 Task: Research Airbnb properties in JardÃ­n AmÃ©rica, Argentina from 12th January 2024 to 16th January 2024 for 8 adults. Place can be private room with 8 bedrooms having 8 beds and 8 bathrooms. Property type can be hotel. Amenities needed are: wifi, TV, free parkinig on premises, hot tub, gym, smoking allowed.
Action: Mouse moved to (463, 125)
Screenshot: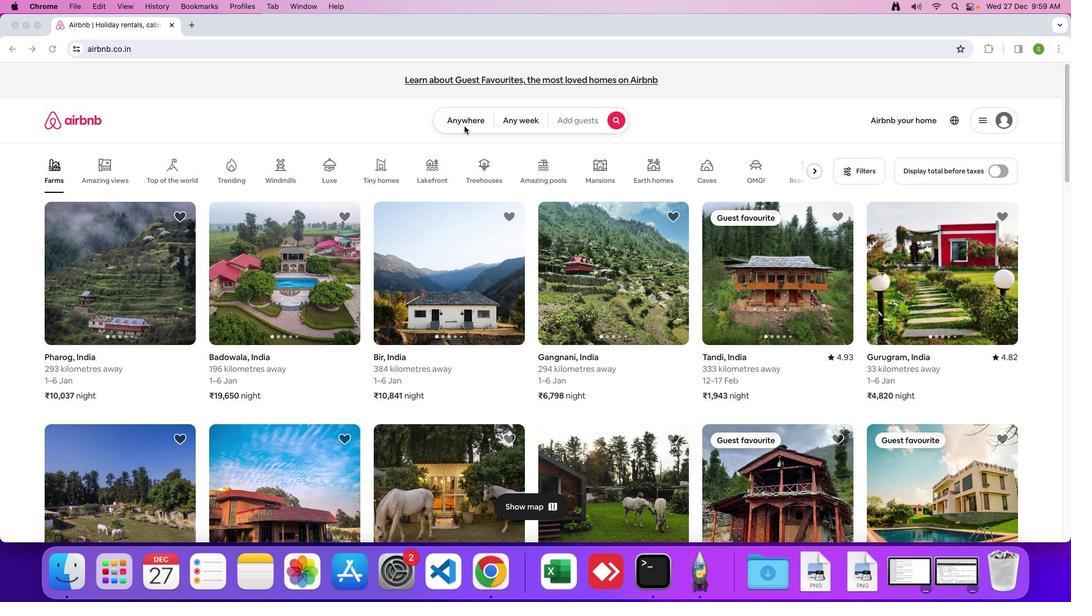 
Action: Mouse pressed left at (463, 125)
Screenshot: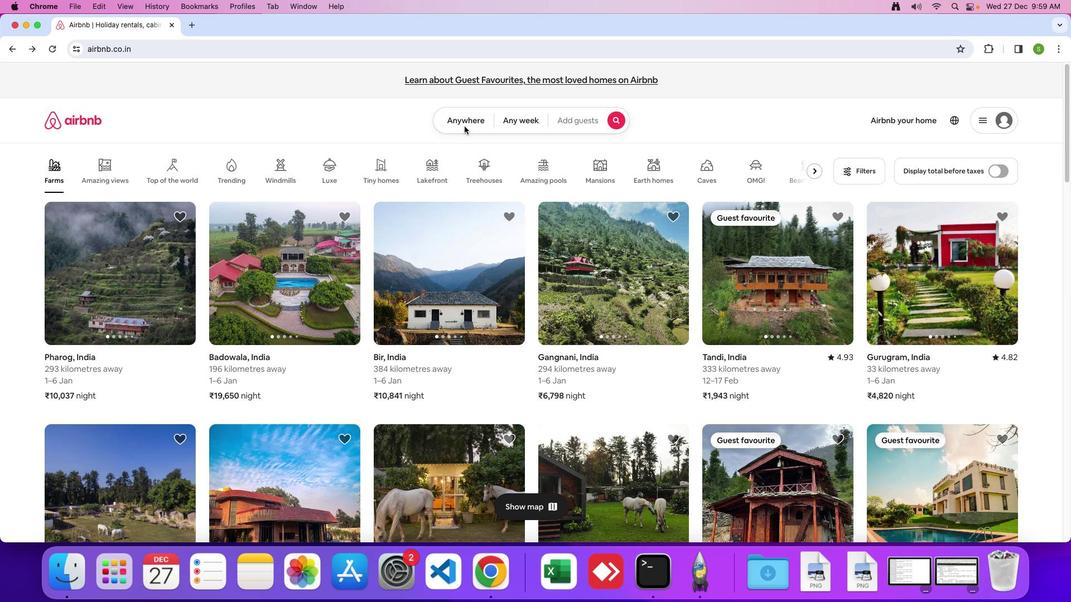 
Action: Mouse moved to (453, 123)
Screenshot: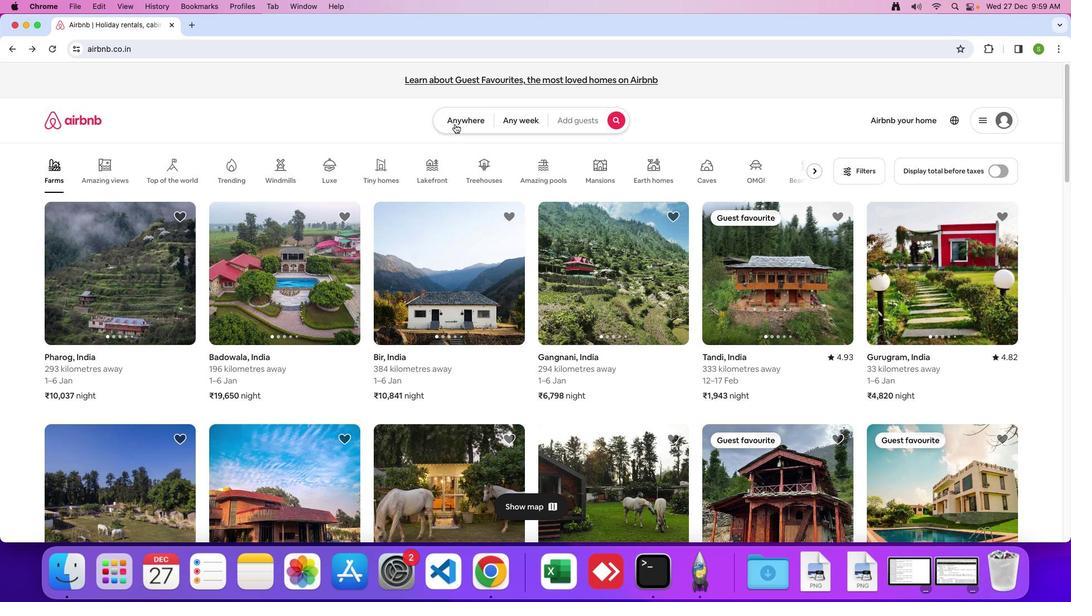 
Action: Mouse pressed left at (453, 123)
Screenshot: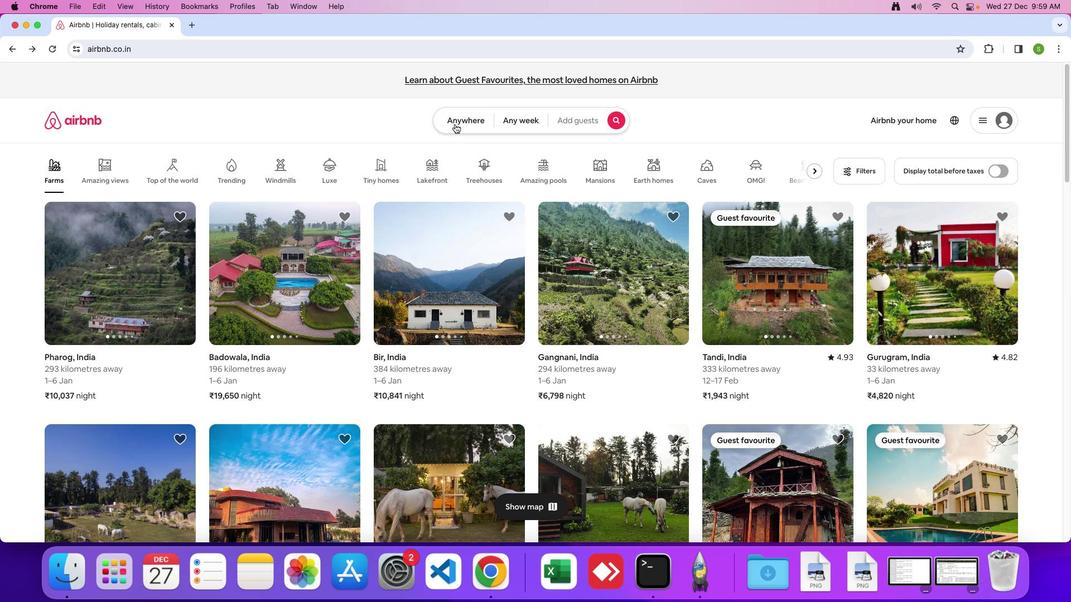 
Action: Mouse moved to (407, 159)
Screenshot: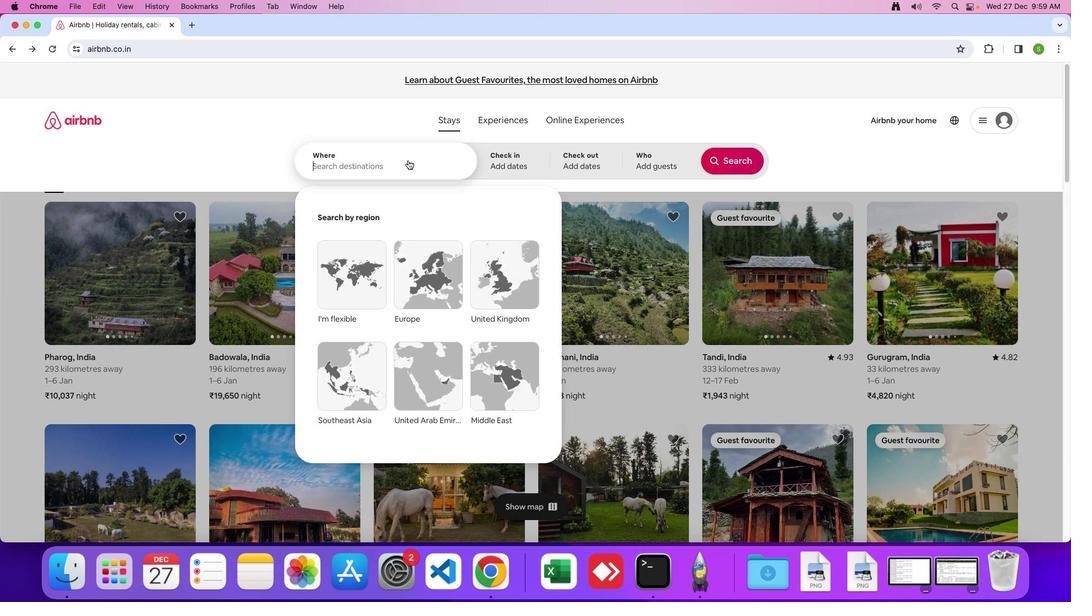 
Action: Mouse pressed left at (407, 159)
Screenshot: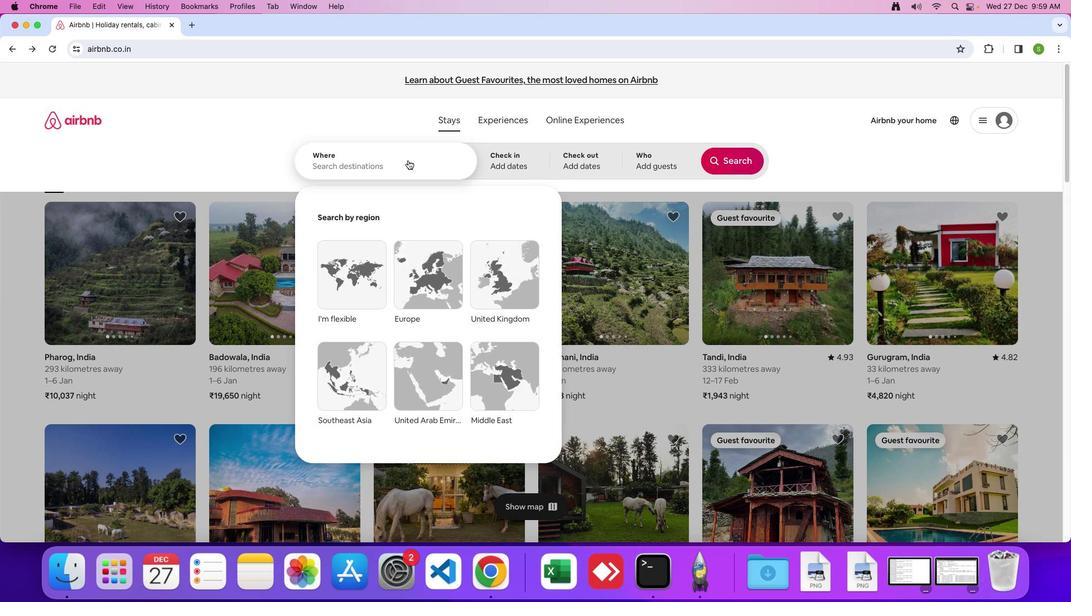 
Action: Key pressed 'J'Key.caps_lock'a''r''d''i''n'Key.spaceKey.shift'A''m''e''r''i''c''a'','Key.spaceKey.shift'A''r''g''e''n''t''i''n''a'Key.enter
Screenshot: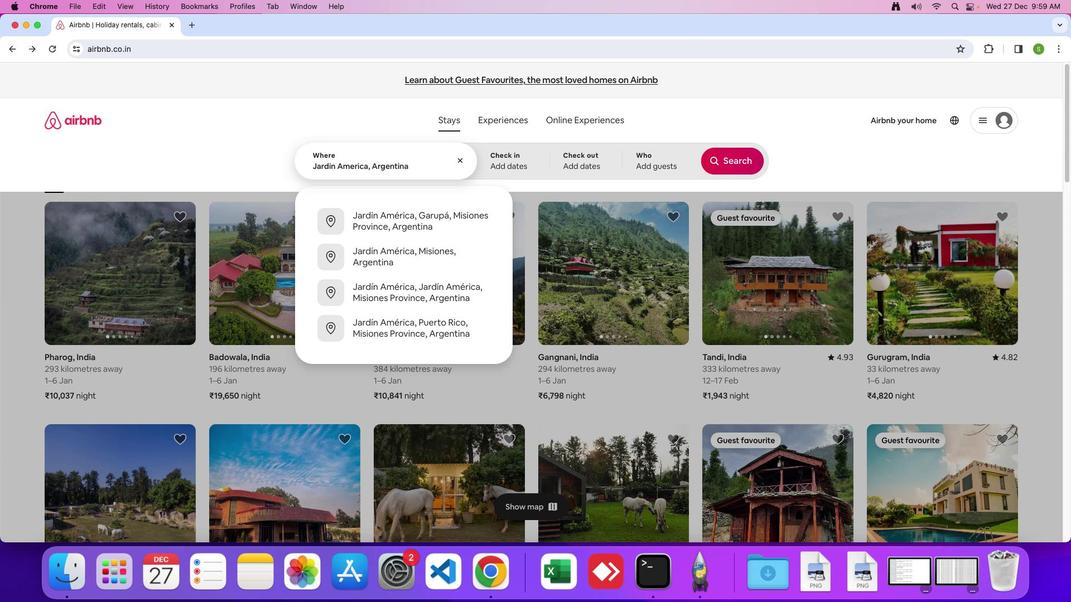 
Action: Mouse moved to (686, 322)
Screenshot: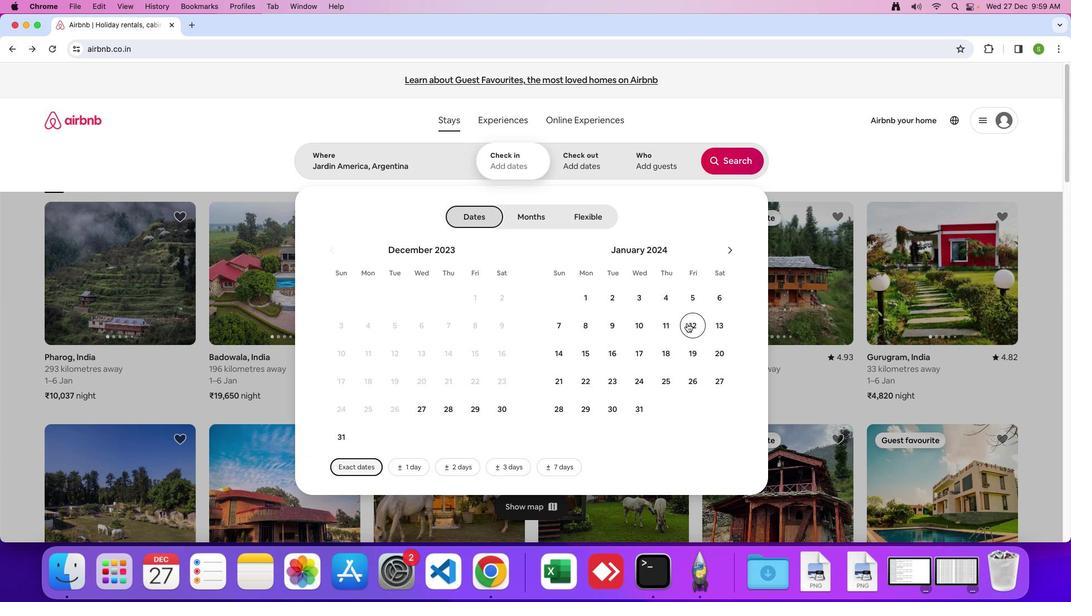 
Action: Mouse pressed left at (686, 322)
Screenshot: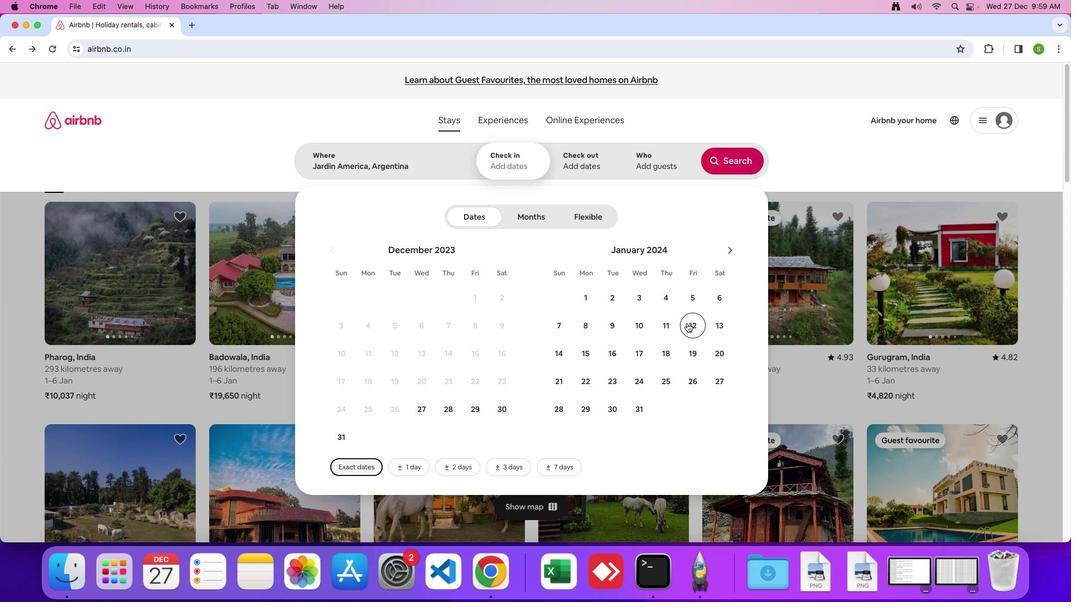 
Action: Mouse moved to (615, 355)
Screenshot: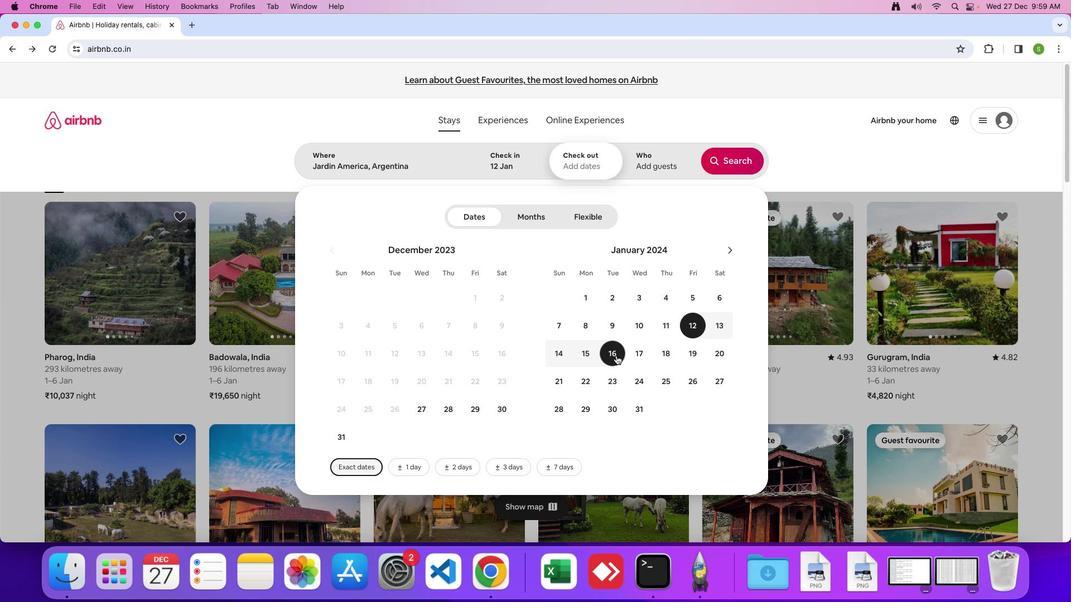 
Action: Mouse pressed left at (615, 355)
Screenshot: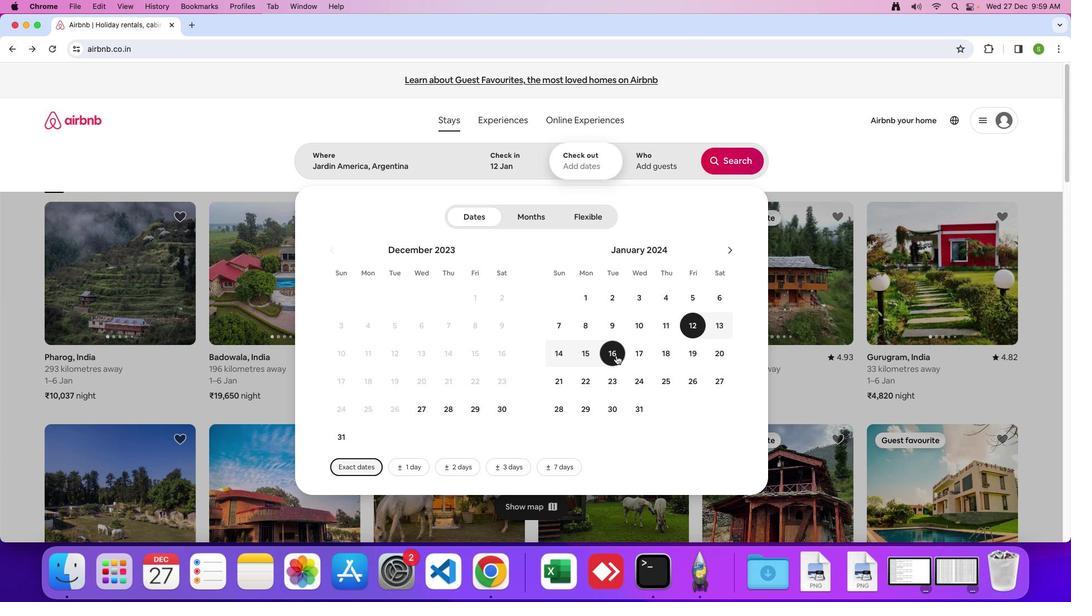 
Action: Mouse moved to (652, 168)
Screenshot: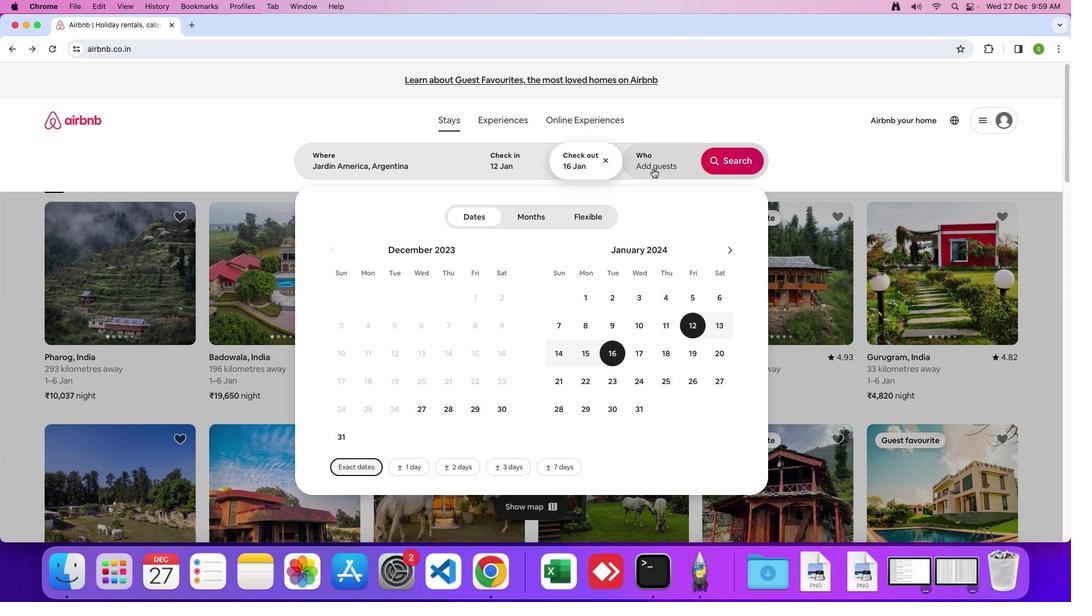 
Action: Mouse pressed left at (652, 168)
Screenshot: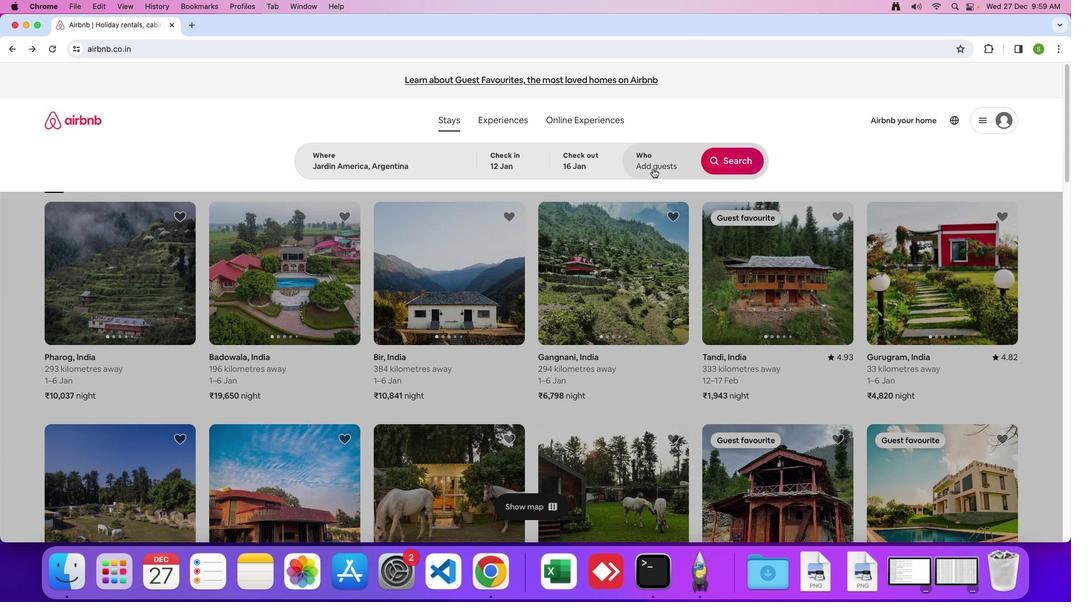 
Action: Mouse moved to (733, 217)
Screenshot: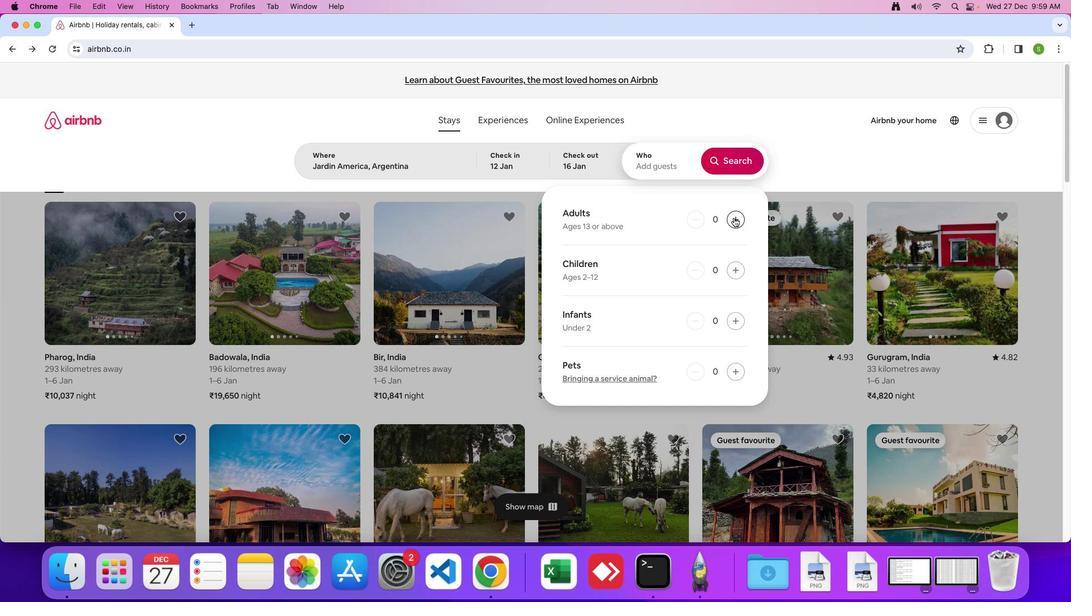 
Action: Mouse pressed left at (733, 217)
Screenshot: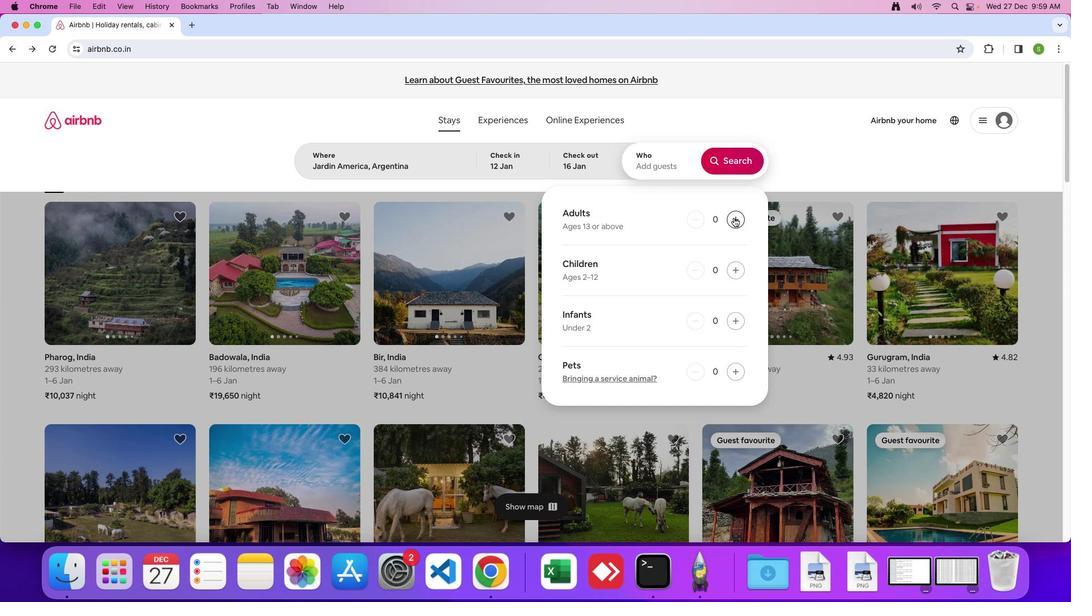 
Action: Mouse pressed left at (733, 217)
Screenshot: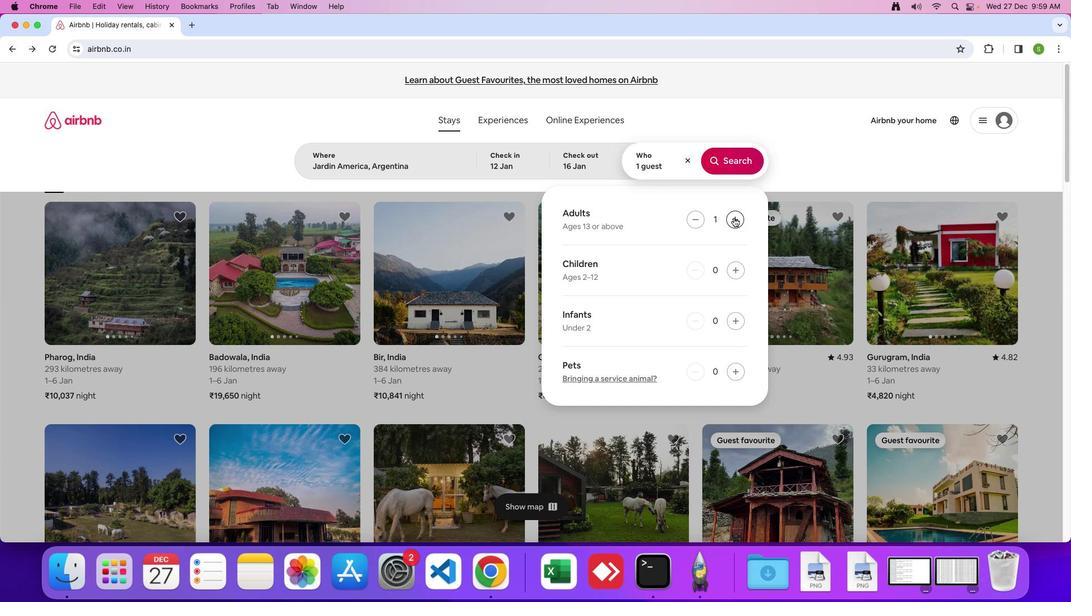 
Action: Mouse pressed left at (733, 217)
Screenshot: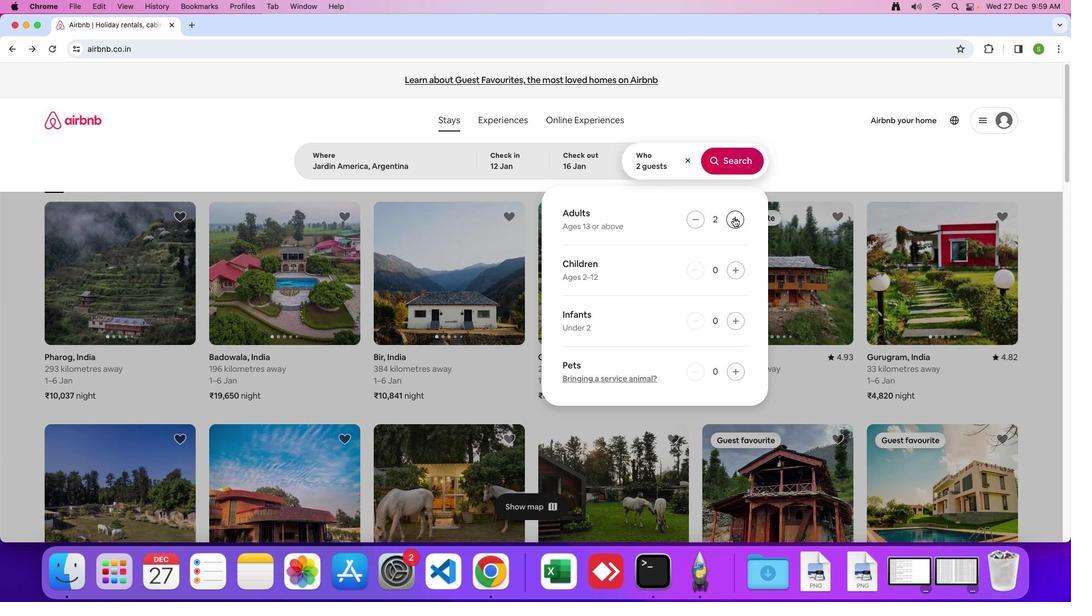 
Action: Mouse pressed left at (733, 217)
Screenshot: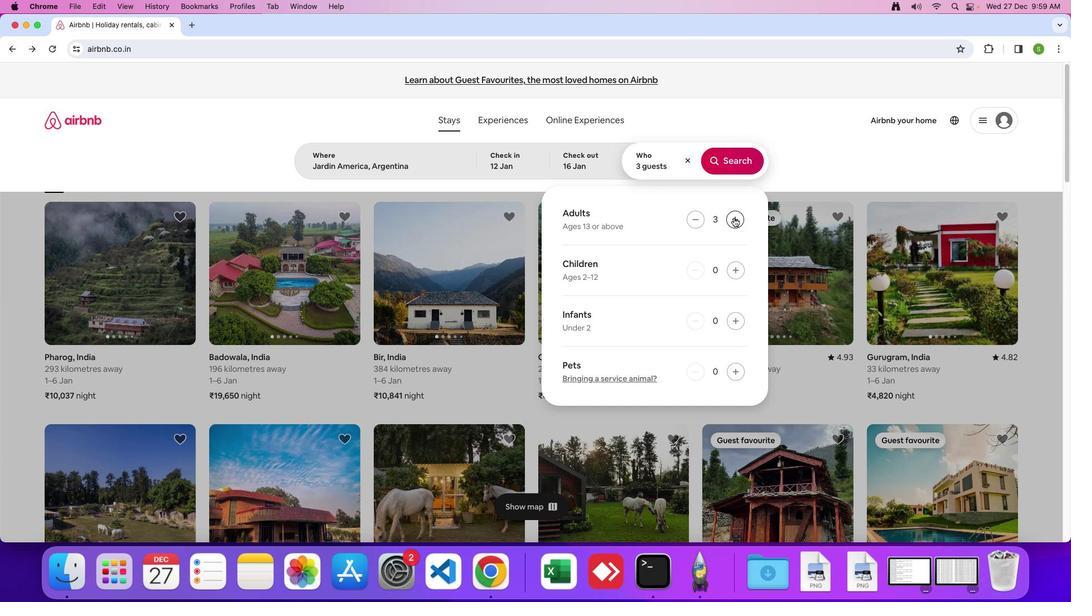 
Action: Mouse pressed left at (733, 217)
Screenshot: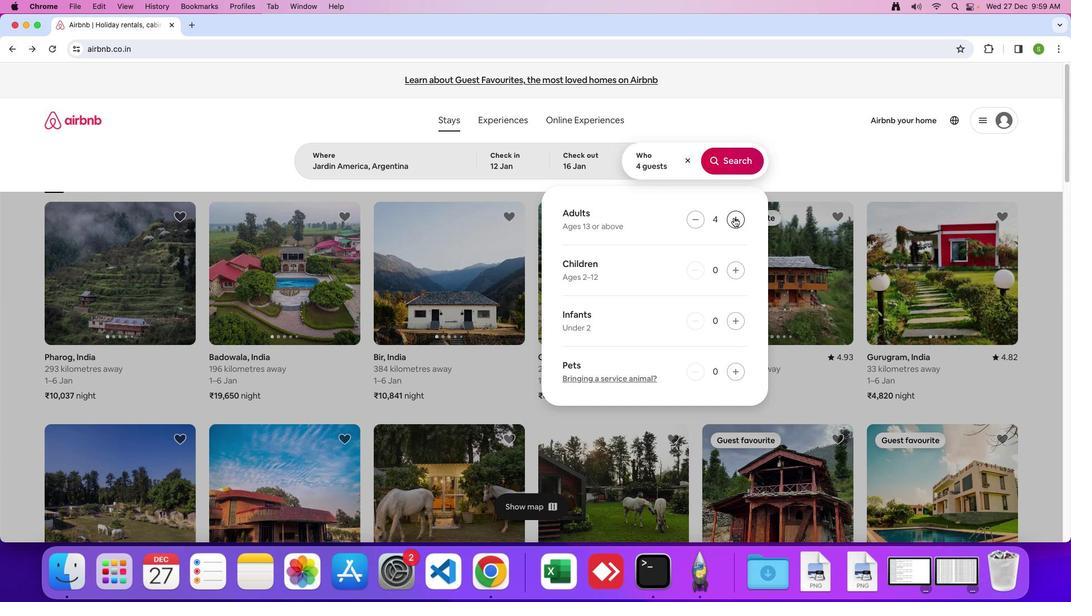 
Action: Mouse pressed left at (733, 217)
Screenshot: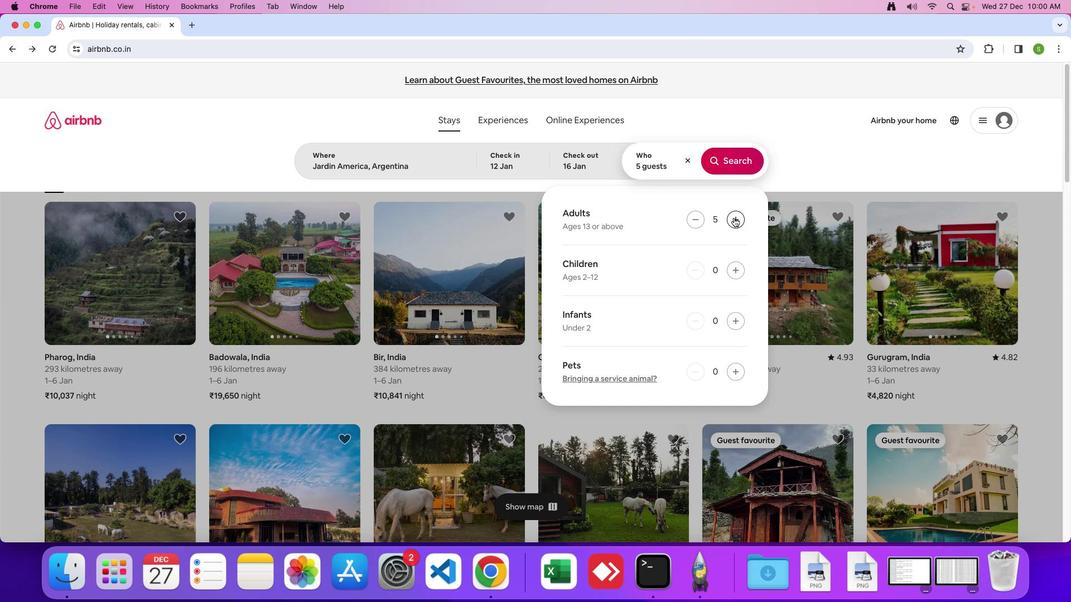 
Action: Mouse pressed left at (733, 217)
Screenshot: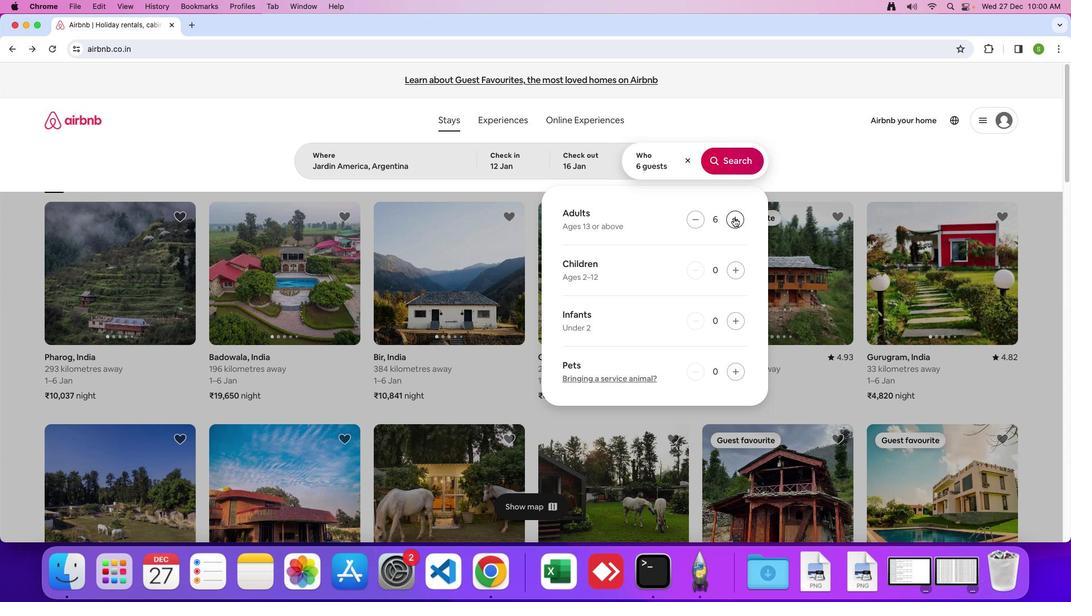 
Action: Mouse pressed left at (733, 217)
Screenshot: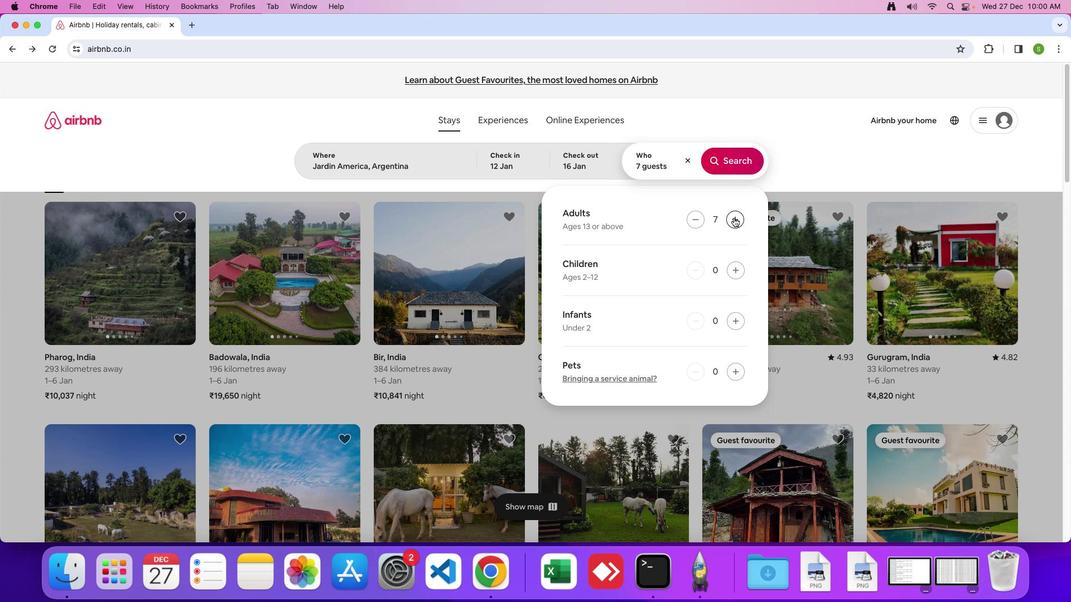 
Action: Mouse moved to (737, 165)
Screenshot: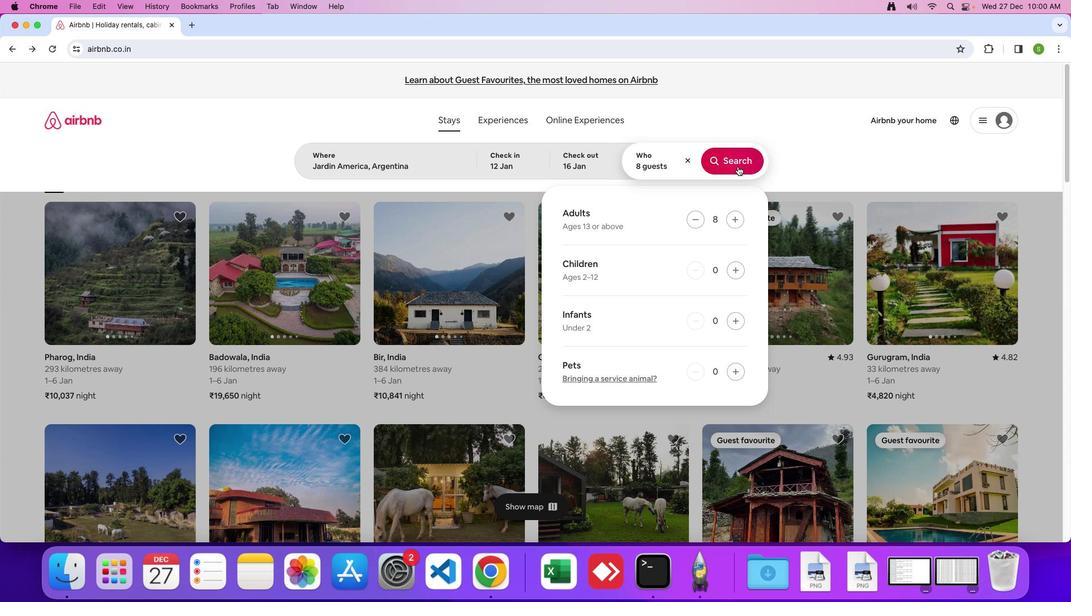 
Action: Mouse pressed left at (737, 165)
Screenshot: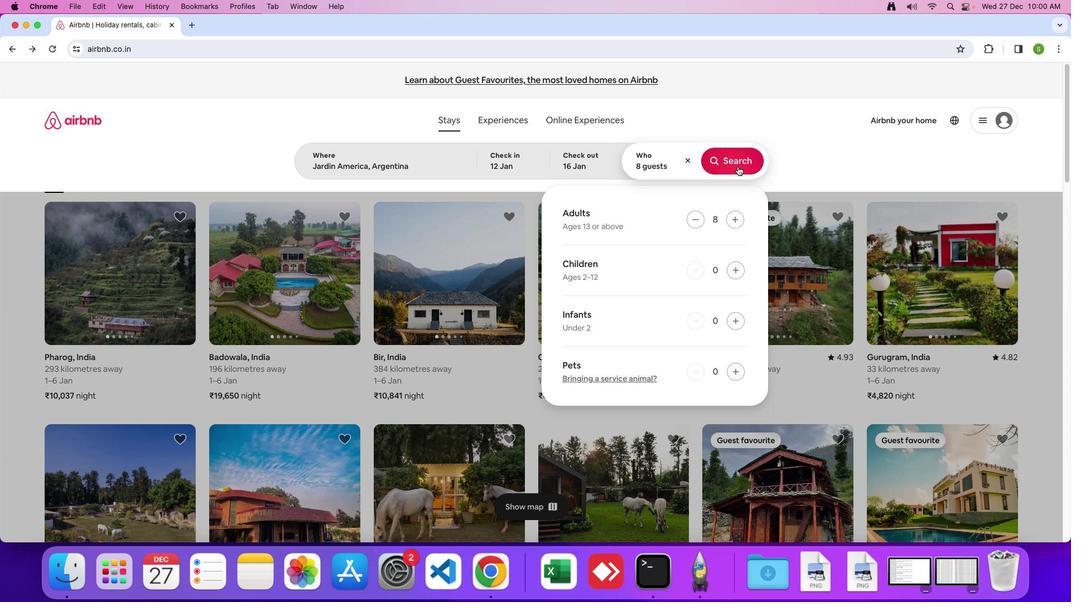 
Action: Mouse moved to (879, 136)
Screenshot: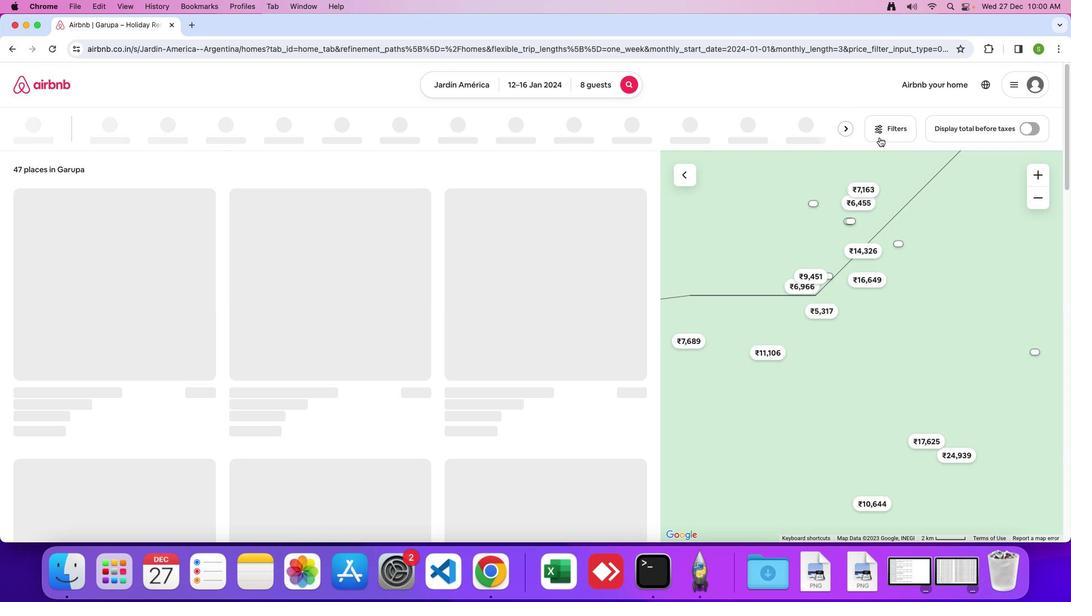 
Action: Mouse pressed left at (879, 136)
Screenshot: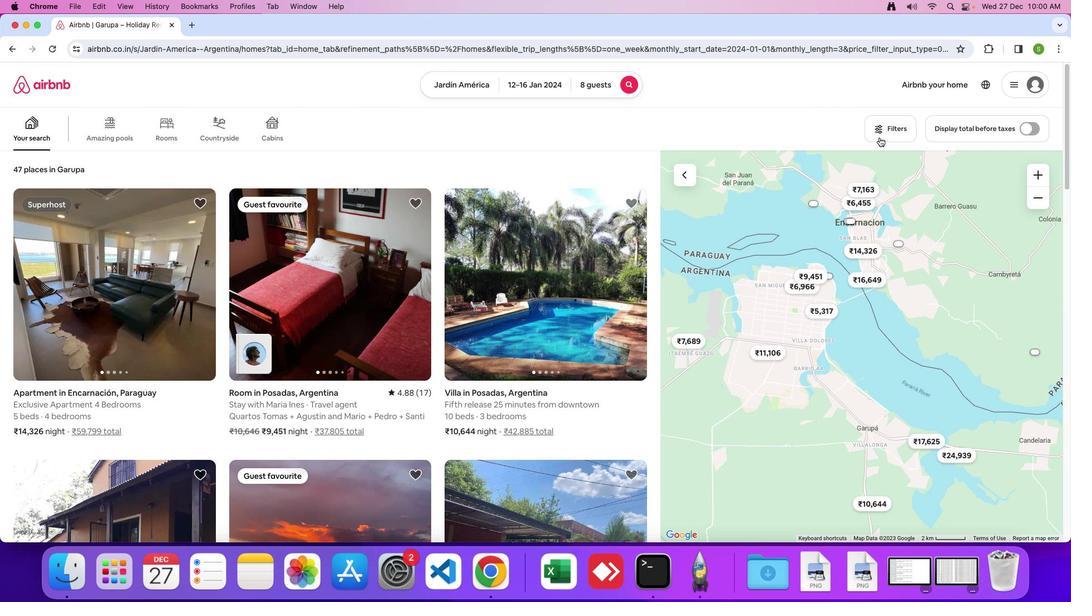
Action: Mouse moved to (533, 357)
Screenshot: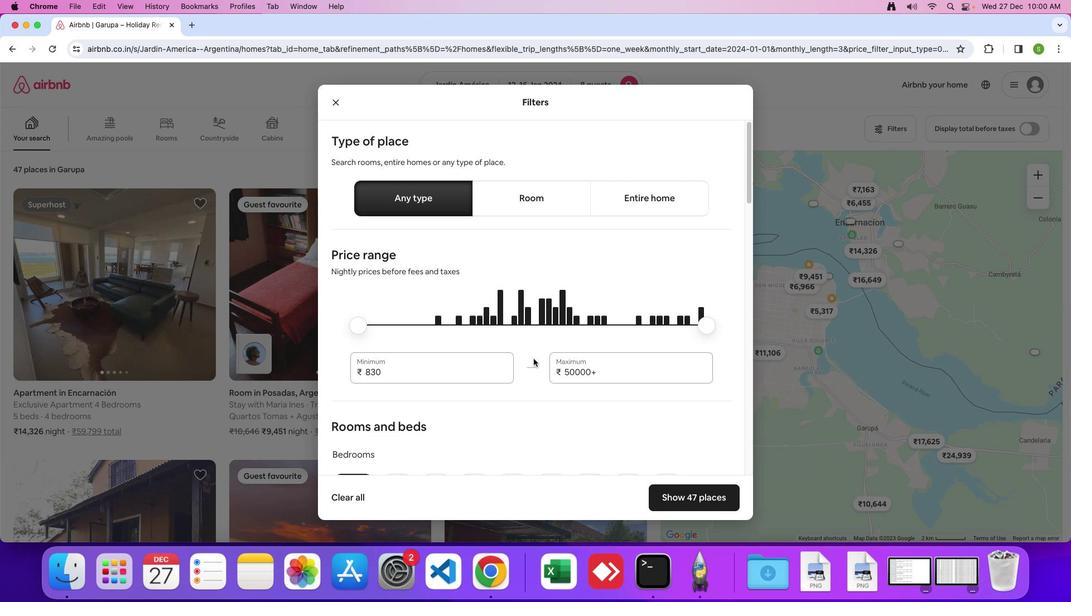 
Action: Mouse scrolled (533, 357) with delta (0, -1)
Screenshot: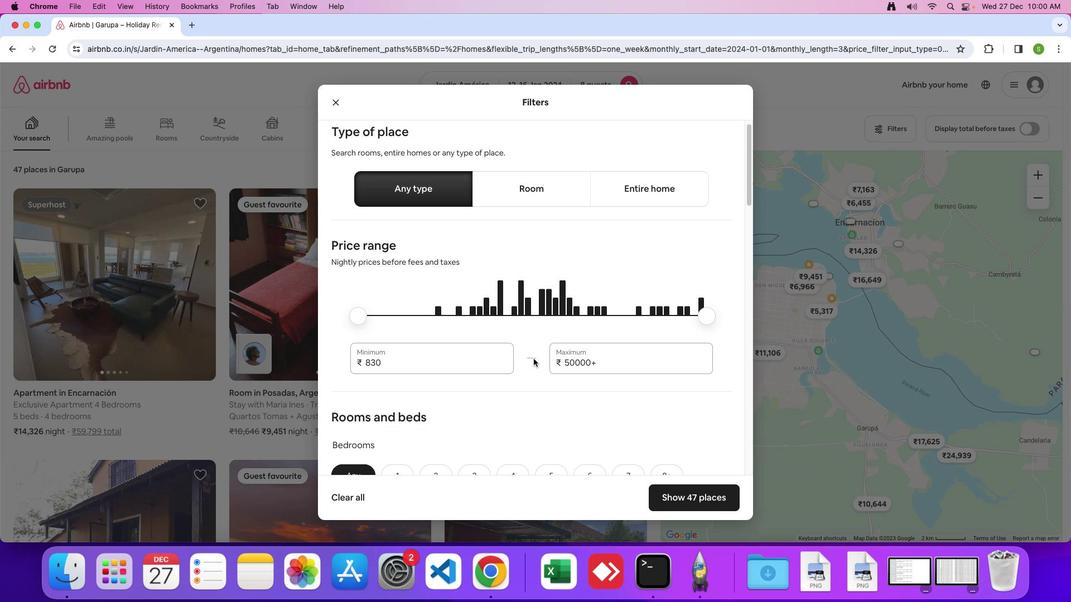
Action: Mouse scrolled (533, 357) with delta (0, -1)
Screenshot: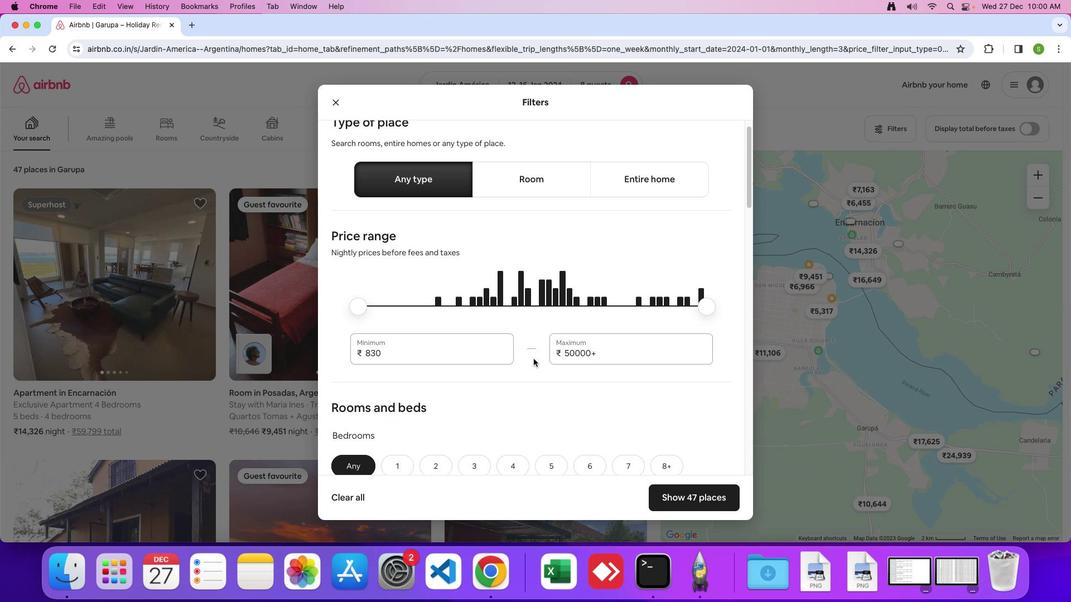
Action: Mouse scrolled (533, 357) with delta (0, -1)
Screenshot: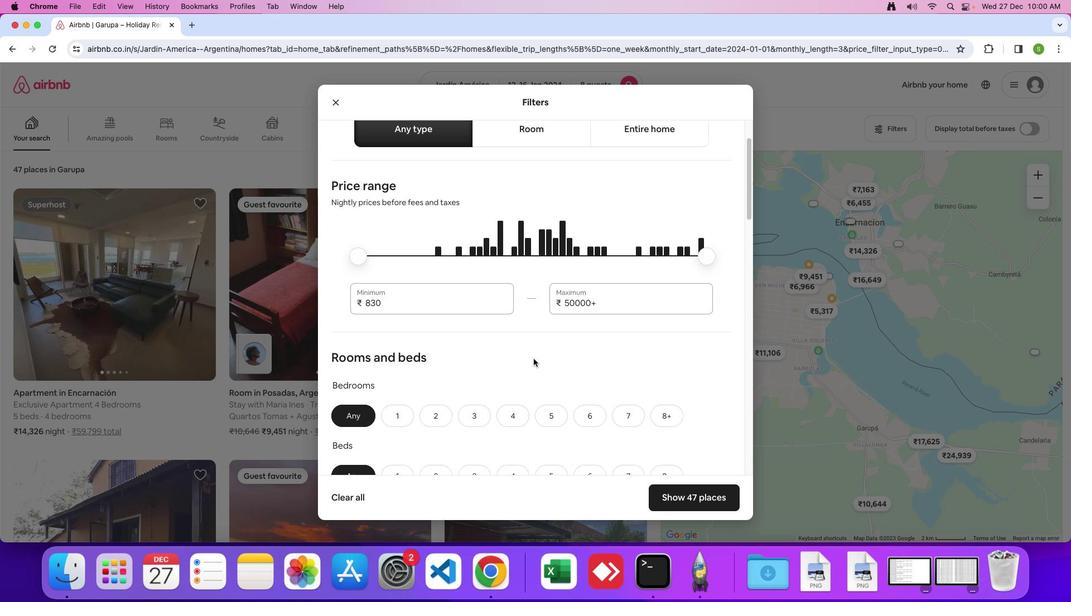
Action: Mouse scrolled (533, 357) with delta (0, -1)
Screenshot: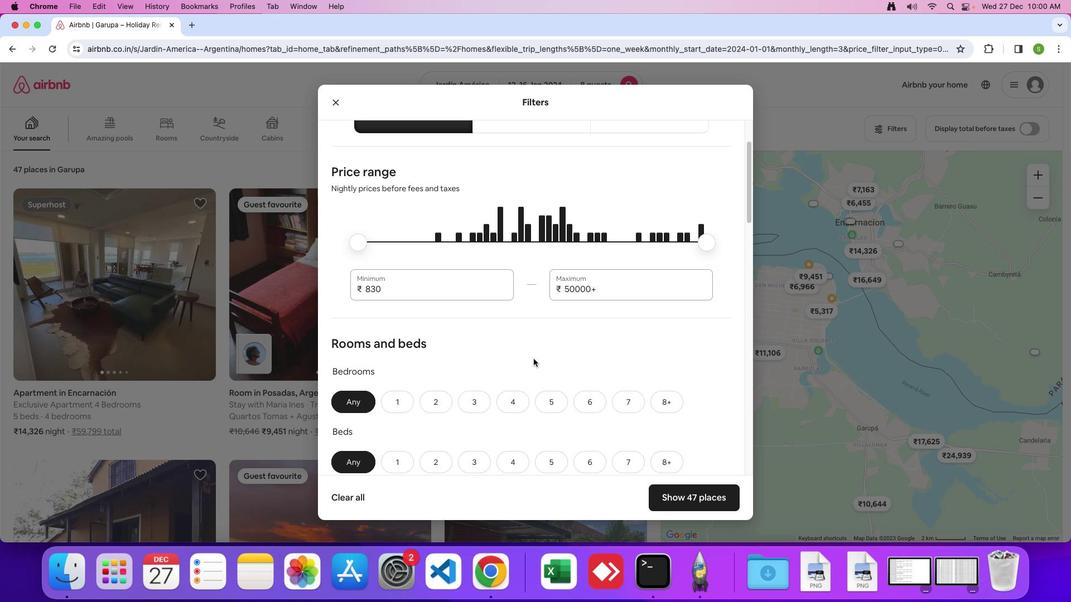
Action: Mouse scrolled (533, 357) with delta (0, -1)
Screenshot: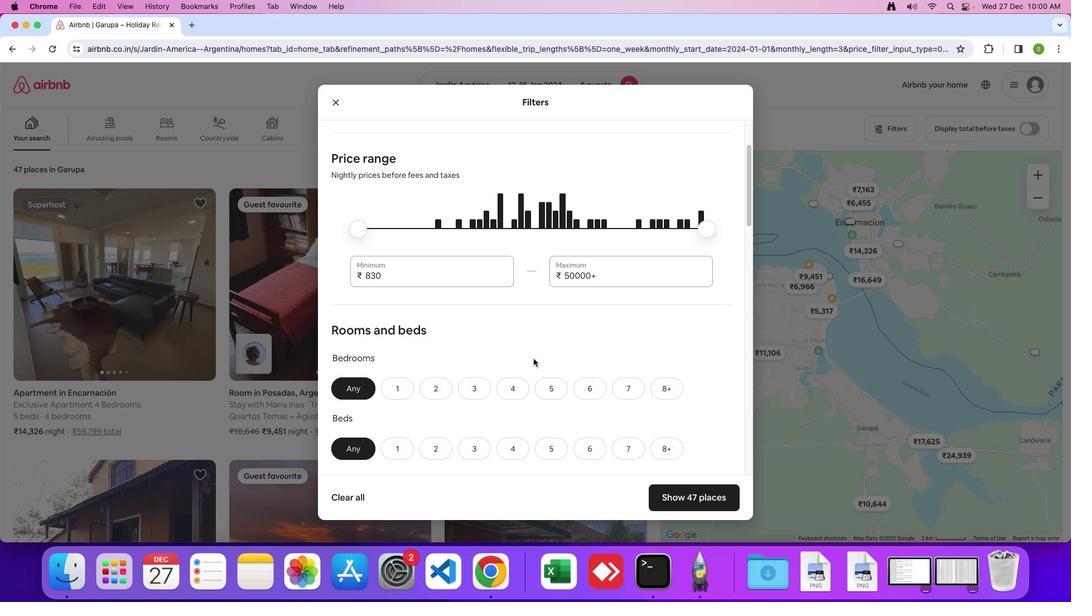
Action: Mouse scrolled (533, 357) with delta (0, -1)
Screenshot: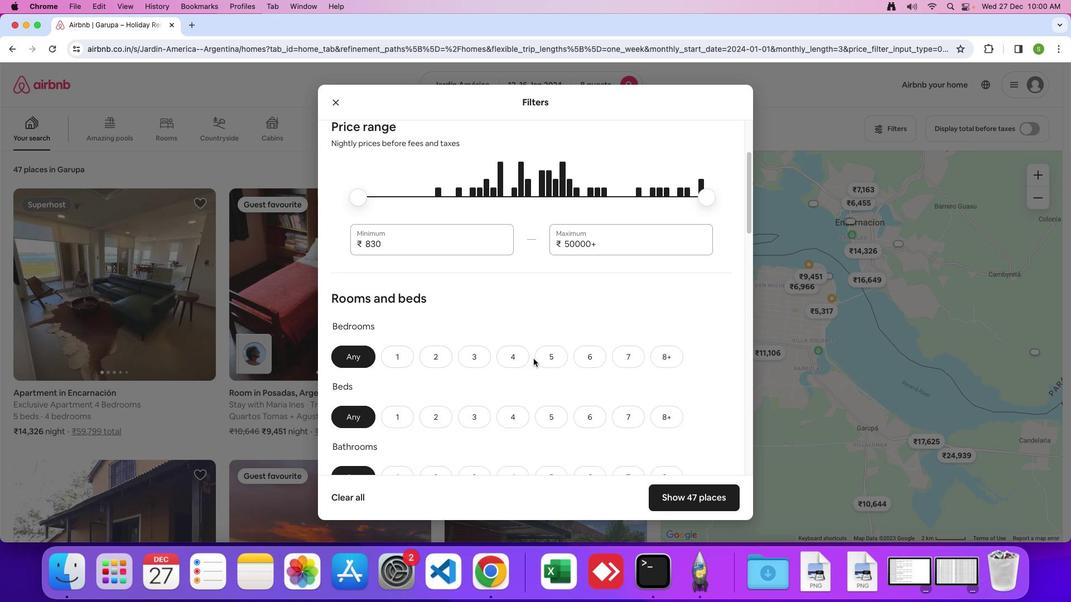 
Action: Mouse scrolled (533, 357) with delta (0, -1)
Screenshot: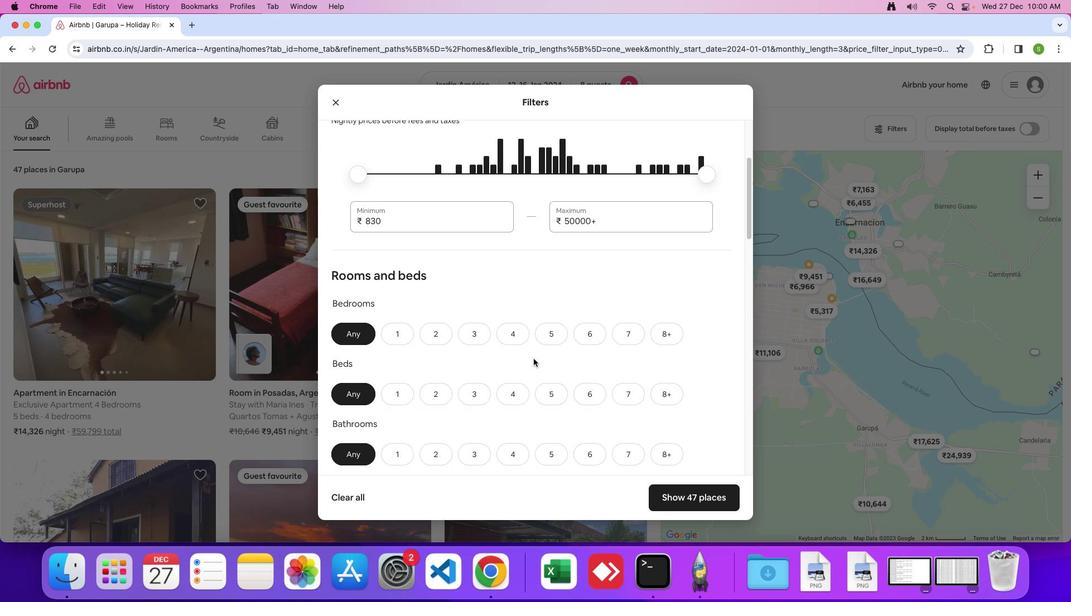 
Action: Mouse scrolled (533, 357) with delta (0, -1)
Screenshot: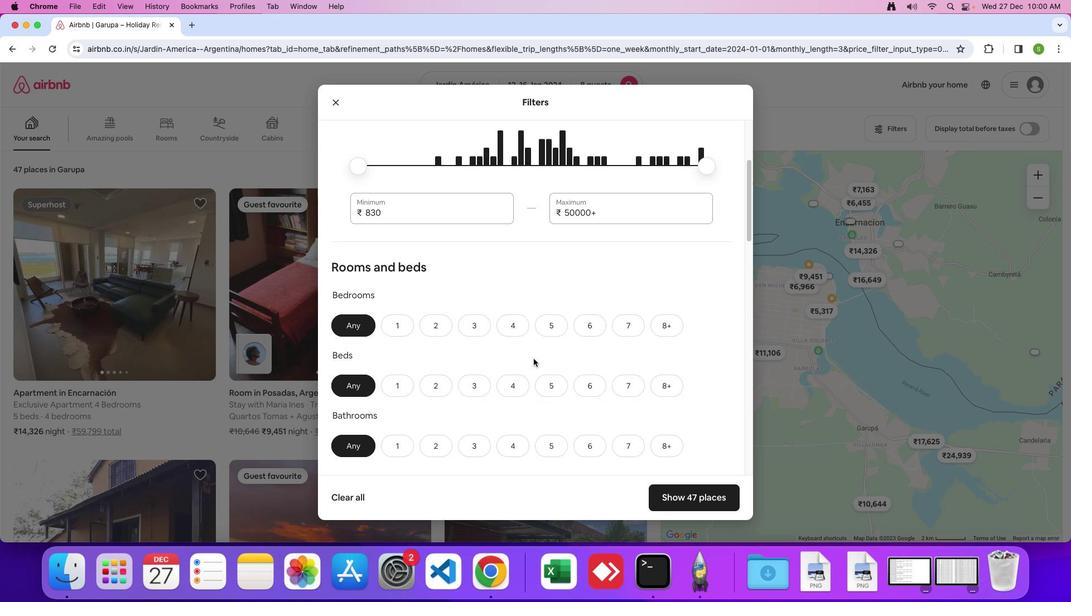 
Action: Mouse scrolled (533, 357) with delta (0, -1)
Screenshot: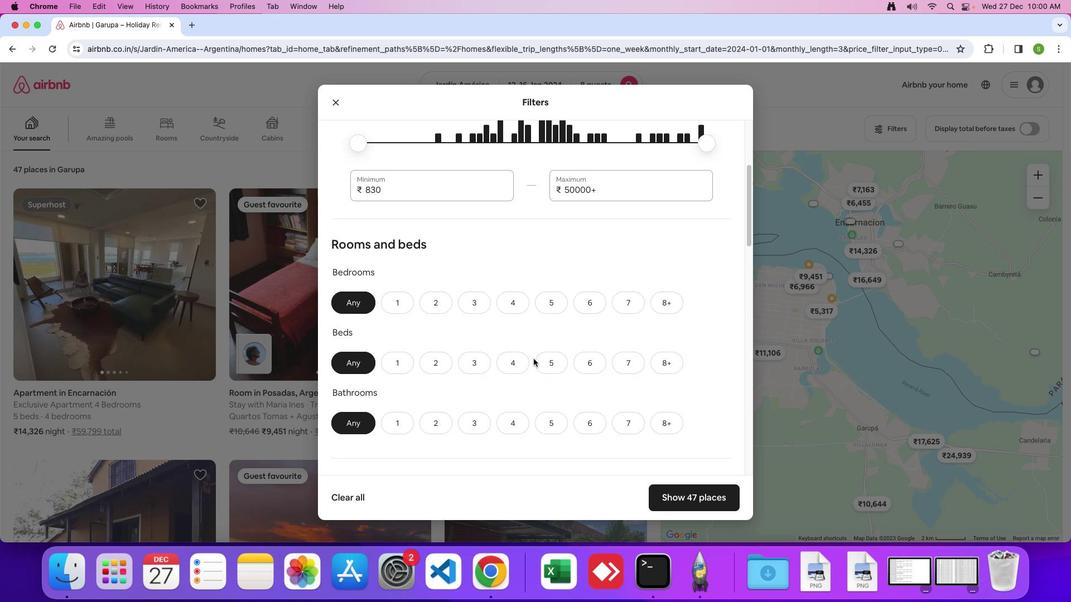 
Action: Mouse scrolled (533, 357) with delta (0, -1)
Screenshot: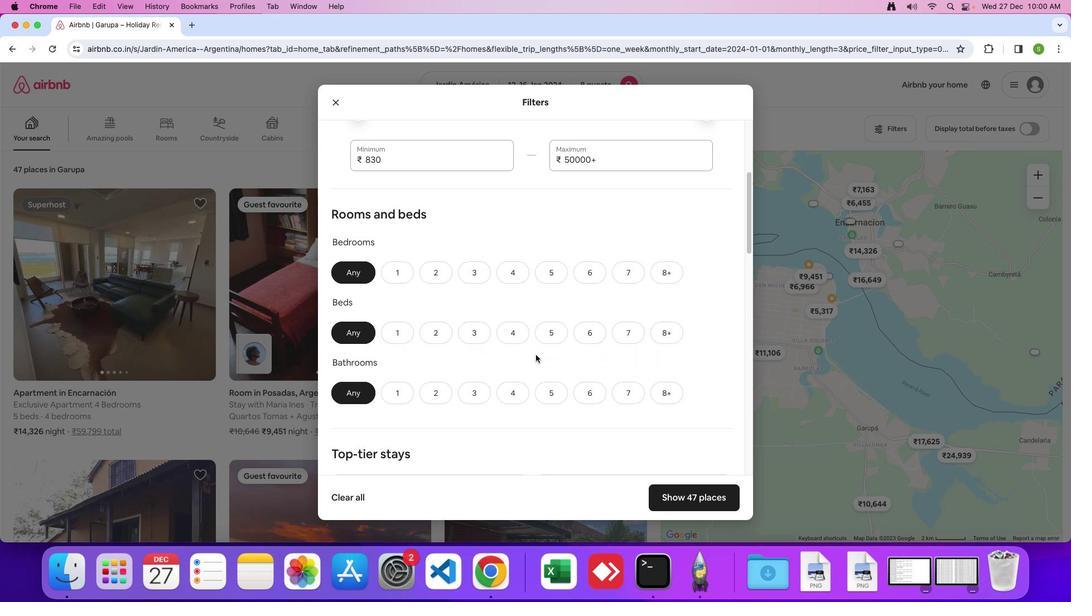 
Action: Mouse scrolled (533, 357) with delta (0, -1)
Screenshot: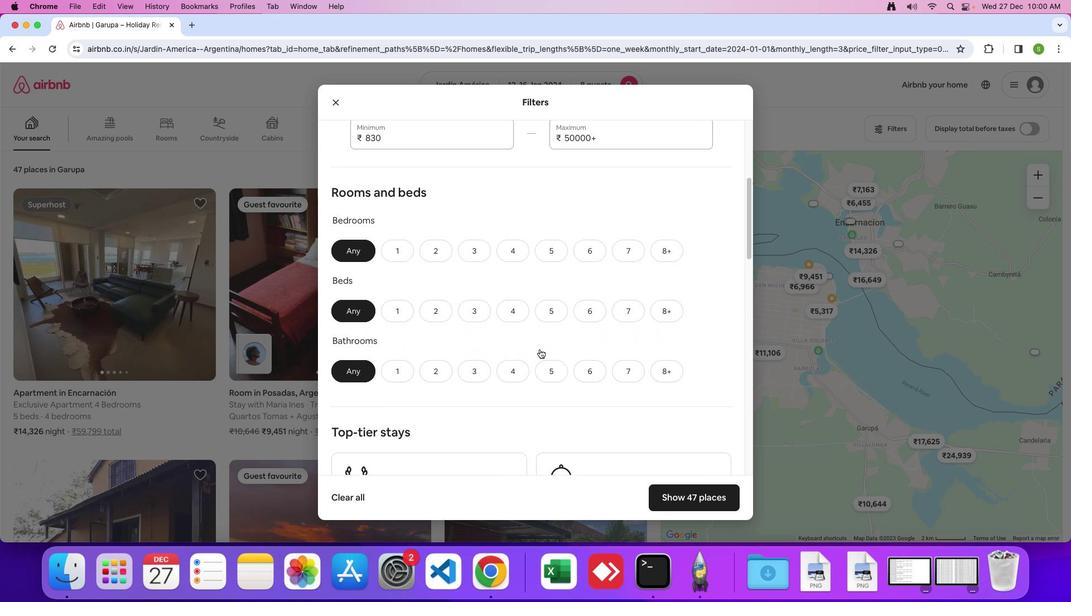 
Action: Mouse moved to (533, 357)
Screenshot: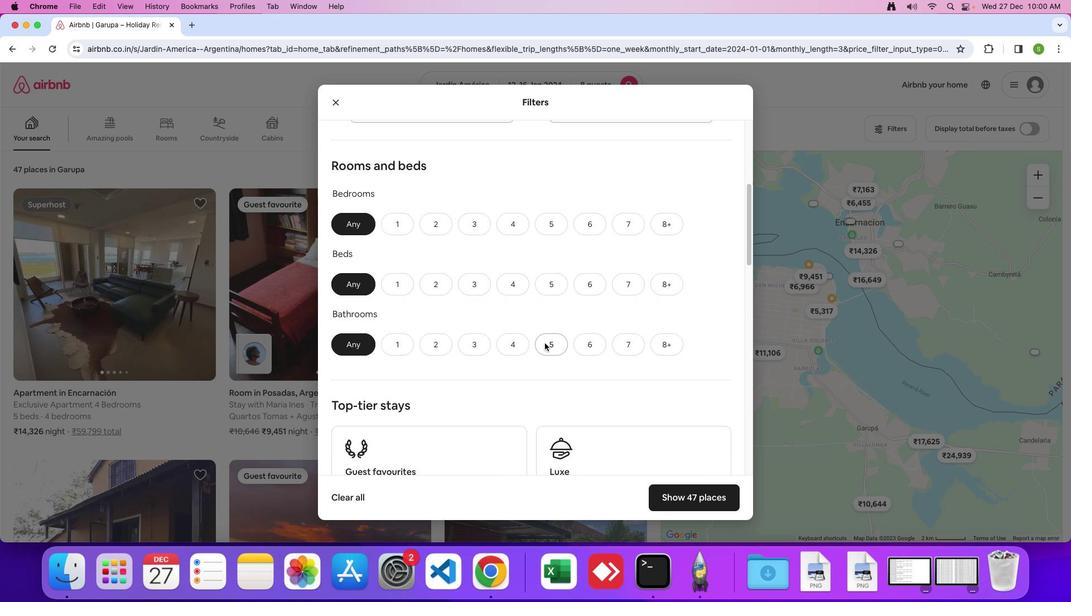 
Action: Mouse scrolled (533, 357) with delta (0, -2)
Screenshot: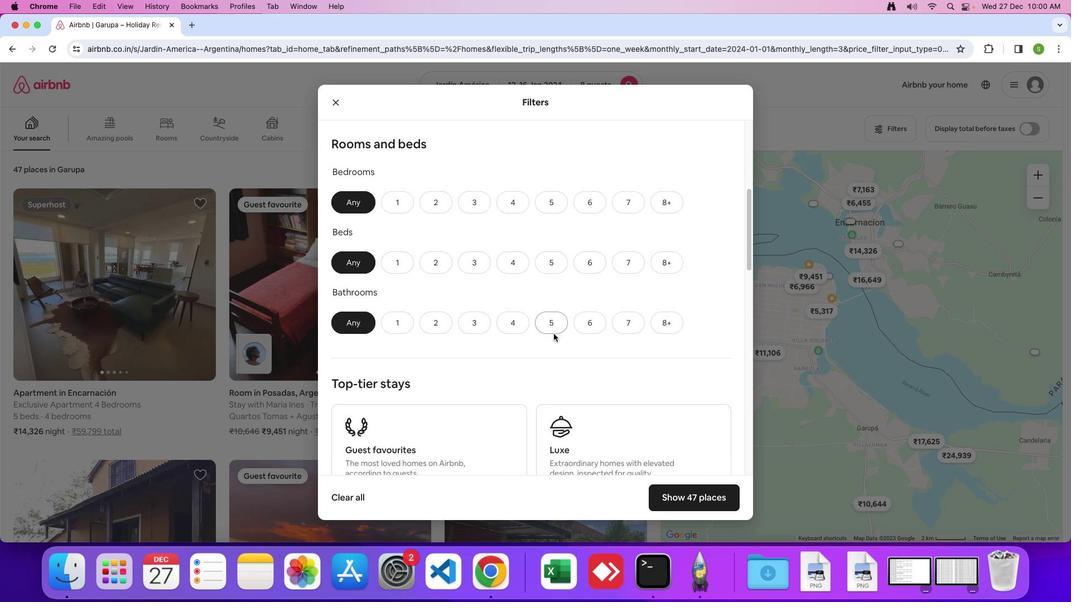 
Action: Mouse moved to (666, 197)
Screenshot: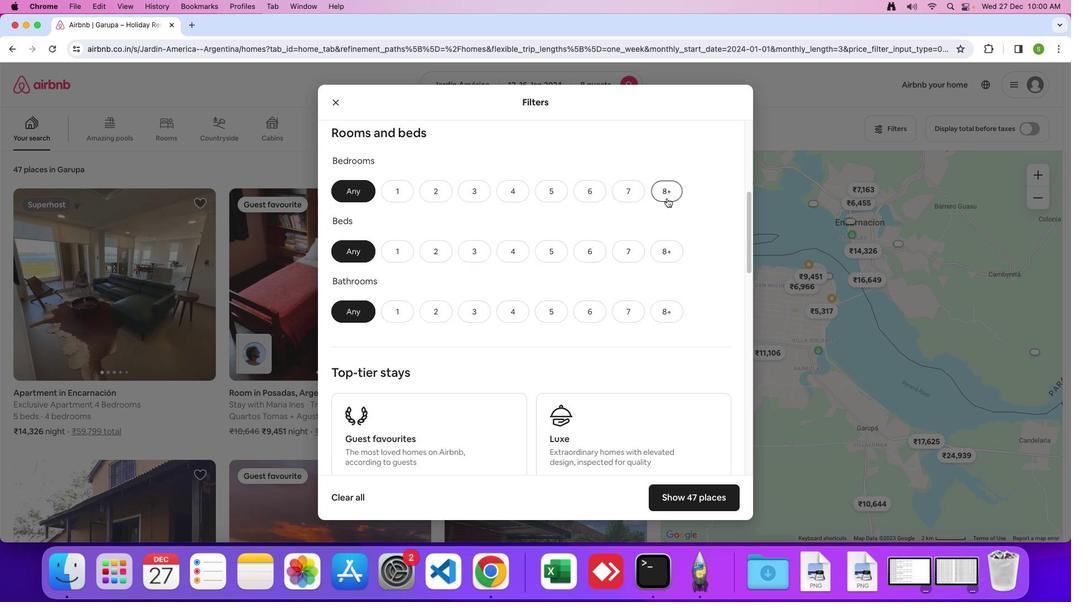 
Action: Mouse pressed left at (666, 197)
Screenshot: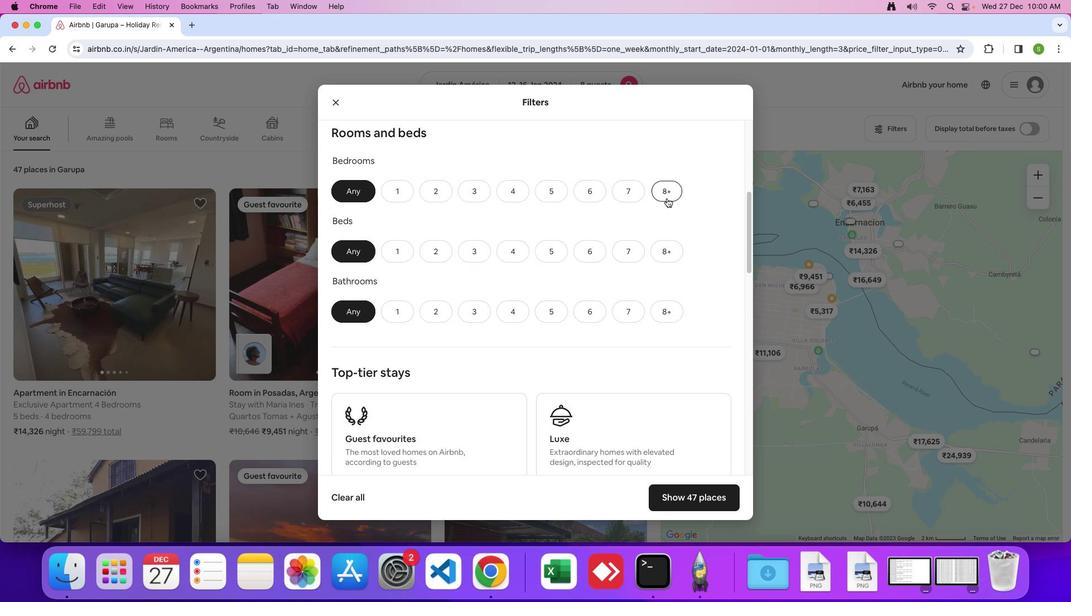 
Action: Mouse moved to (660, 259)
Screenshot: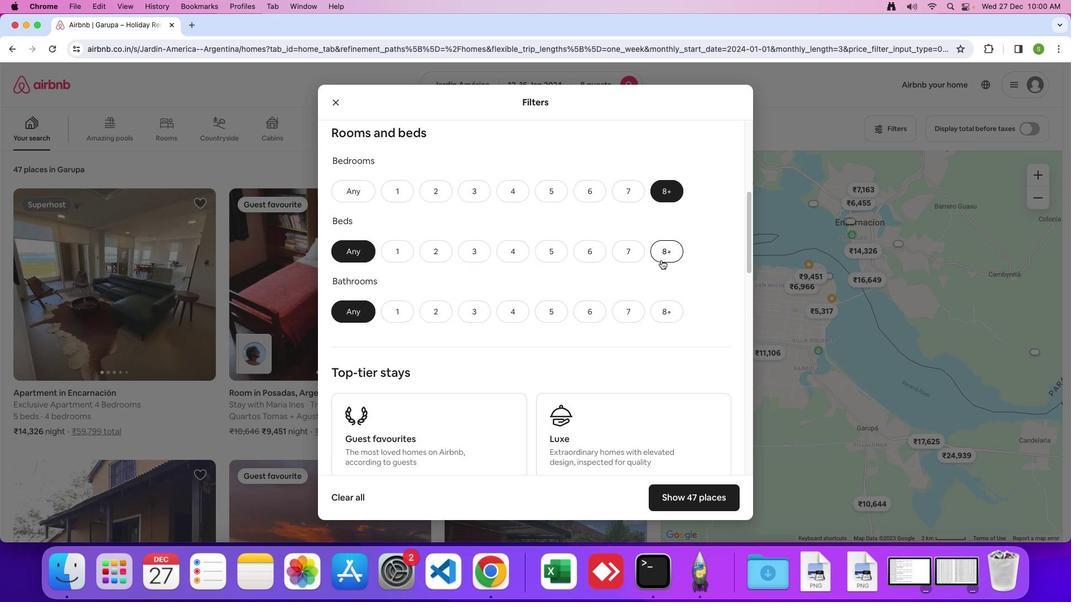 
Action: Mouse pressed left at (660, 259)
Screenshot: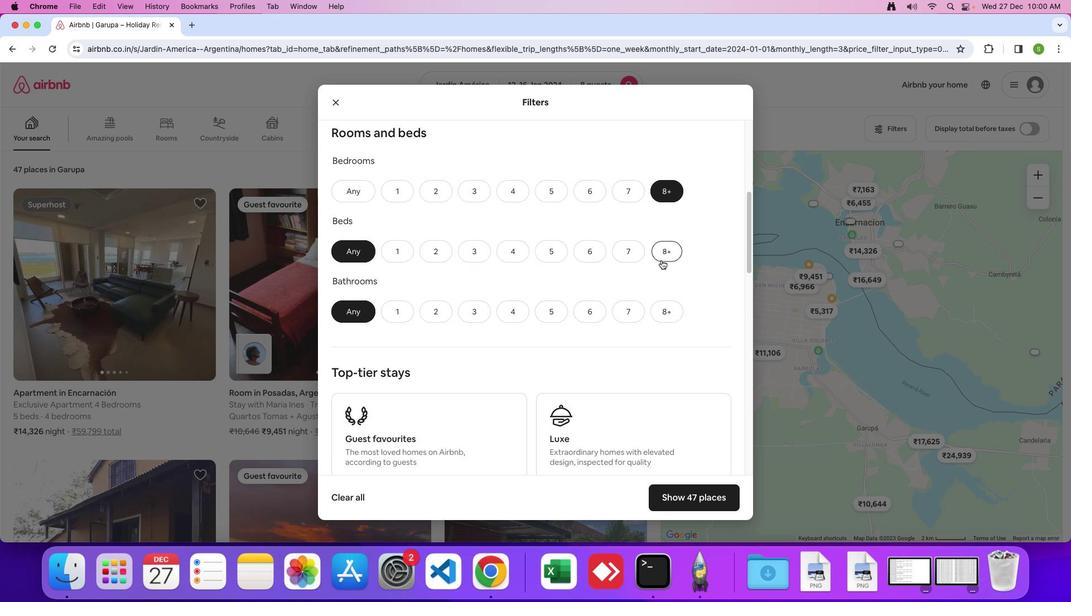 
Action: Mouse moved to (659, 309)
Screenshot: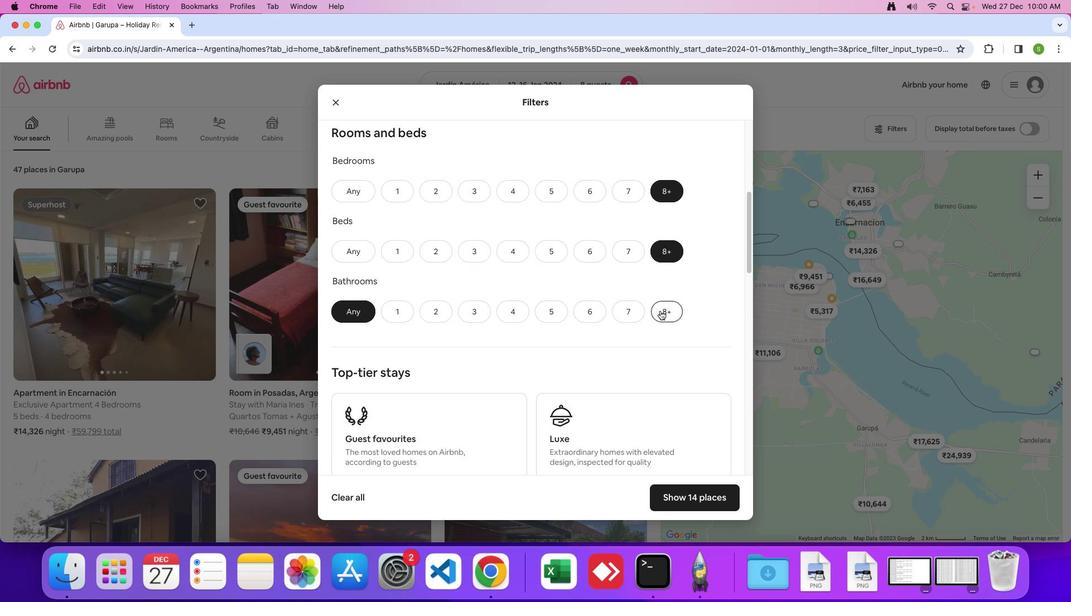 
Action: Mouse pressed left at (659, 309)
Screenshot: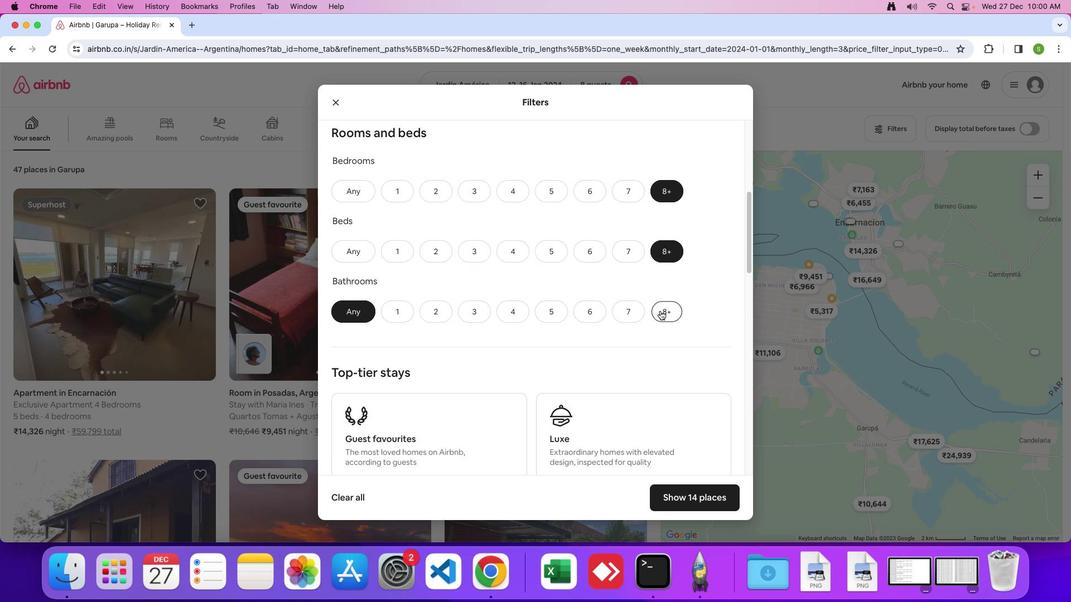 
Action: Mouse moved to (524, 351)
Screenshot: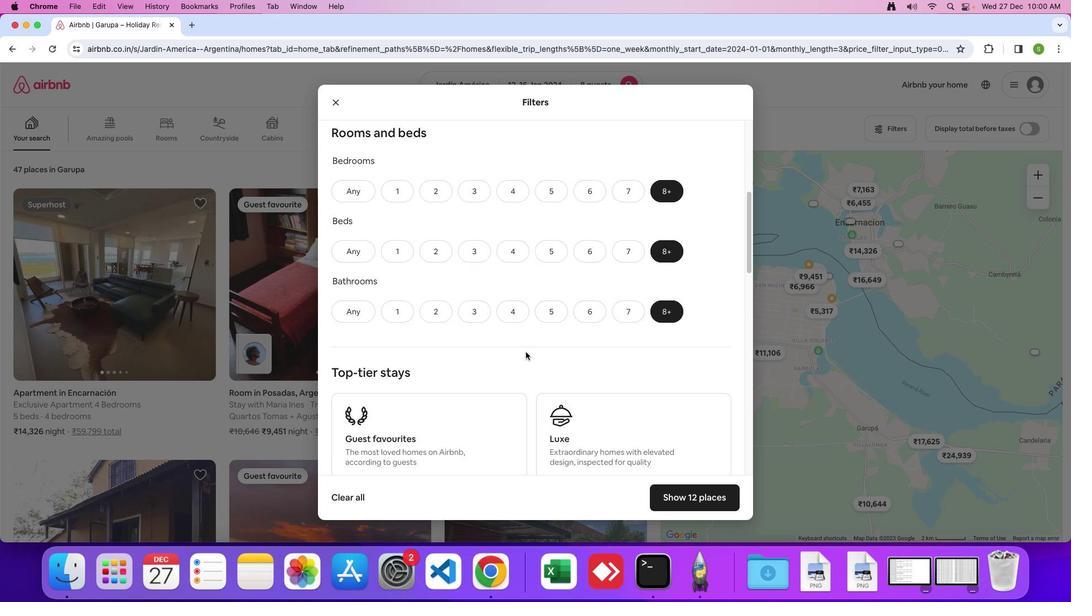 
Action: Mouse scrolled (524, 351) with delta (0, -1)
Screenshot: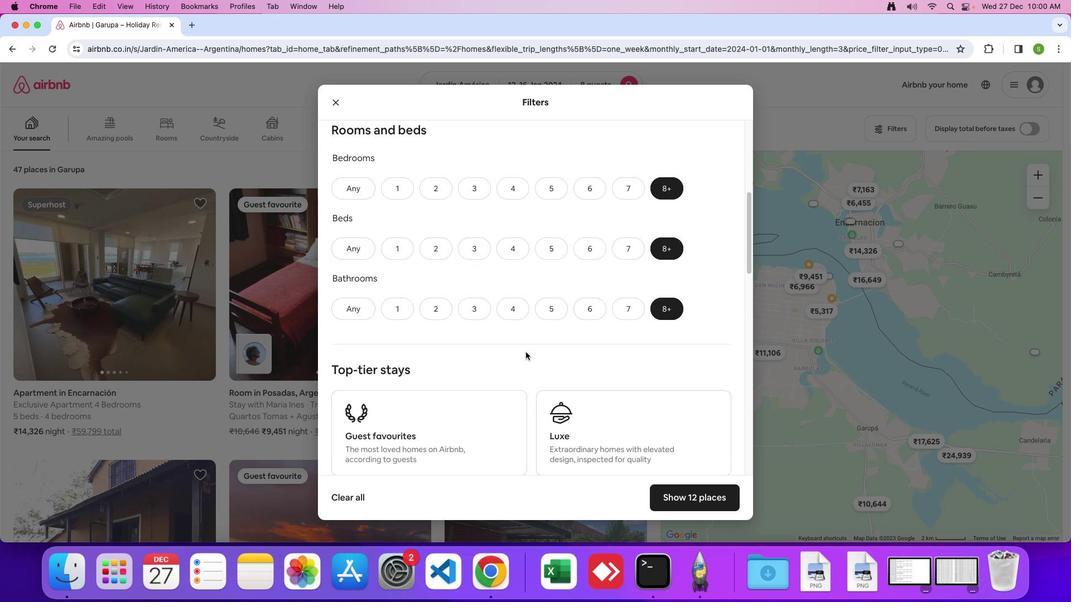 
Action: Mouse scrolled (524, 351) with delta (0, -1)
Screenshot: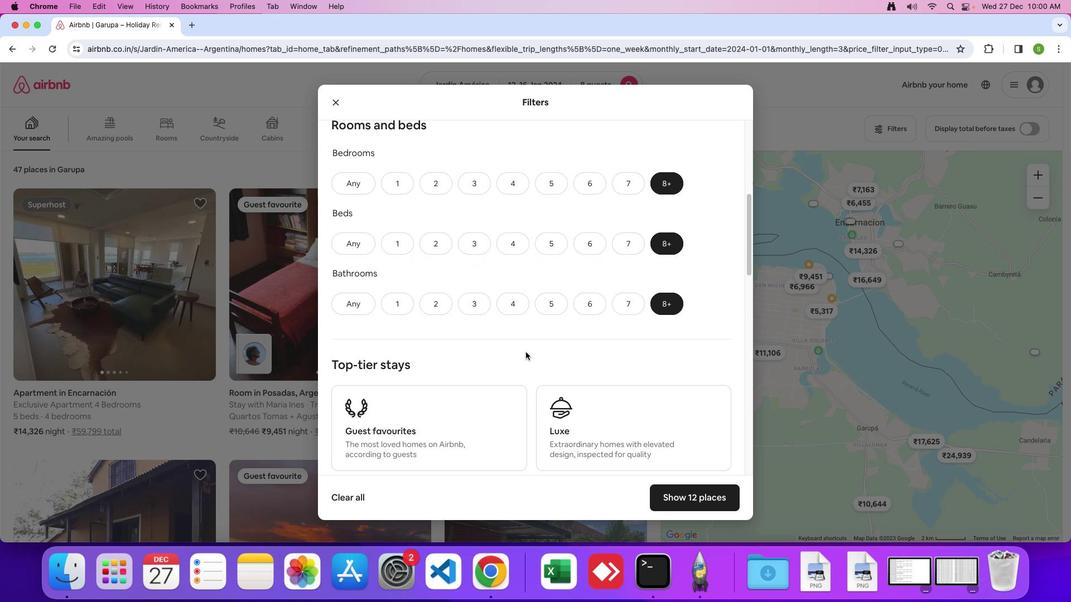 
Action: Mouse scrolled (524, 351) with delta (0, -1)
Screenshot: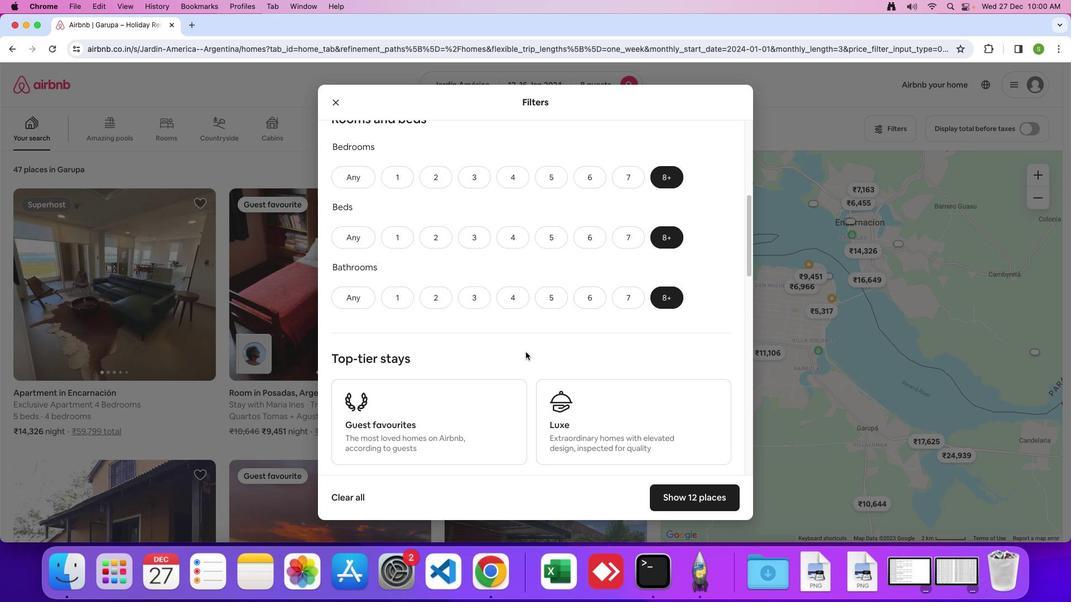 
Action: Mouse scrolled (524, 351) with delta (0, -1)
Screenshot: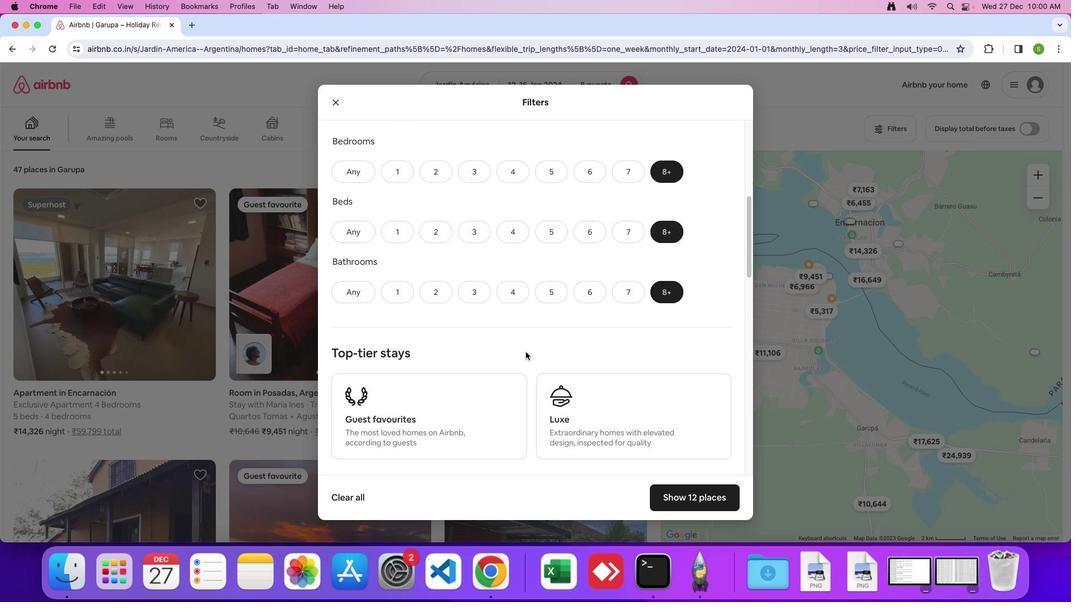 
Action: Mouse scrolled (524, 351) with delta (0, -1)
Screenshot: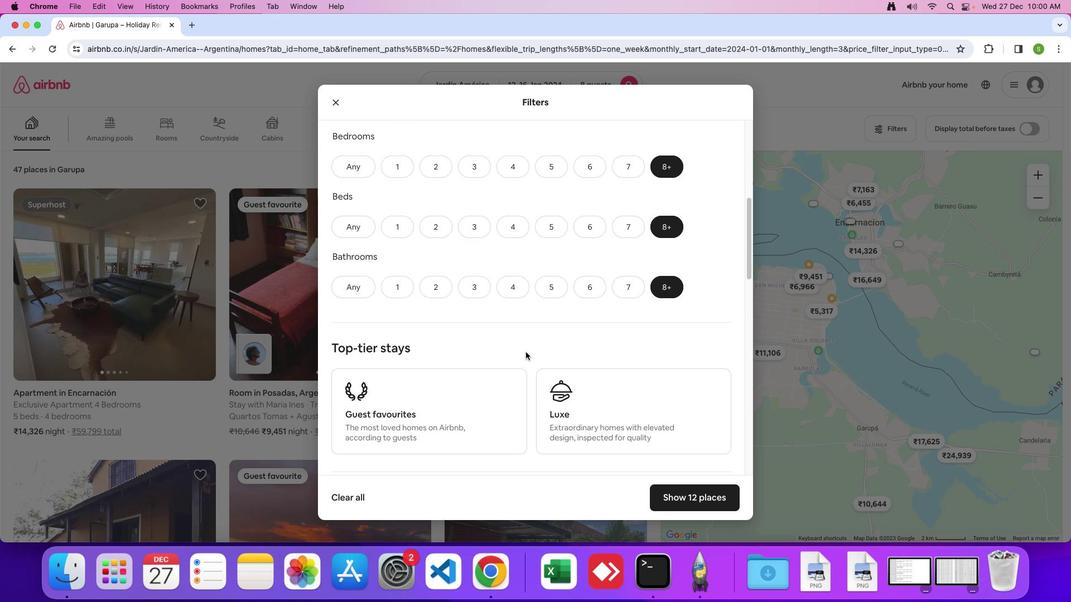 
Action: Mouse scrolled (524, 351) with delta (0, -1)
Screenshot: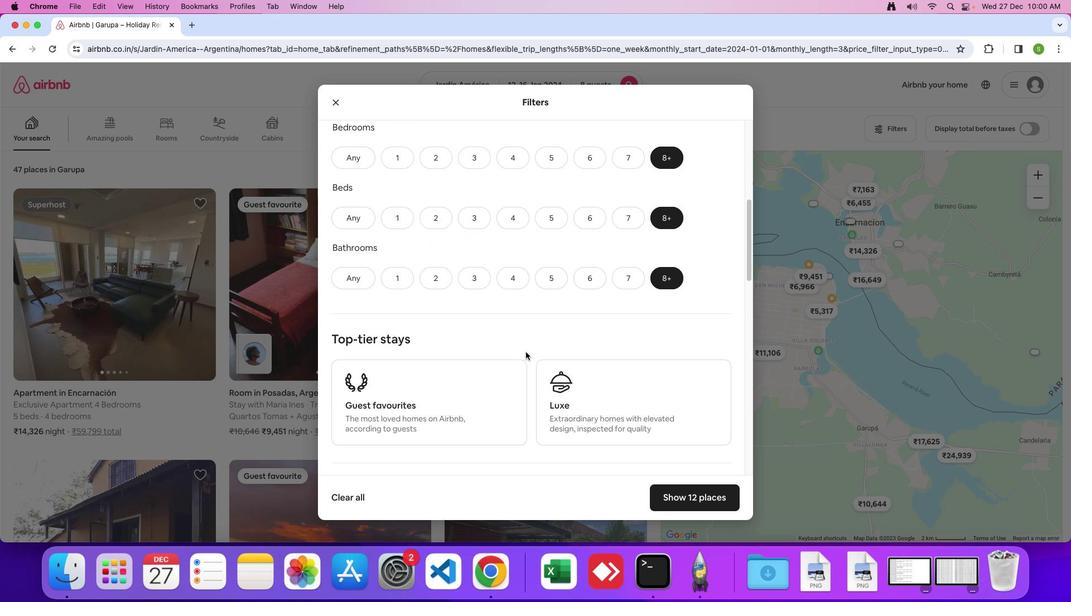 
Action: Mouse scrolled (524, 351) with delta (0, -1)
Screenshot: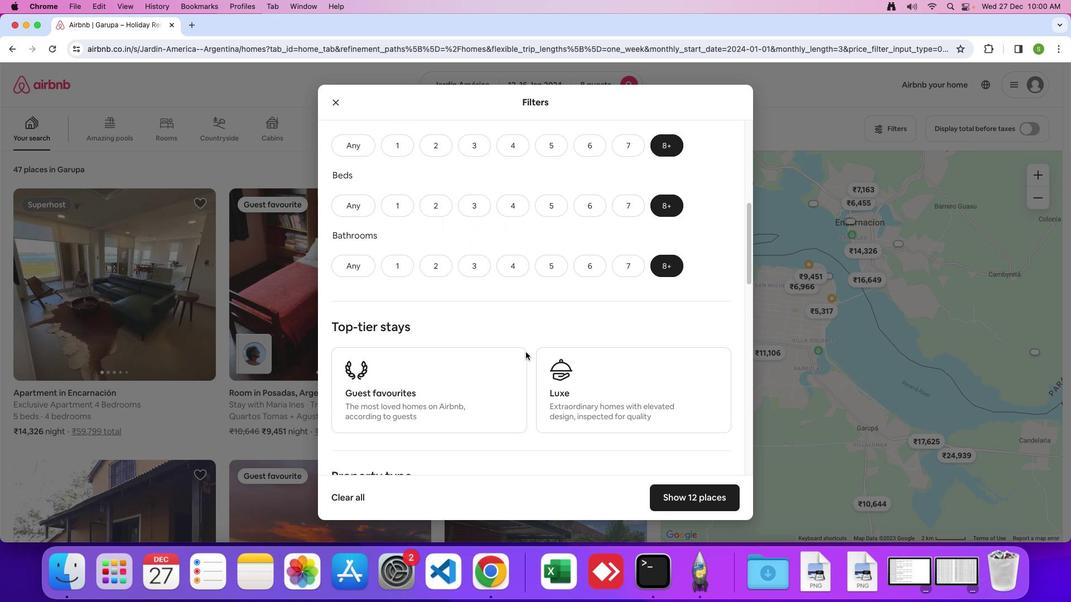 
Action: Mouse scrolled (524, 351) with delta (0, -1)
Screenshot: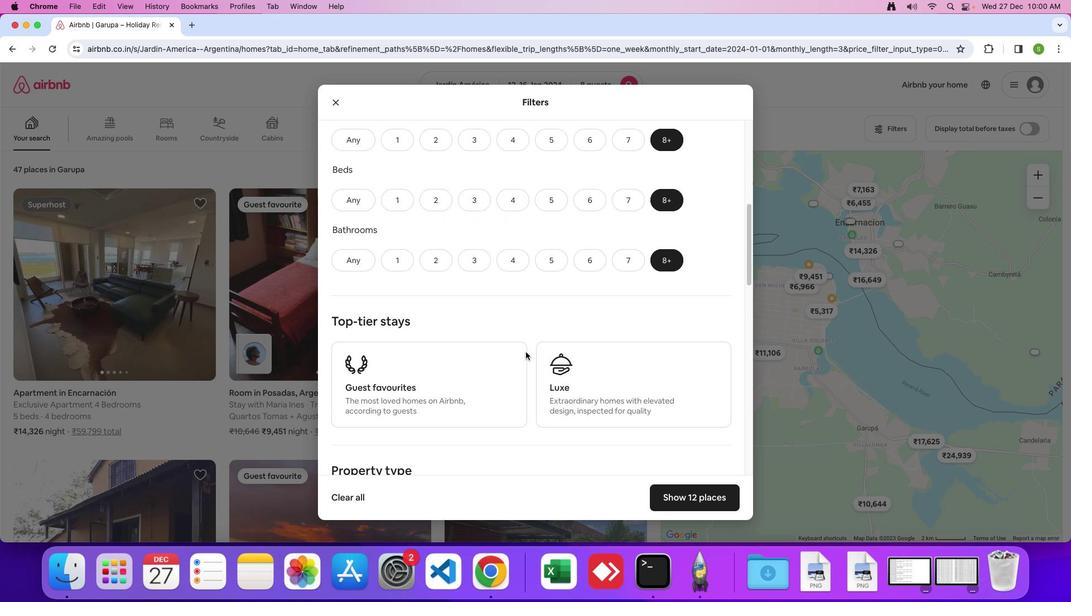 
Action: Mouse scrolled (524, 351) with delta (0, -1)
Screenshot: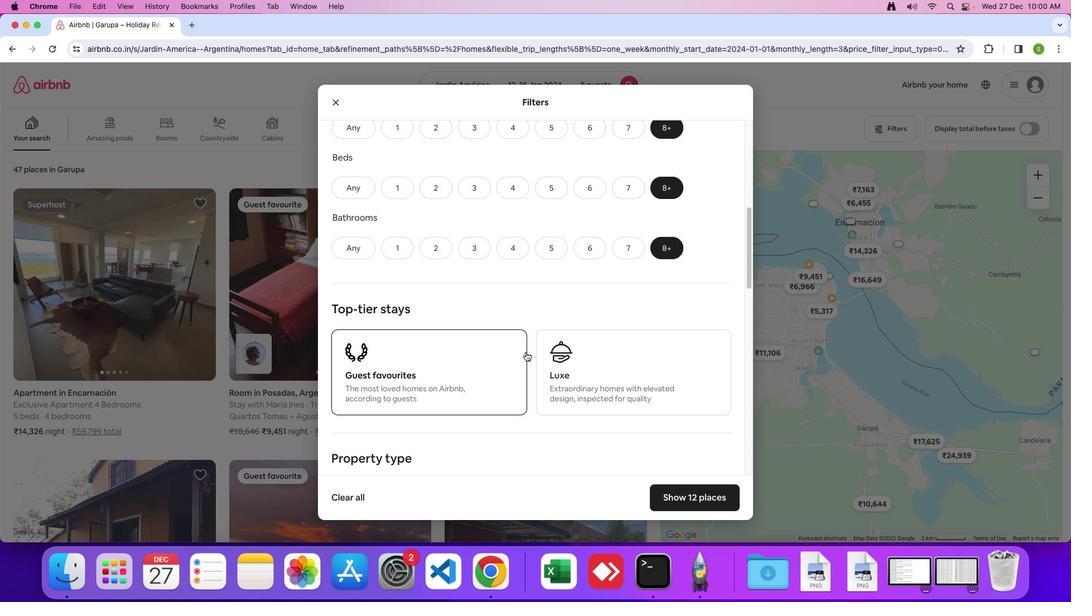 
Action: Mouse scrolled (524, 351) with delta (0, -1)
Screenshot: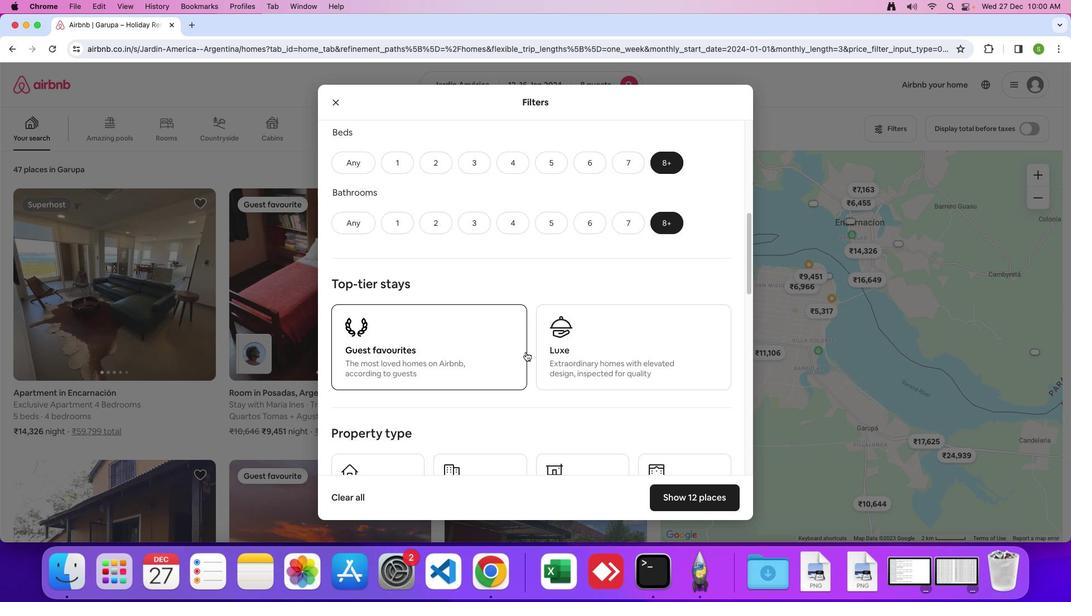 
Action: Mouse scrolled (524, 351) with delta (0, -1)
Screenshot: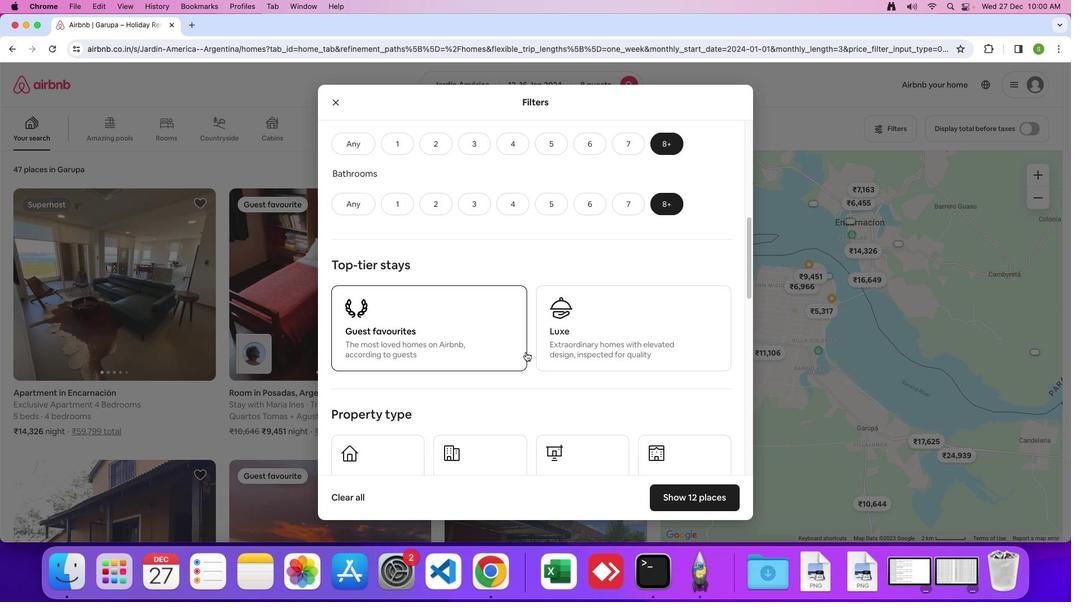 
Action: Mouse scrolled (524, 351) with delta (0, -1)
Screenshot: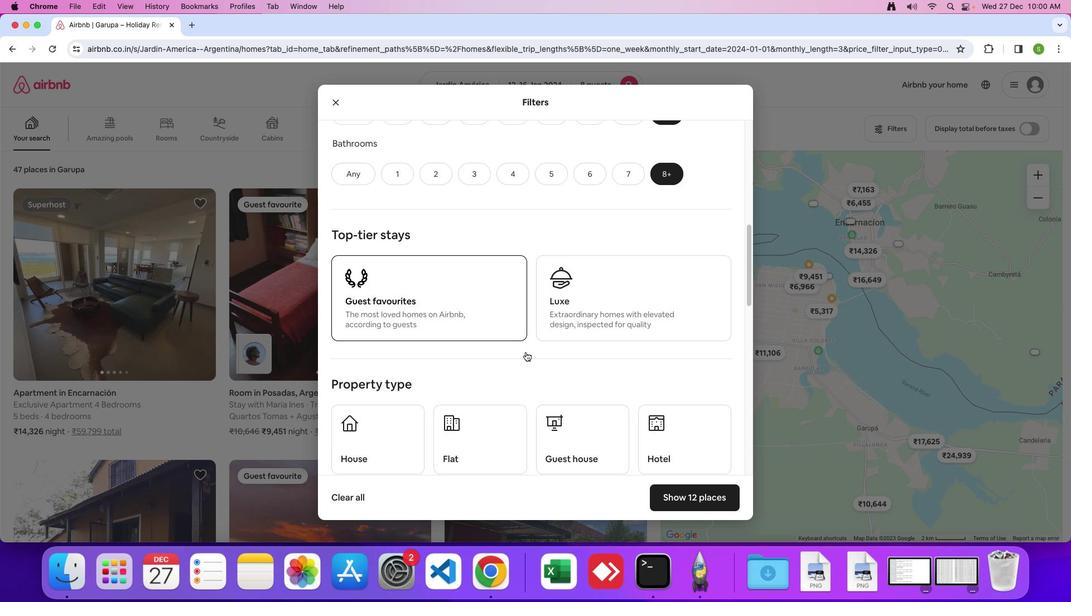 
Action: Mouse scrolled (524, 351) with delta (0, -1)
Screenshot: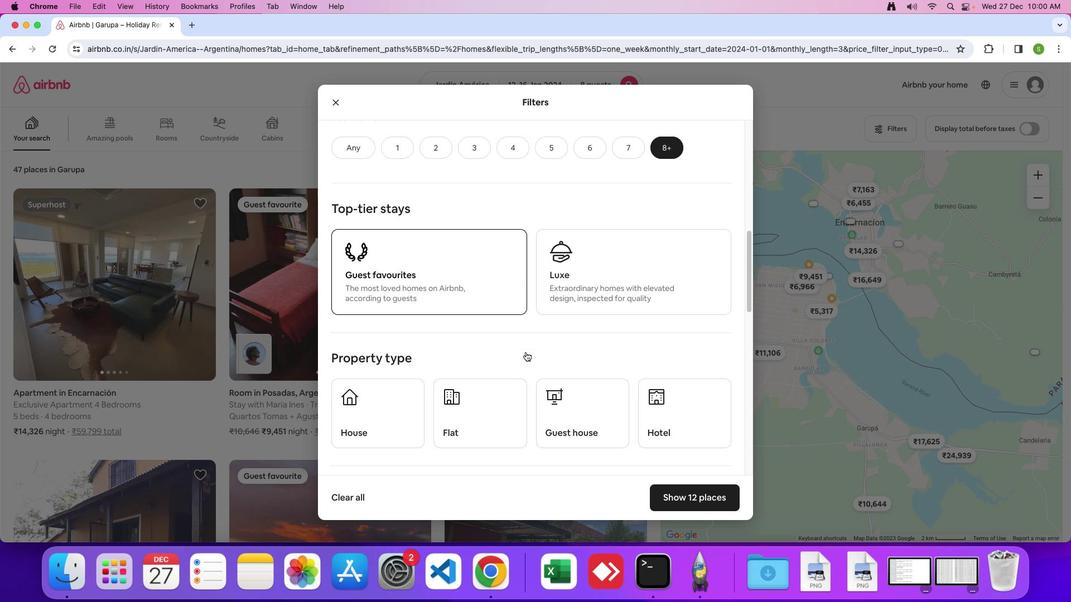 
Action: Mouse scrolled (524, 351) with delta (0, -1)
Screenshot: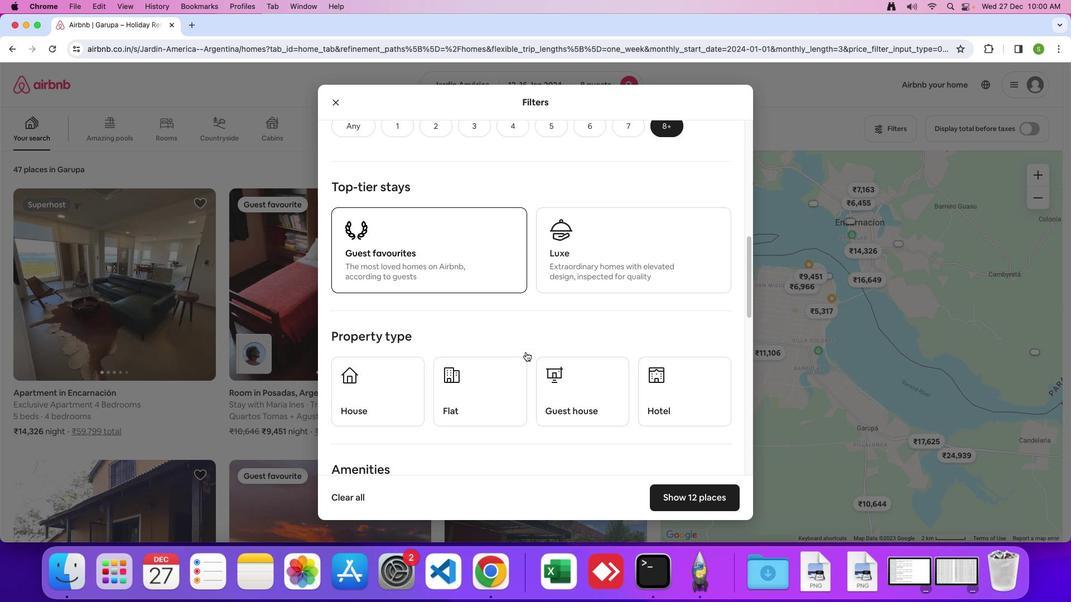 
Action: Mouse moved to (686, 356)
Screenshot: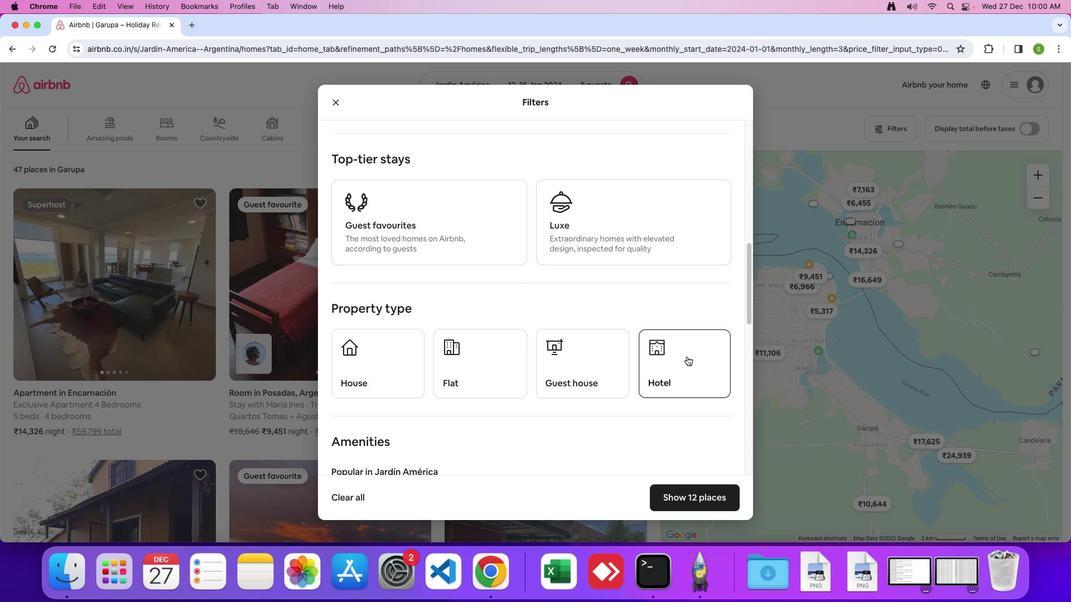 
Action: Mouse pressed left at (686, 356)
Screenshot: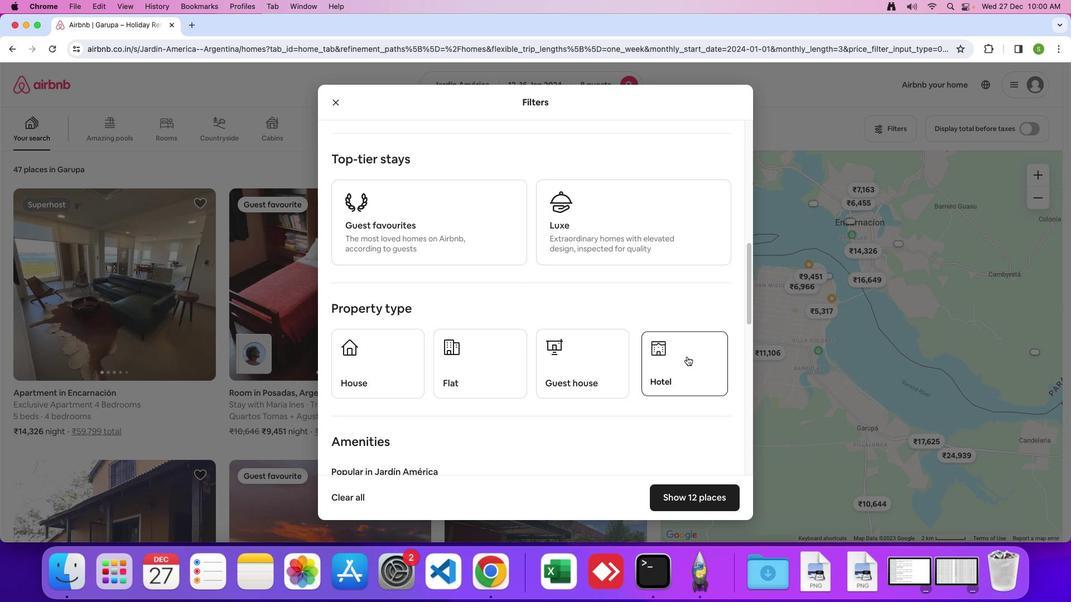 
Action: Mouse moved to (511, 387)
Screenshot: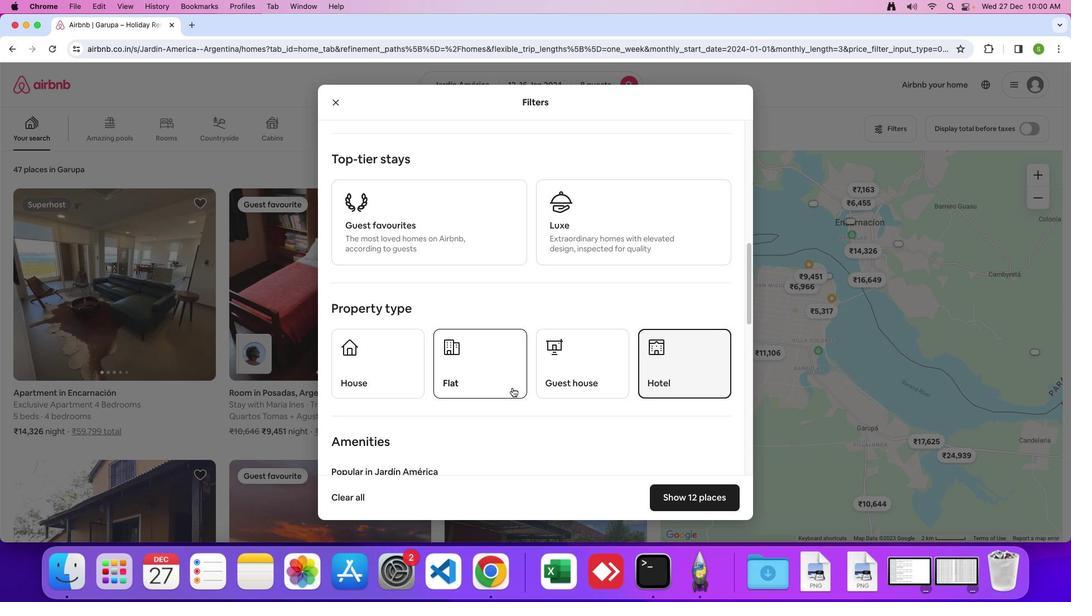 
Action: Mouse scrolled (511, 387) with delta (0, -1)
Screenshot: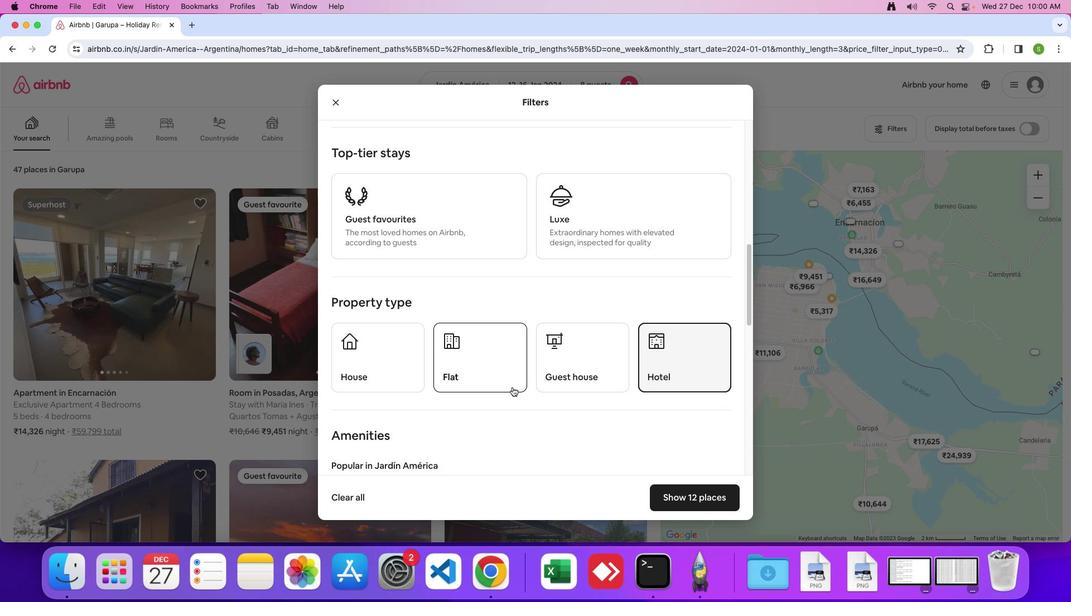 
Action: Mouse scrolled (511, 387) with delta (0, -1)
Screenshot: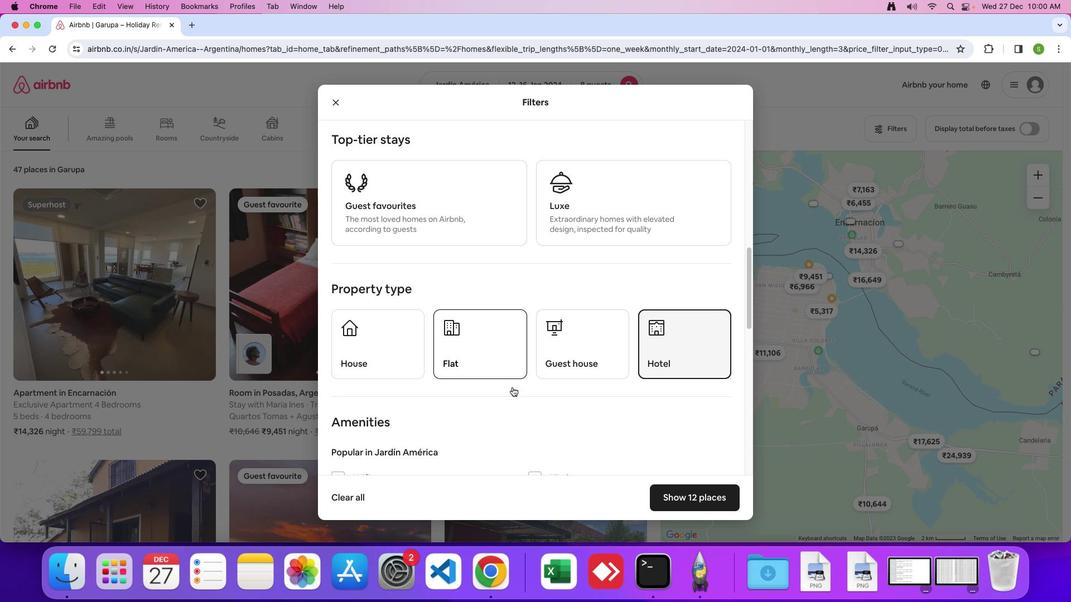 
Action: Mouse moved to (511, 386)
Screenshot: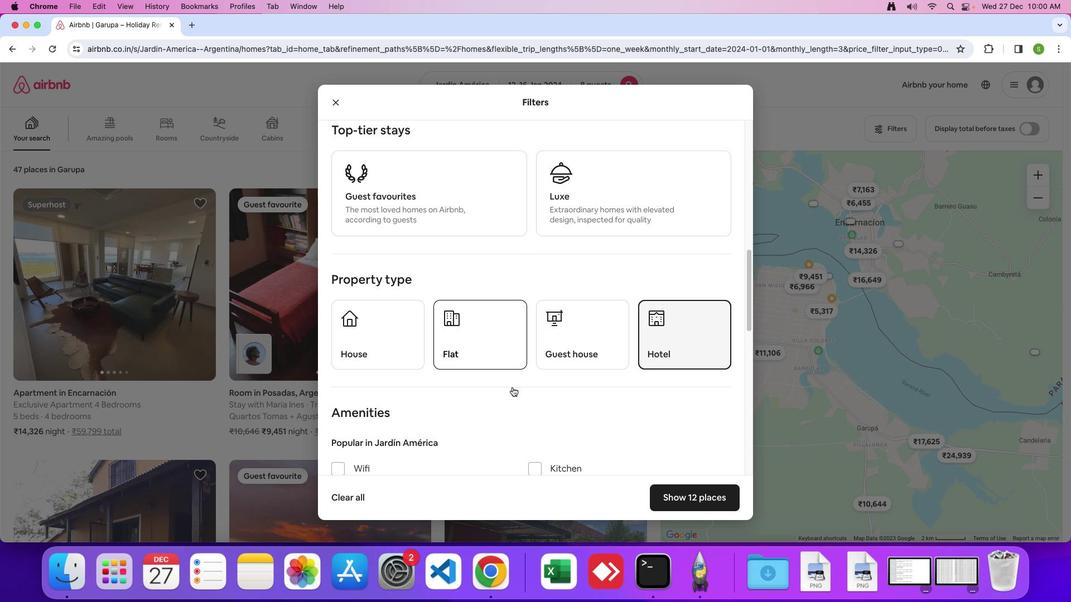 
Action: Mouse scrolled (511, 386) with delta (0, -1)
Screenshot: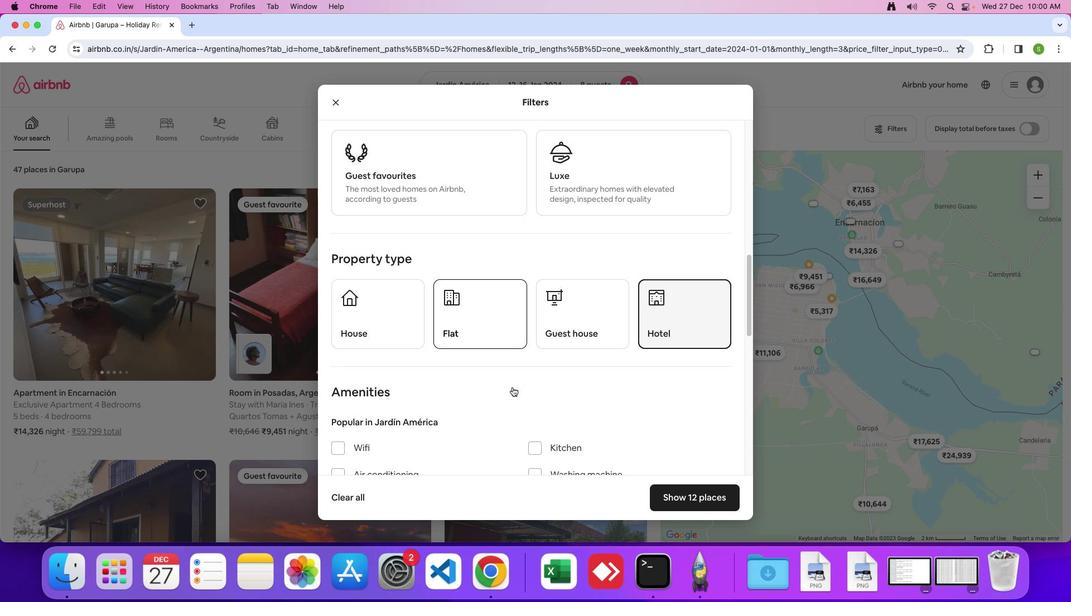 
Action: Mouse moved to (512, 385)
Screenshot: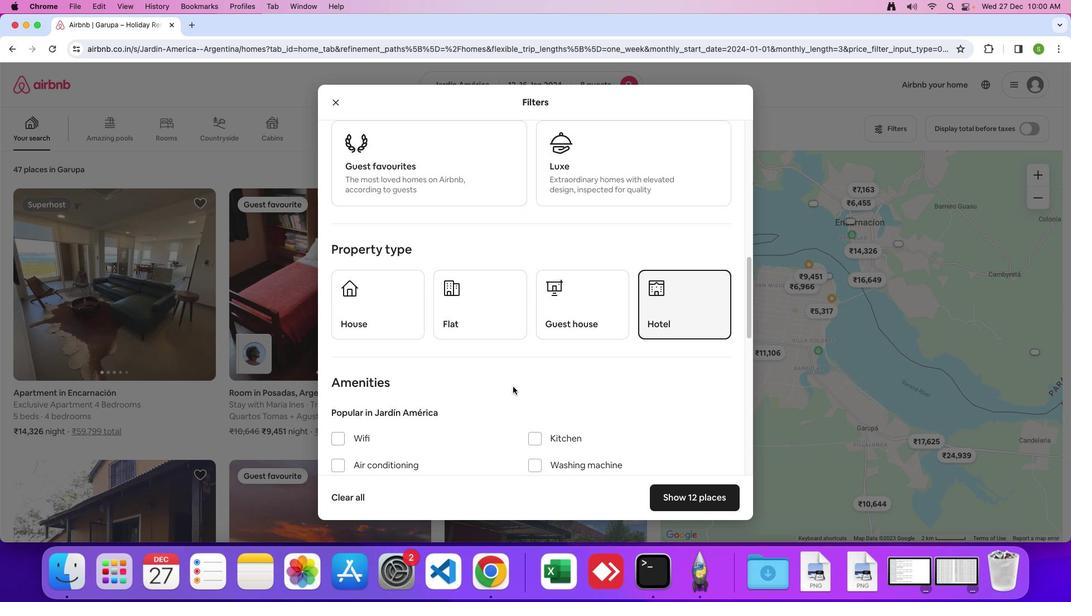 
Action: Mouse scrolled (512, 385) with delta (0, -1)
Screenshot: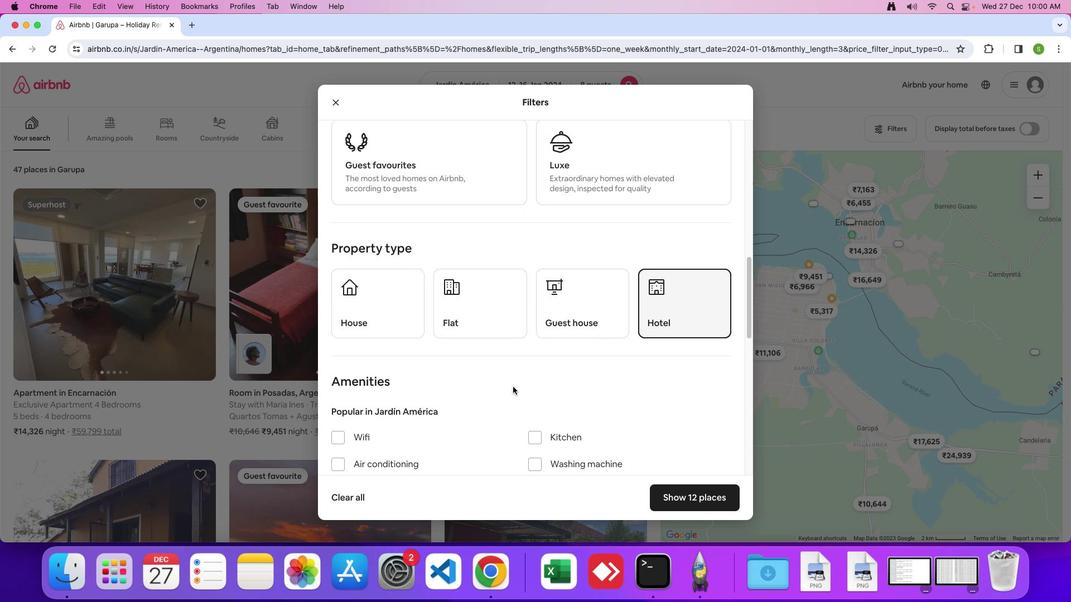 
Action: Mouse scrolled (512, 385) with delta (0, -1)
Screenshot: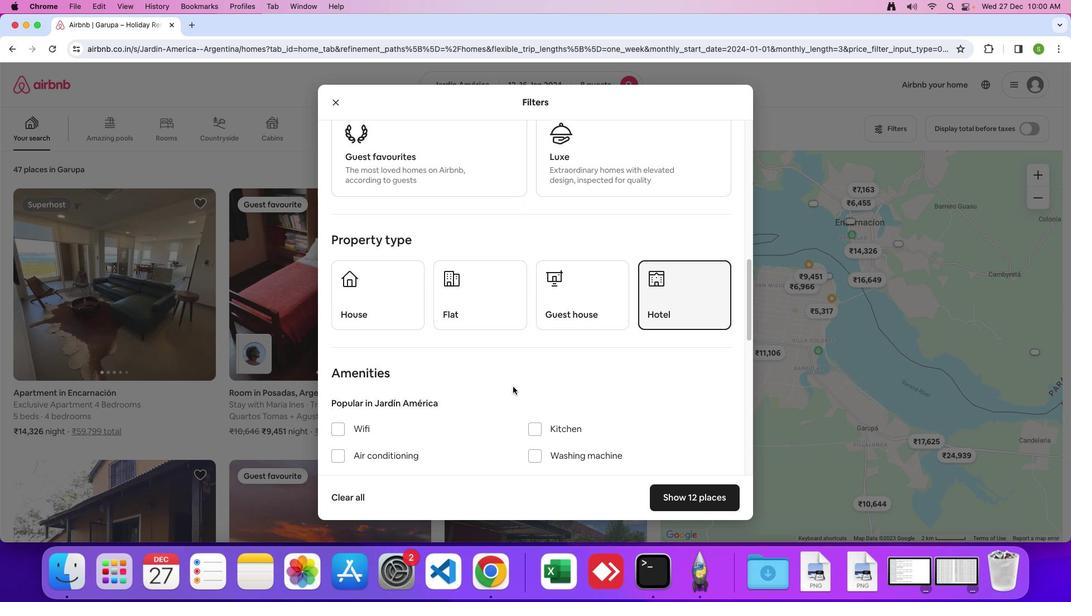 
Action: Mouse scrolled (512, 385) with delta (0, -1)
Screenshot: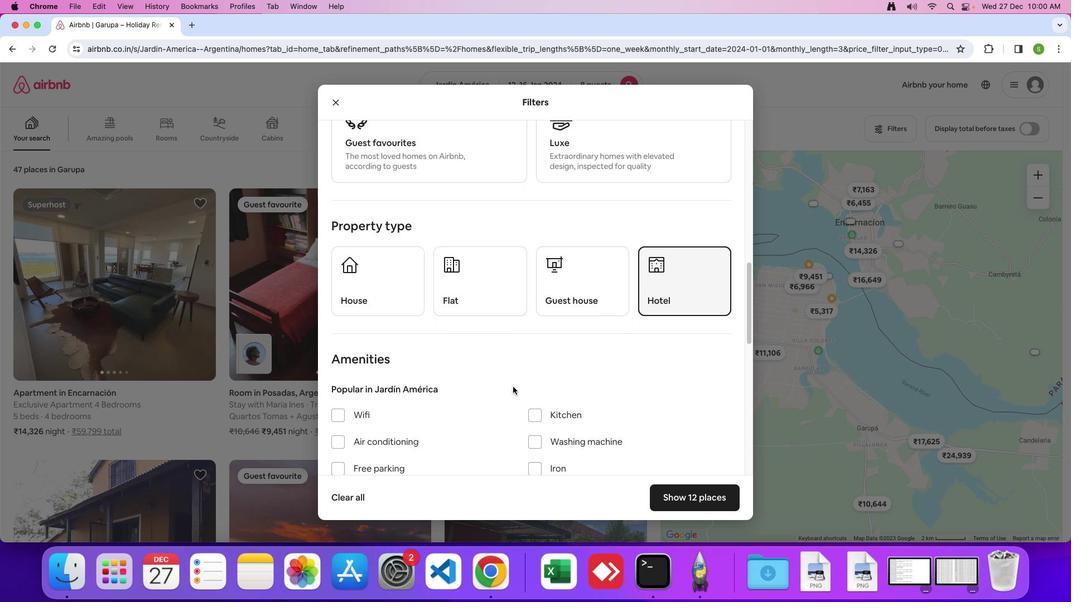 
Action: Mouse scrolled (512, 385) with delta (0, -1)
Screenshot: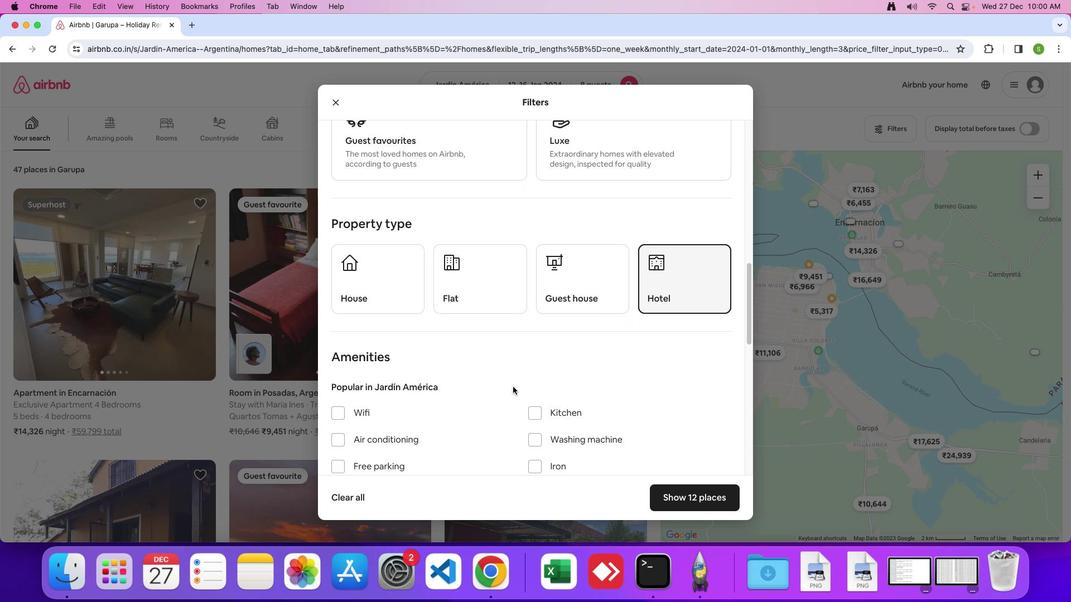 
Action: Mouse scrolled (512, 385) with delta (0, -1)
Screenshot: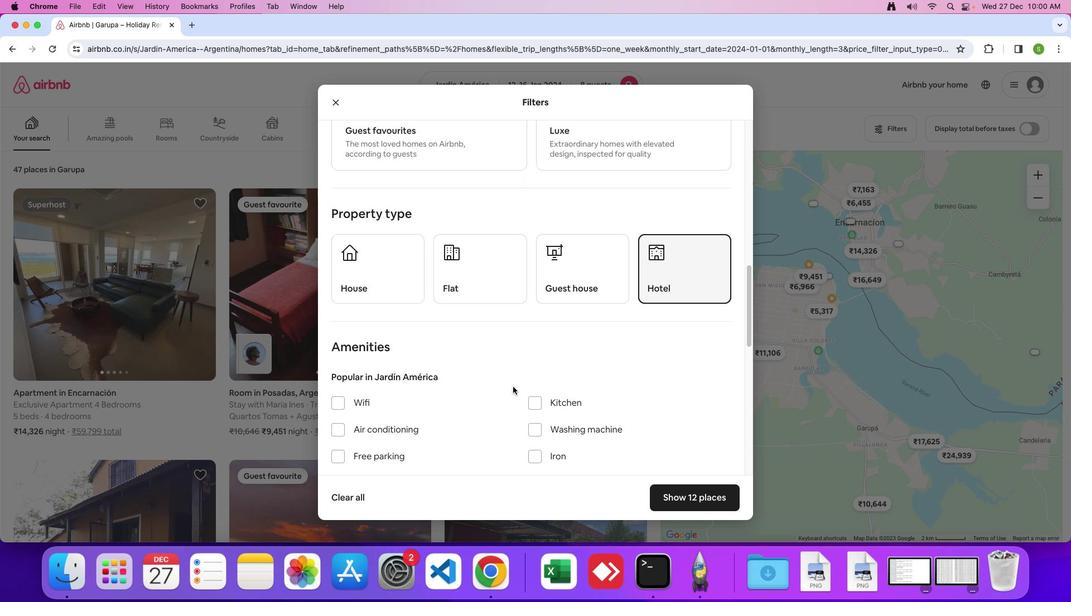
Action: Mouse scrolled (512, 385) with delta (0, -1)
Screenshot: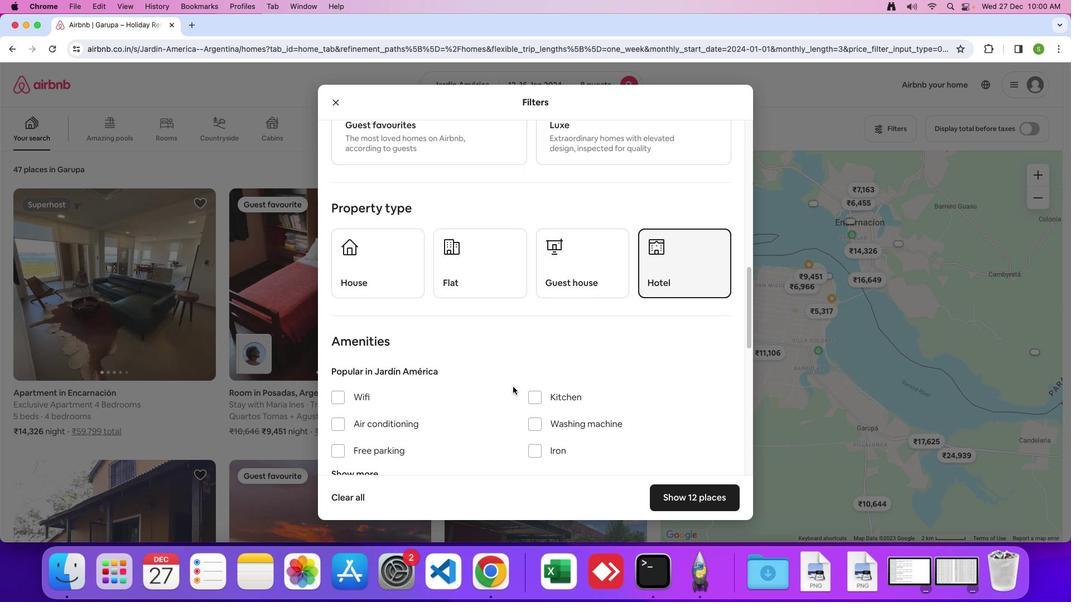 
Action: Mouse scrolled (512, 385) with delta (0, -1)
Screenshot: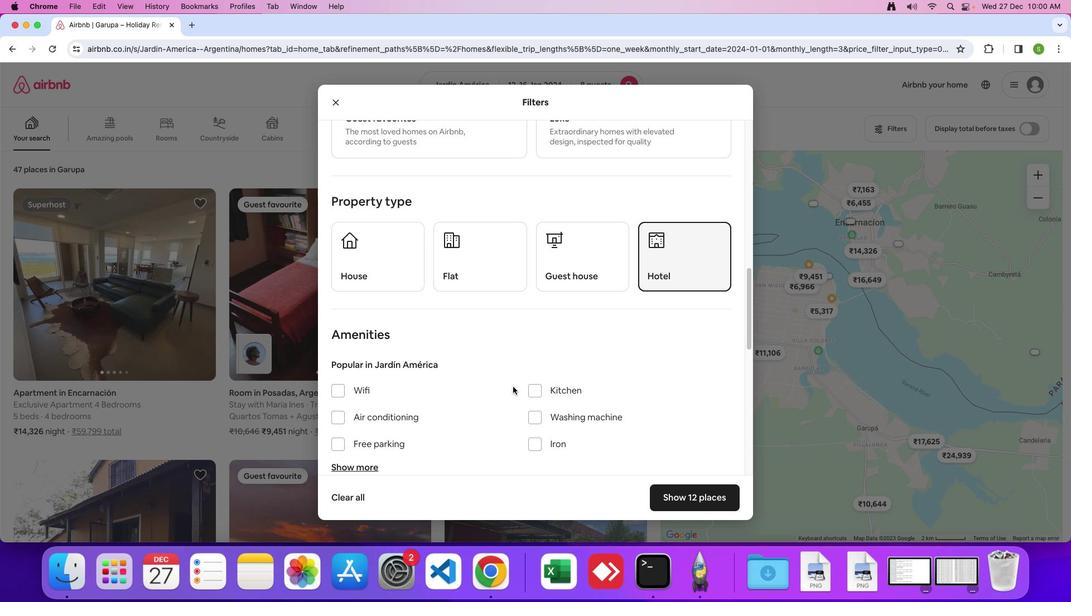 
Action: Mouse moved to (341, 385)
Screenshot: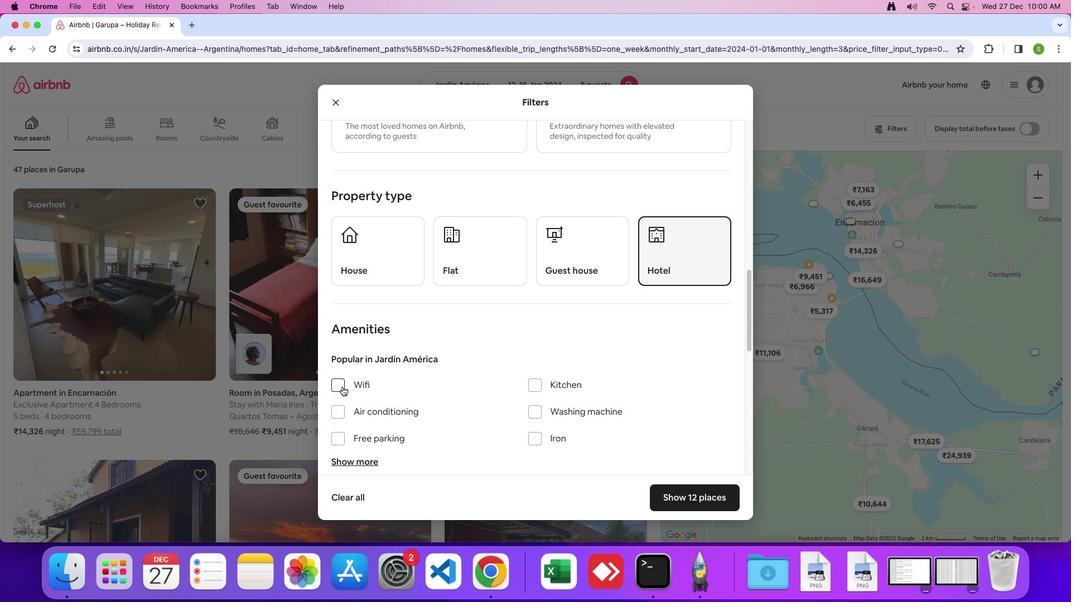 
Action: Mouse pressed left at (341, 385)
Screenshot: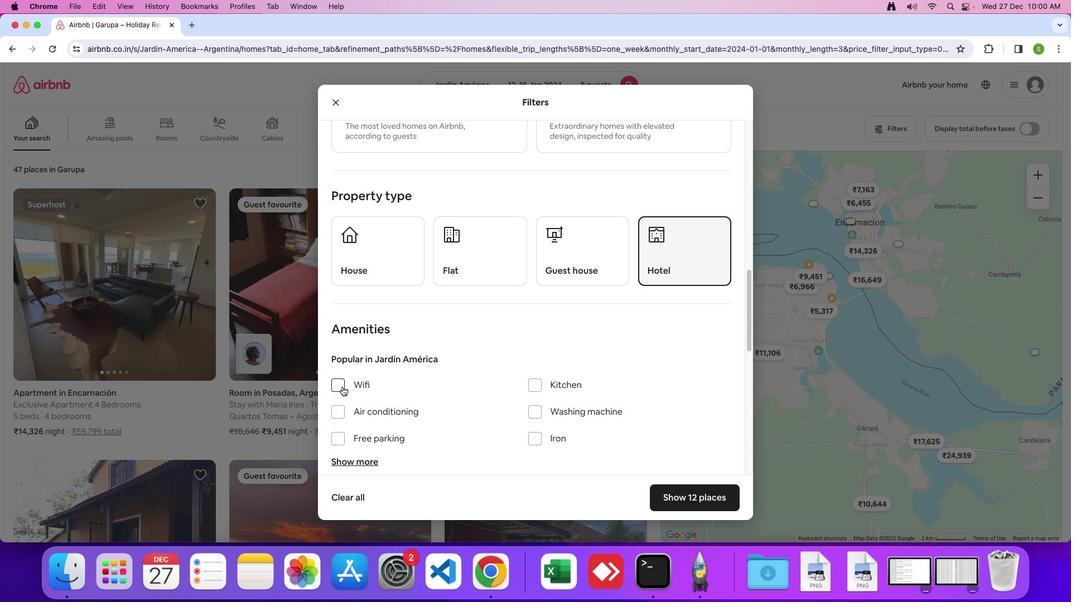 
Action: Mouse moved to (460, 379)
Screenshot: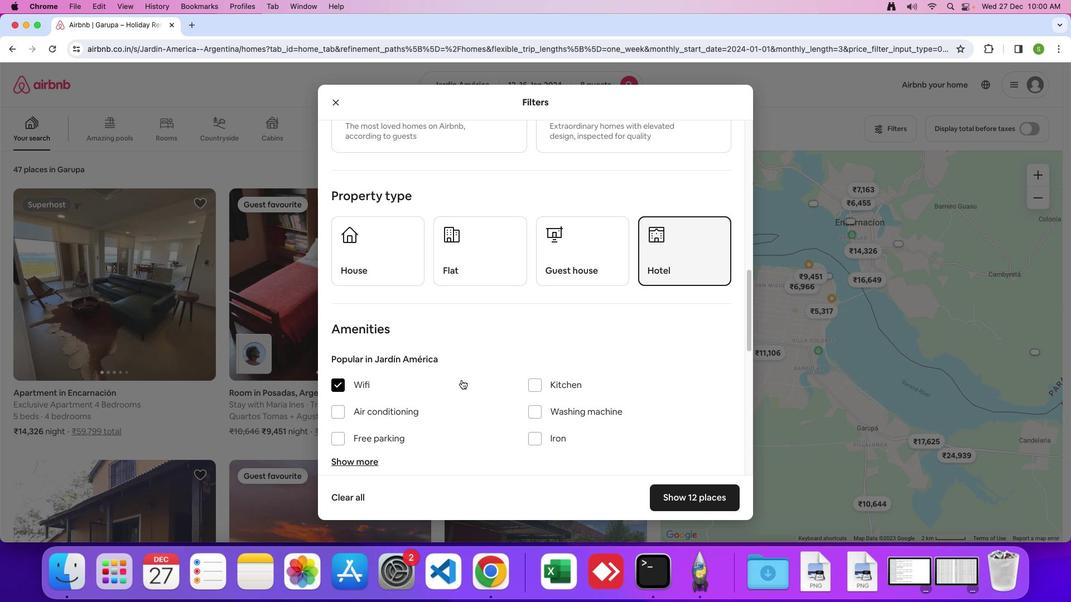 
Action: Mouse scrolled (460, 379) with delta (0, -1)
Screenshot: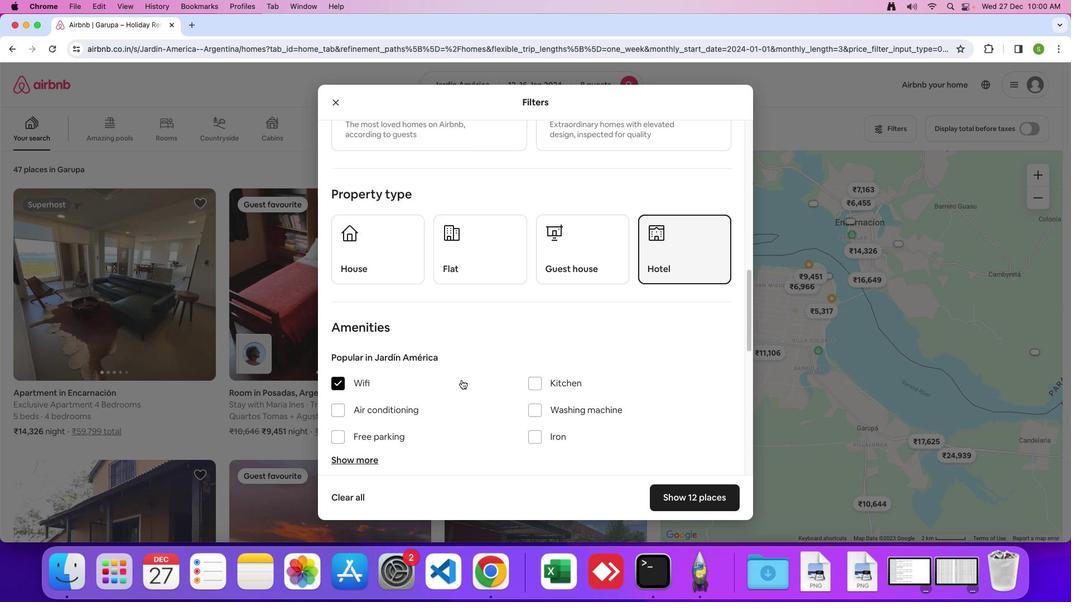 
Action: Mouse scrolled (460, 379) with delta (0, -1)
Screenshot: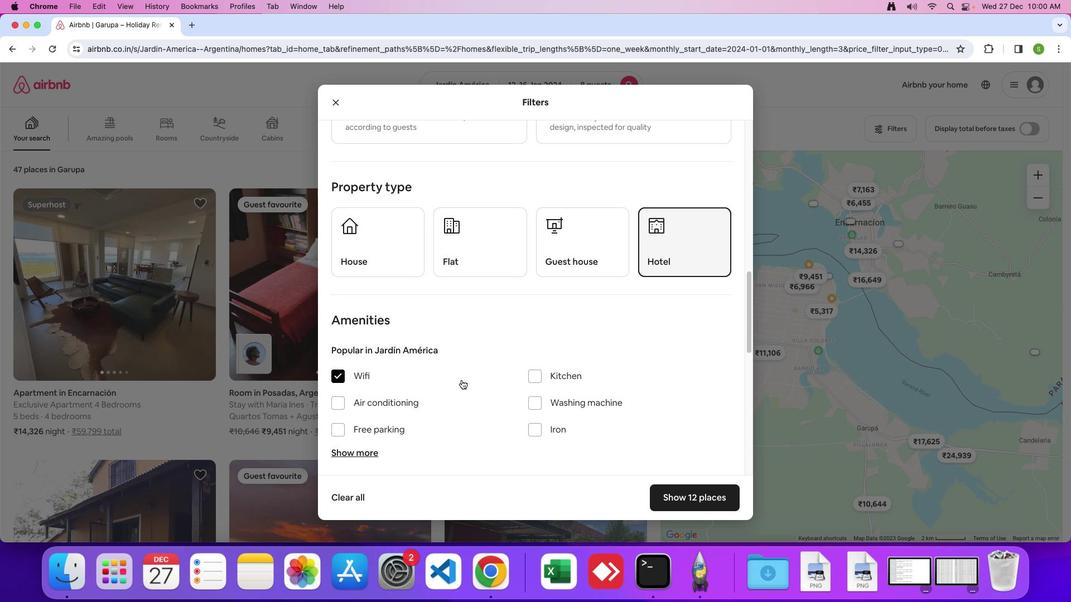 
Action: Mouse scrolled (460, 379) with delta (0, -1)
Screenshot: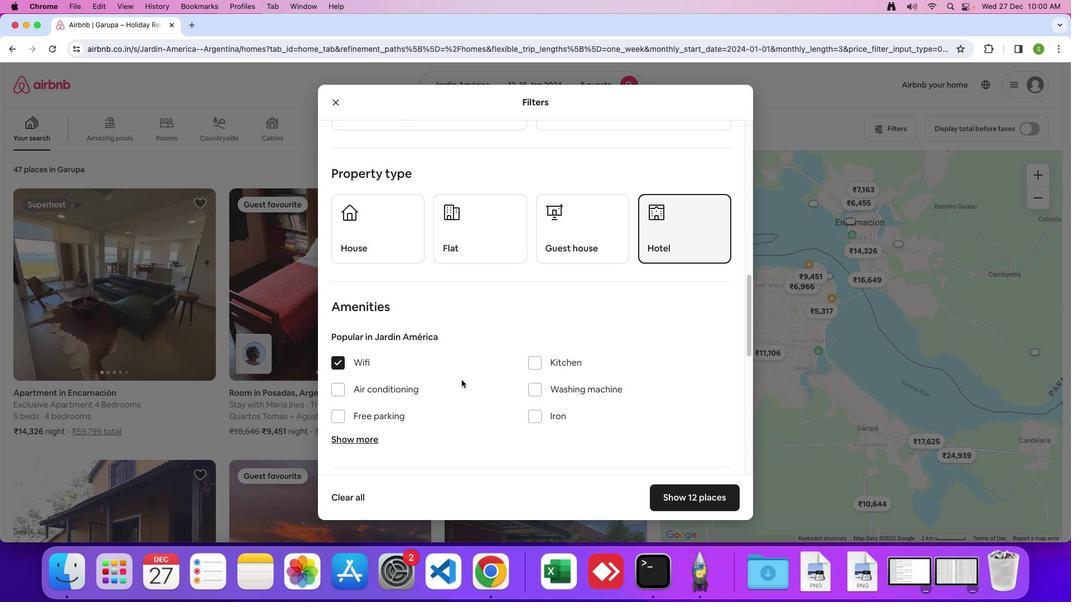 
Action: Mouse scrolled (460, 379) with delta (0, -1)
Screenshot: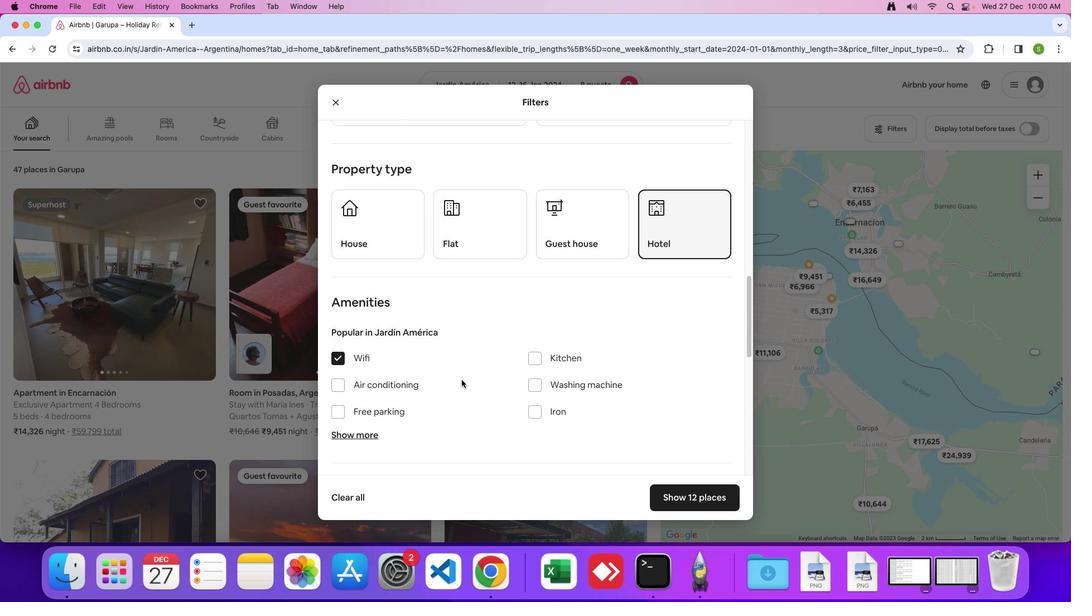 
Action: Mouse scrolled (460, 379) with delta (0, -1)
Screenshot: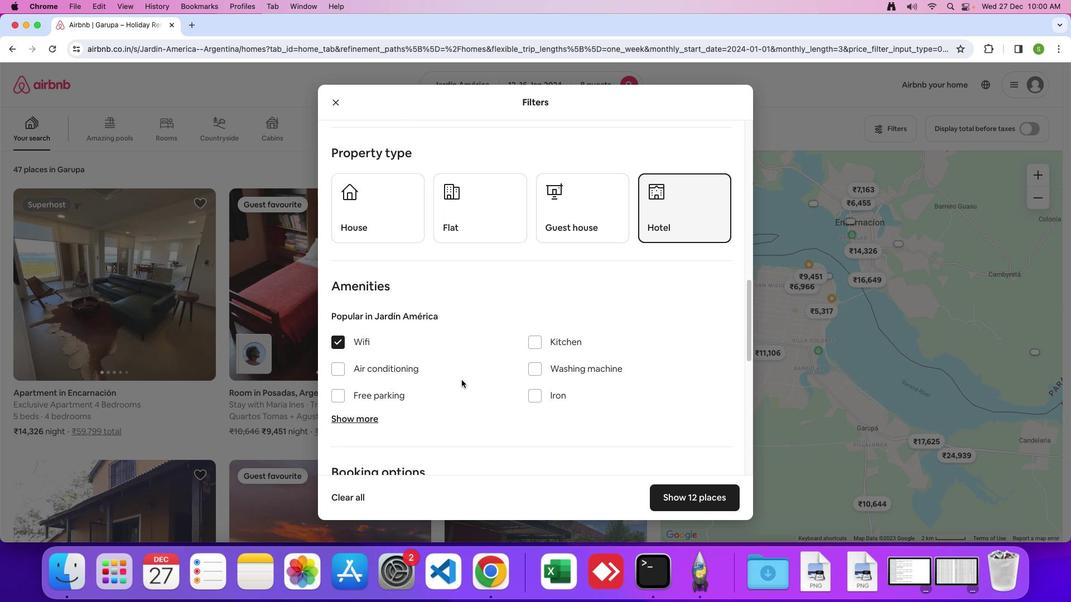 
Action: Mouse scrolled (460, 379) with delta (0, -1)
Screenshot: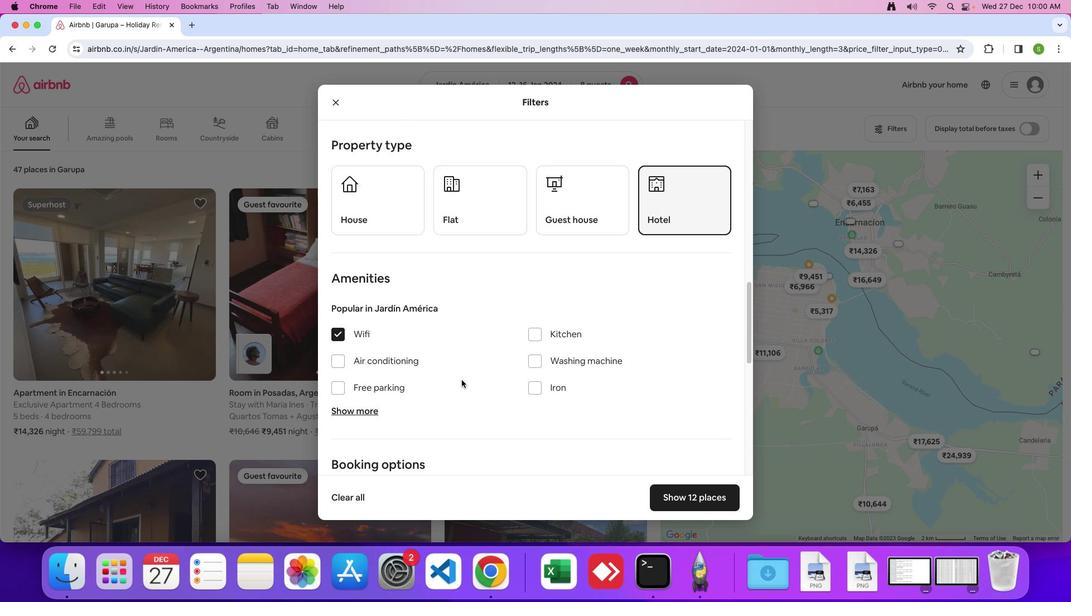 
Action: Mouse scrolled (460, 379) with delta (0, -1)
Screenshot: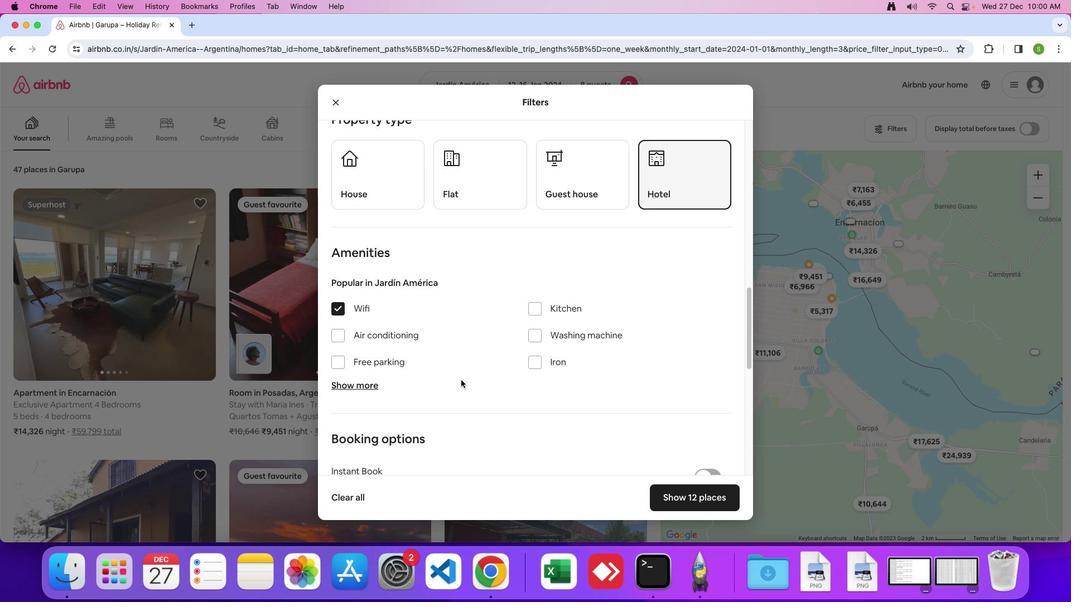 
Action: Mouse moved to (333, 312)
Screenshot: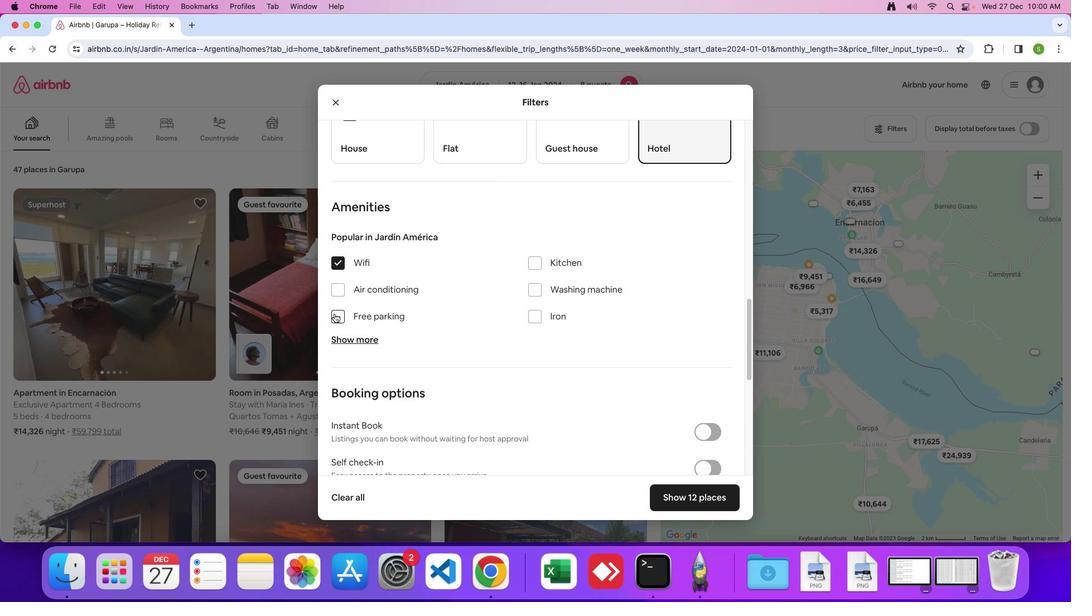 
Action: Mouse pressed left at (333, 312)
Screenshot: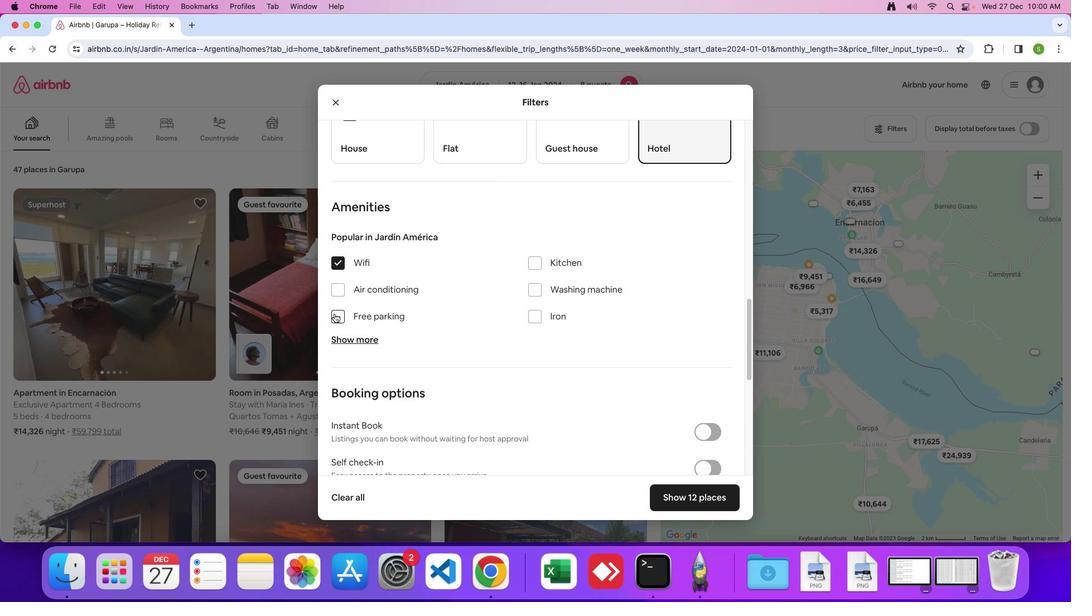 
Action: Mouse moved to (343, 340)
Screenshot: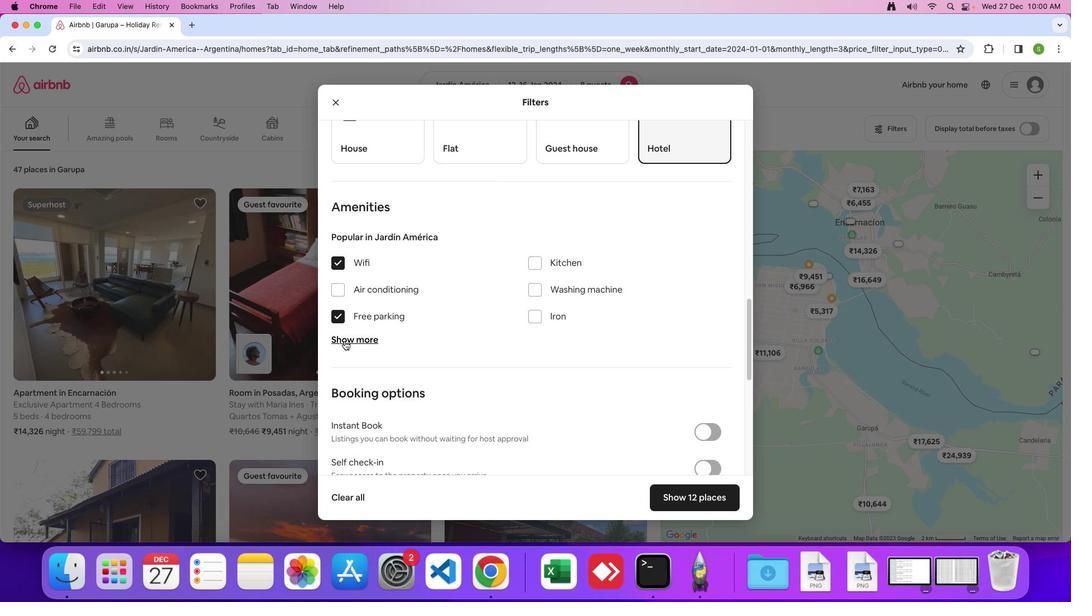 
Action: Mouse pressed left at (343, 340)
Screenshot: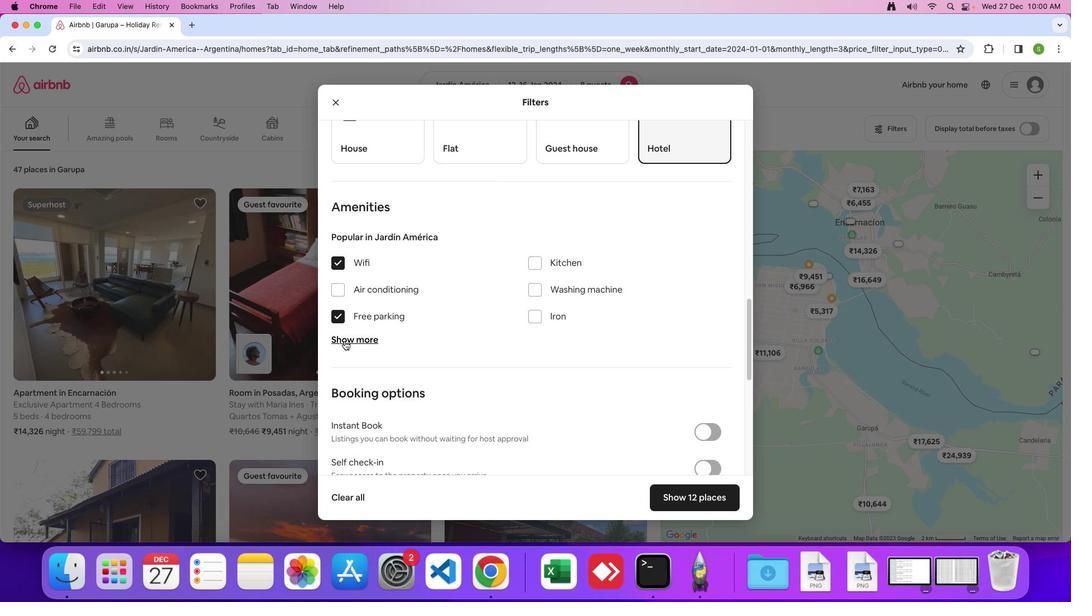 
Action: Mouse moved to (470, 353)
Screenshot: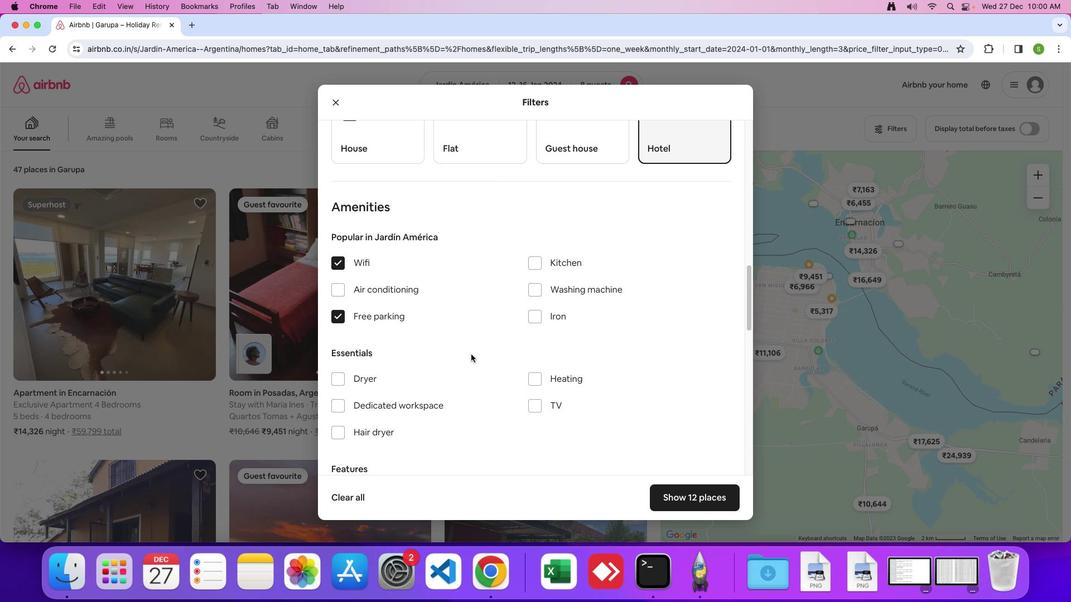 
Action: Mouse scrolled (470, 353) with delta (0, -1)
Screenshot: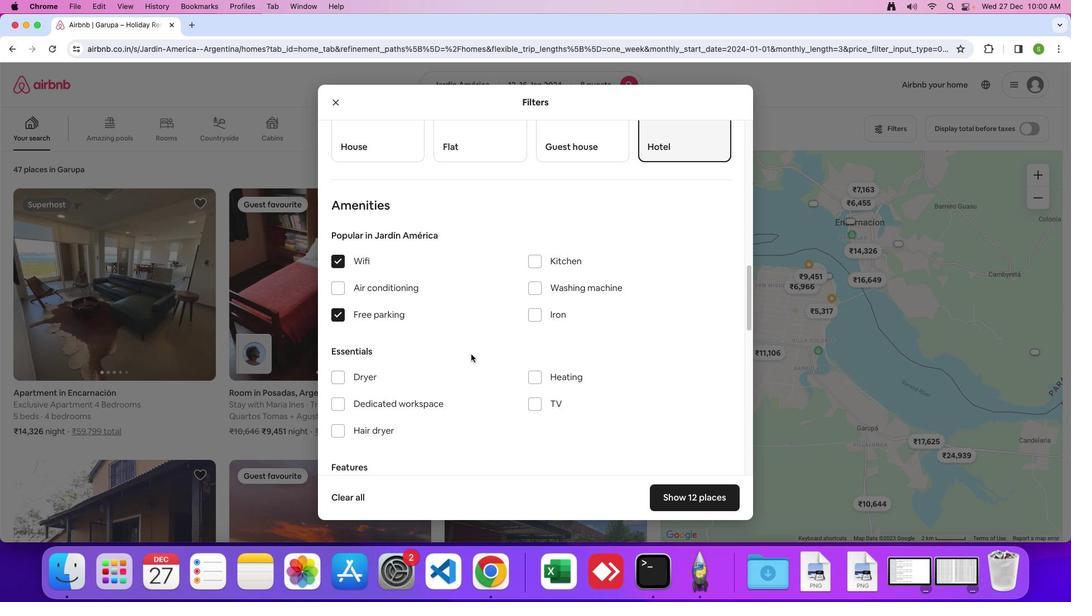 
Action: Mouse scrolled (470, 353) with delta (0, -1)
Screenshot: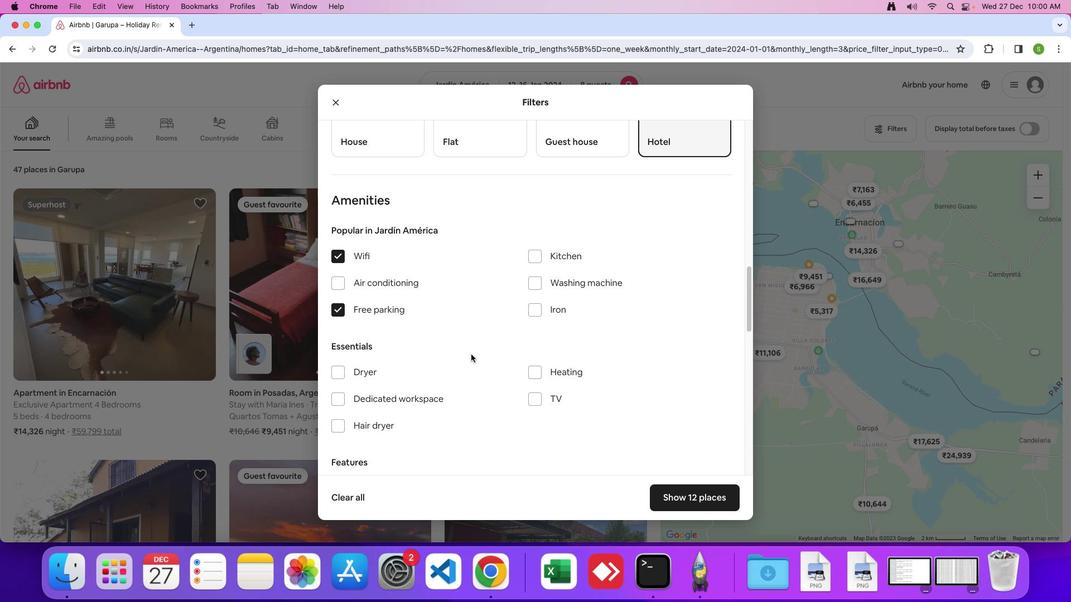 
Action: Mouse scrolled (470, 353) with delta (0, -1)
Screenshot: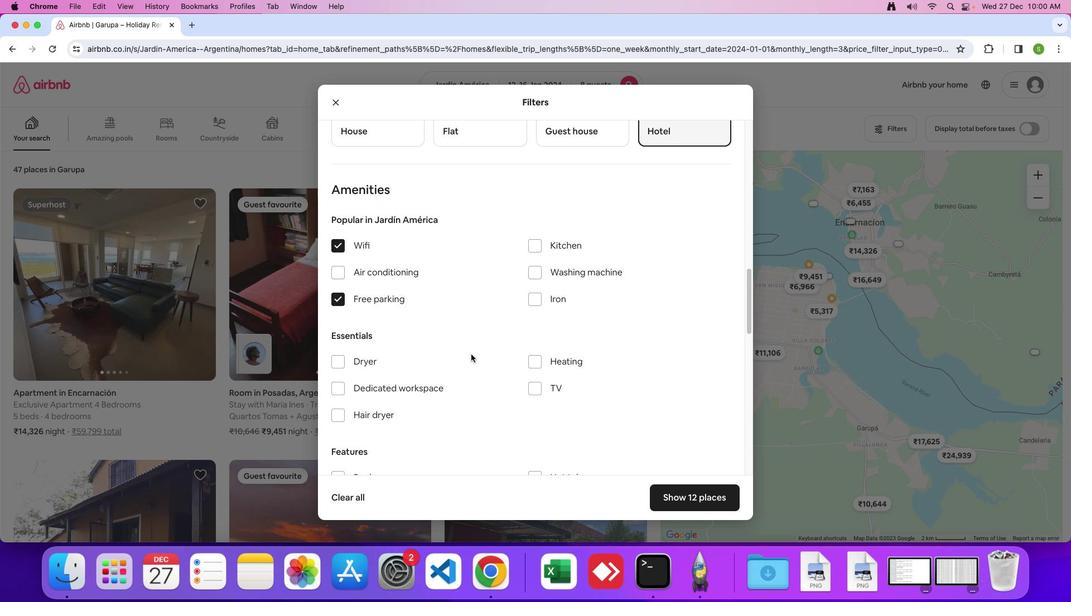 
Action: Mouse scrolled (470, 353) with delta (0, -1)
Screenshot: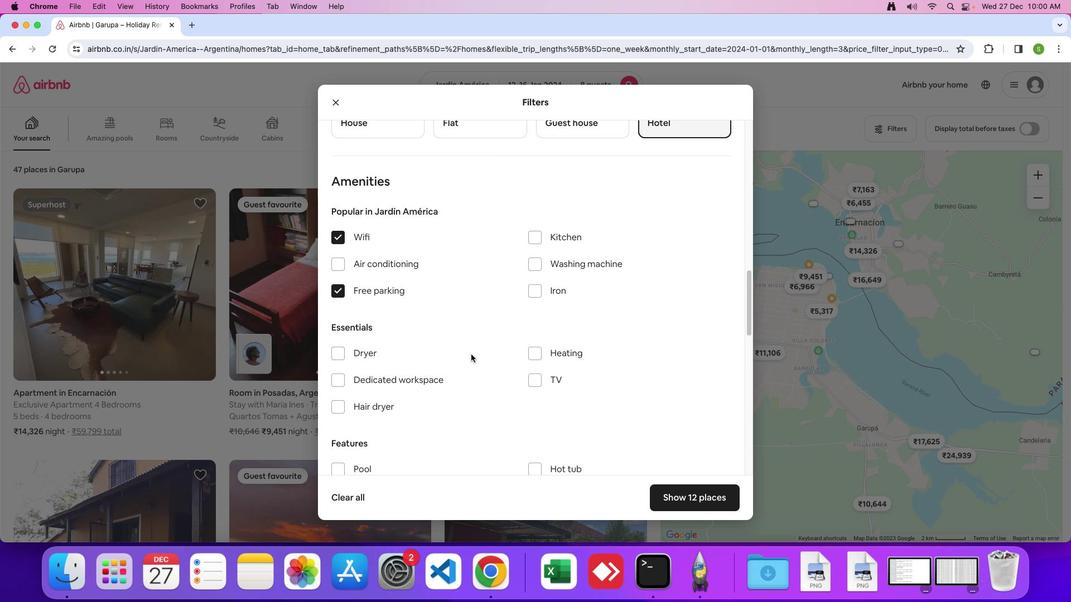 
Action: Mouse scrolled (470, 353) with delta (0, -1)
Screenshot: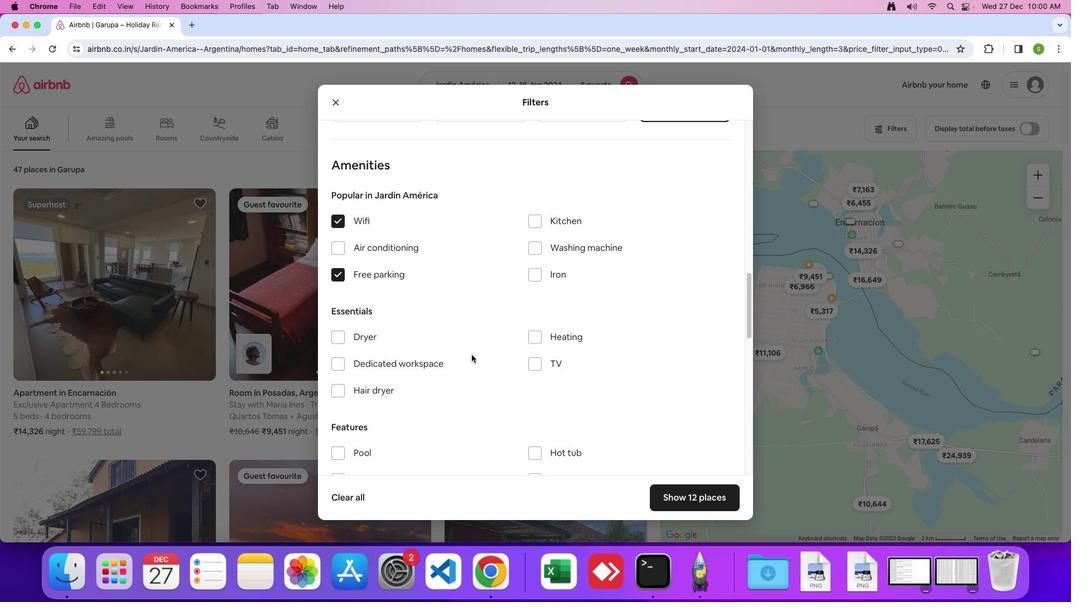 
Action: Mouse moved to (537, 355)
Screenshot: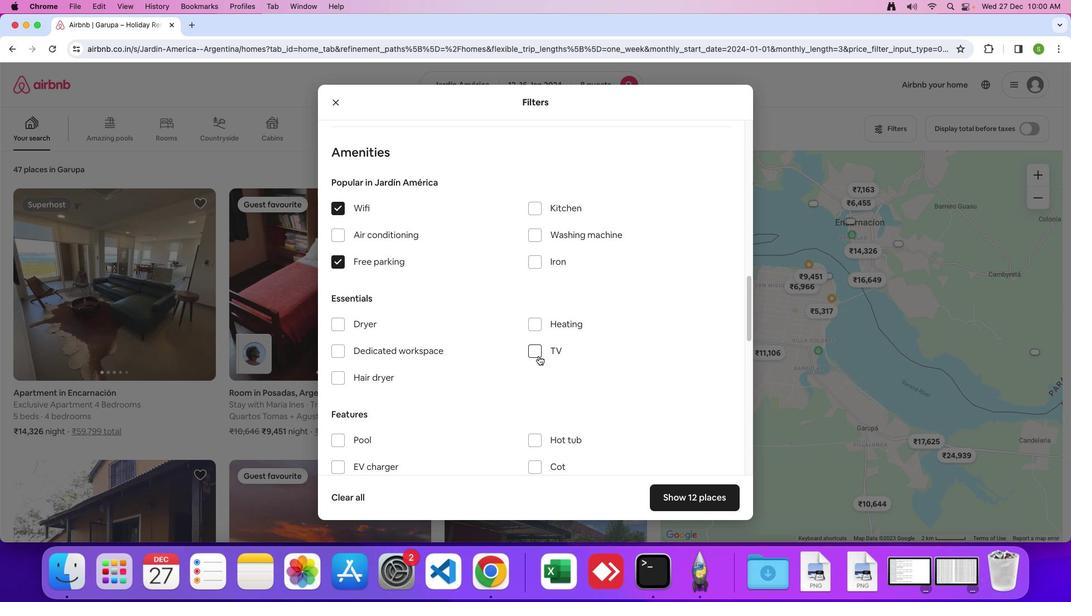 
Action: Mouse pressed left at (537, 355)
Screenshot: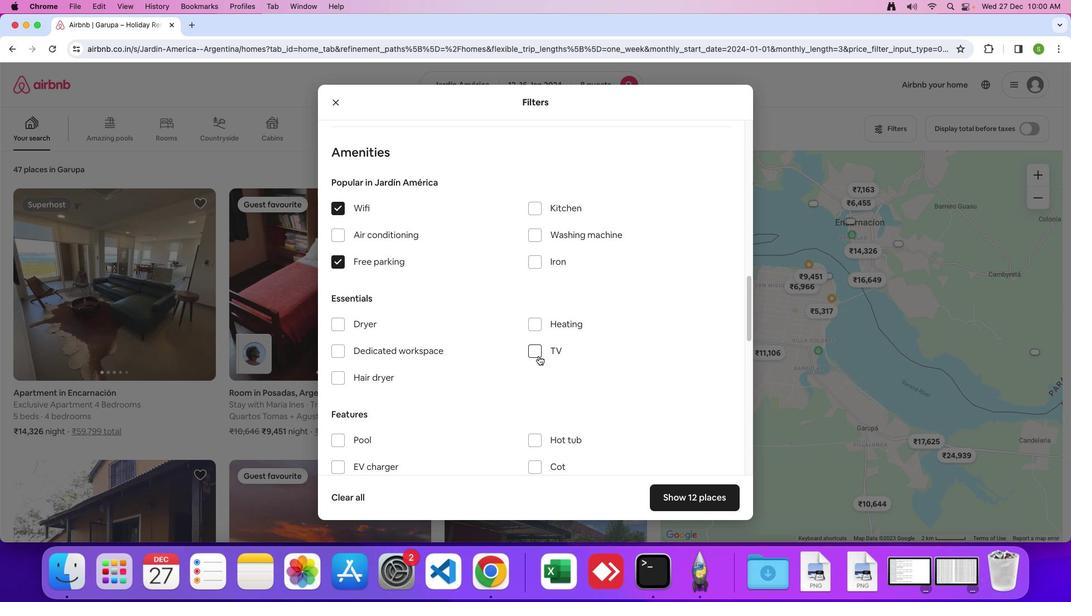 
Action: Mouse moved to (468, 367)
Screenshot: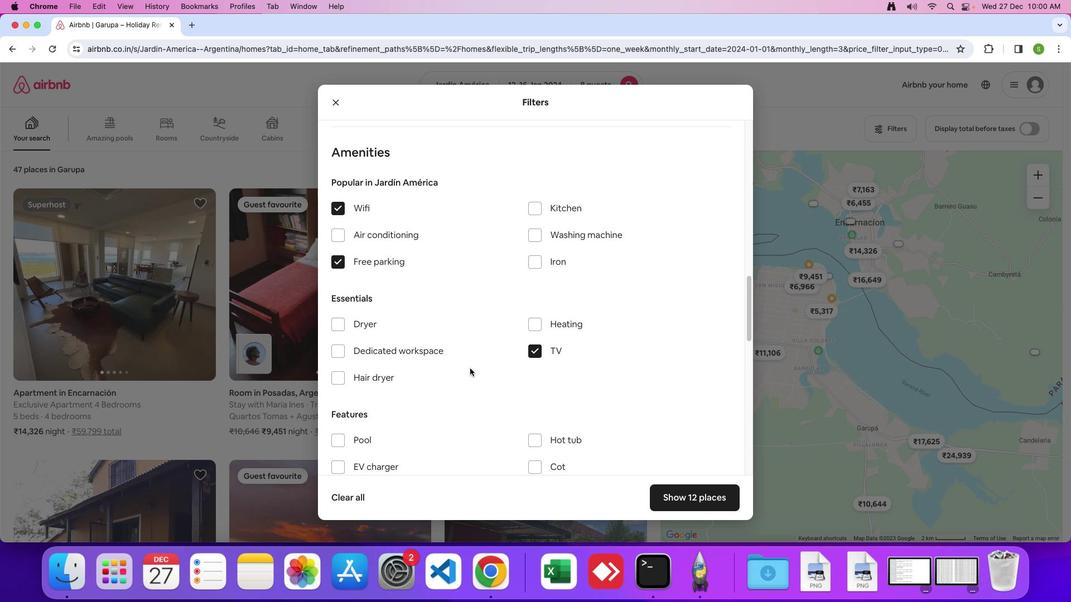
Action: Mouse scrolled (468, 367) with delta (0, -1)
Screenshot: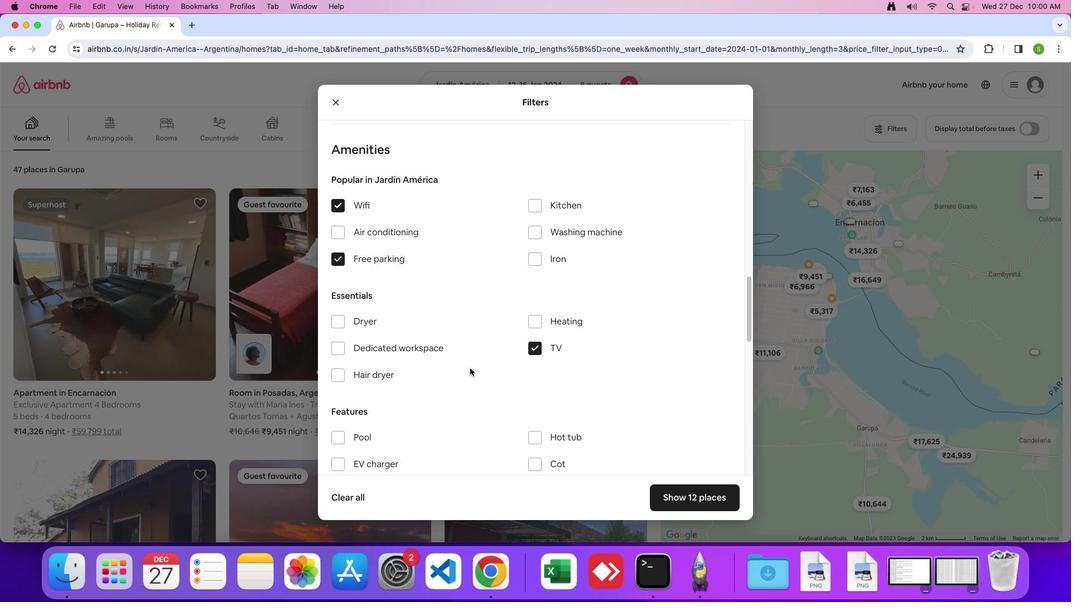 
Action: Mouse scrolled (468, 367) with delta (0, -1)
Screenshot: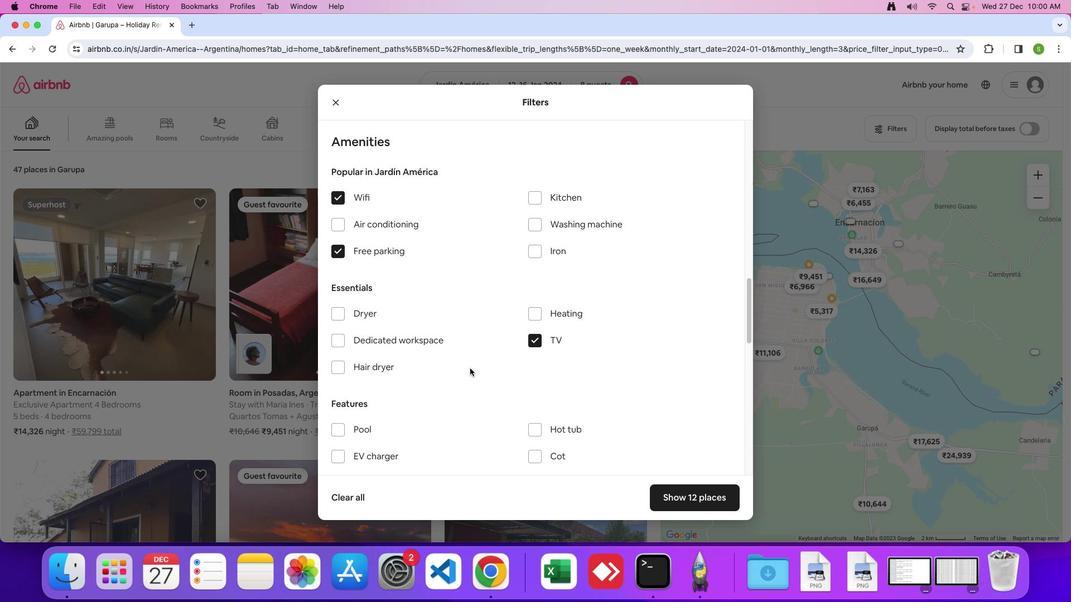 
Action: Mouse scrolled (468, 367) with delta (0, -1)
Screenshot: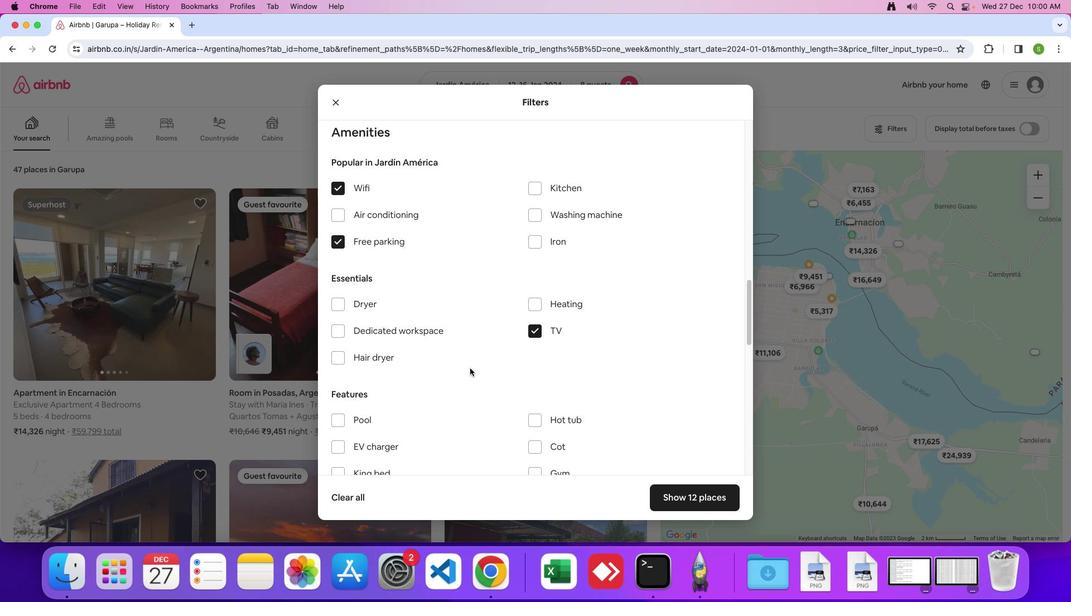 
Action: Mouse scrolled (468, 367) with delta (0, -1)
Screenshot: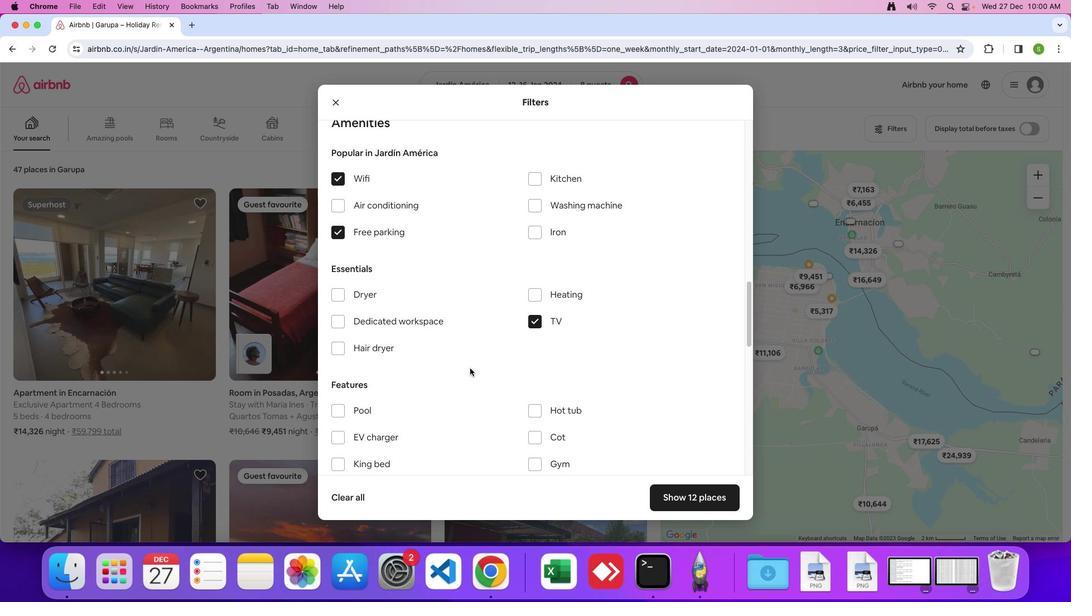 
Action: Mouse scrolled (468, 367) with delta (0, -1)
Screenshot: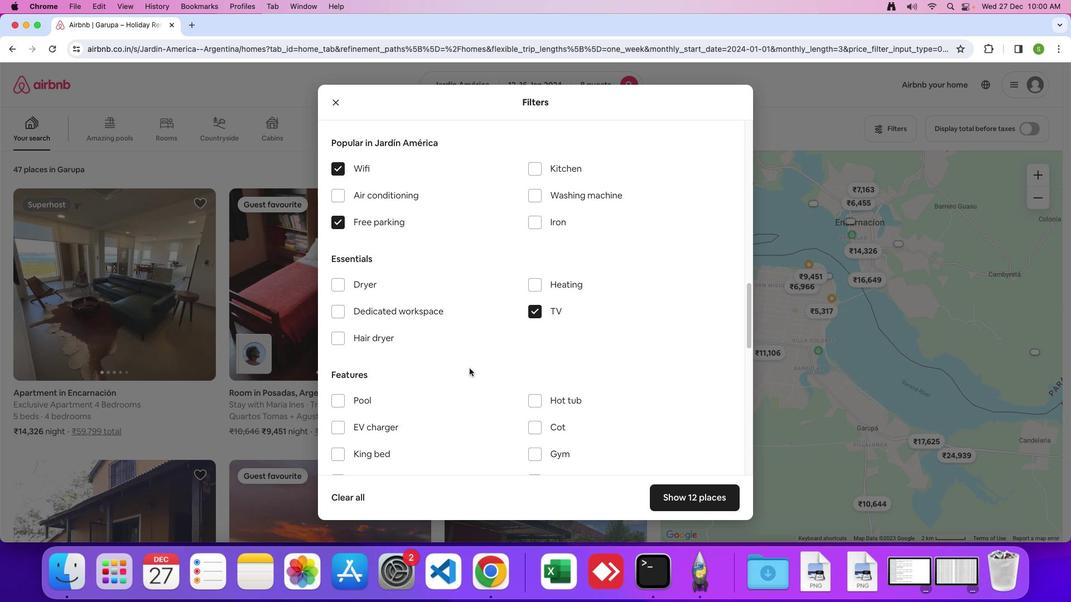 
Action: Mouse scrolled (468, 367) with delta (0, -1)
Screenshot: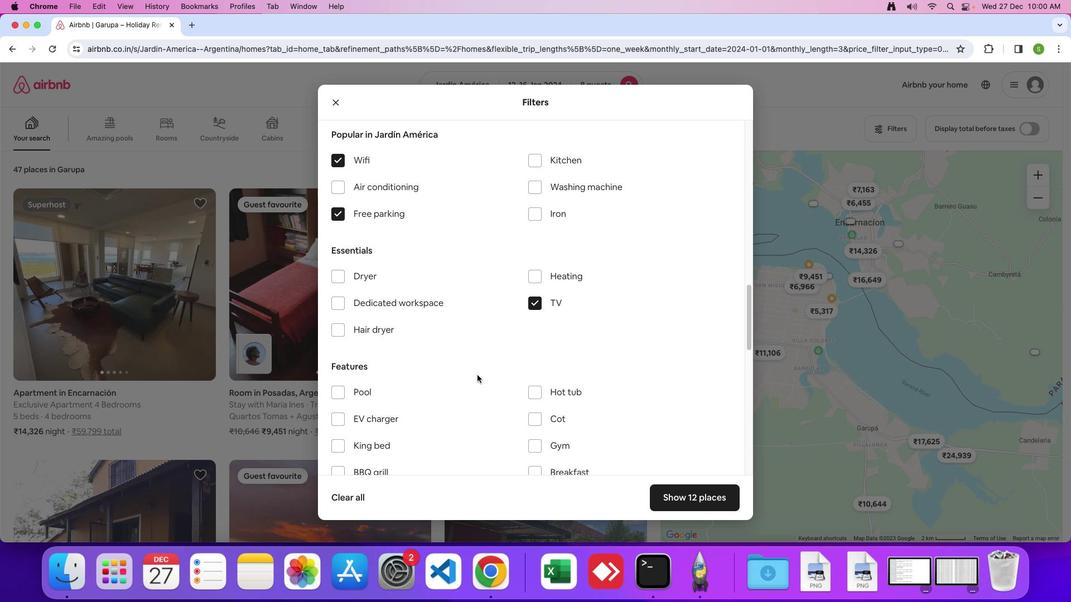 
Action: Mouse moved to (530, 380)
Screenshot: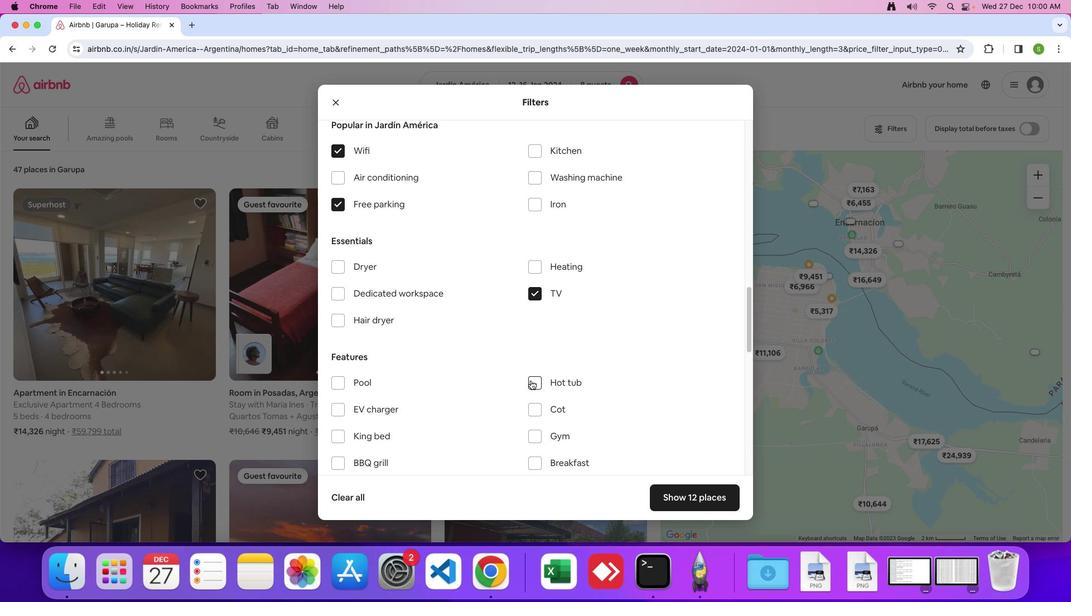 
Action: Mouse pressed left at (530, 380)
Screenshot: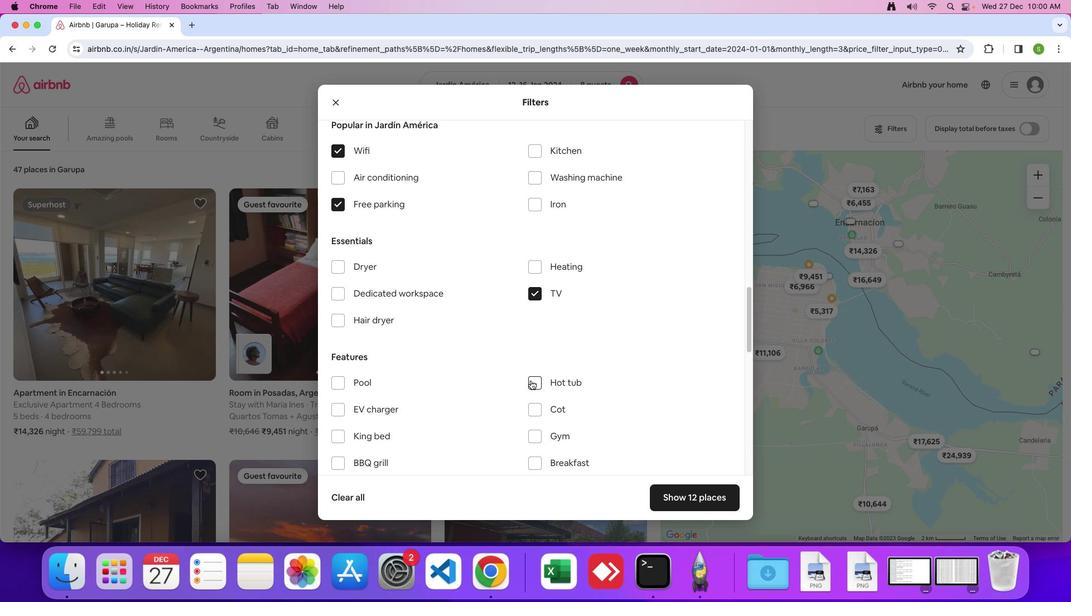 
Action: Mouse moved to (439, 381)
Screenshot: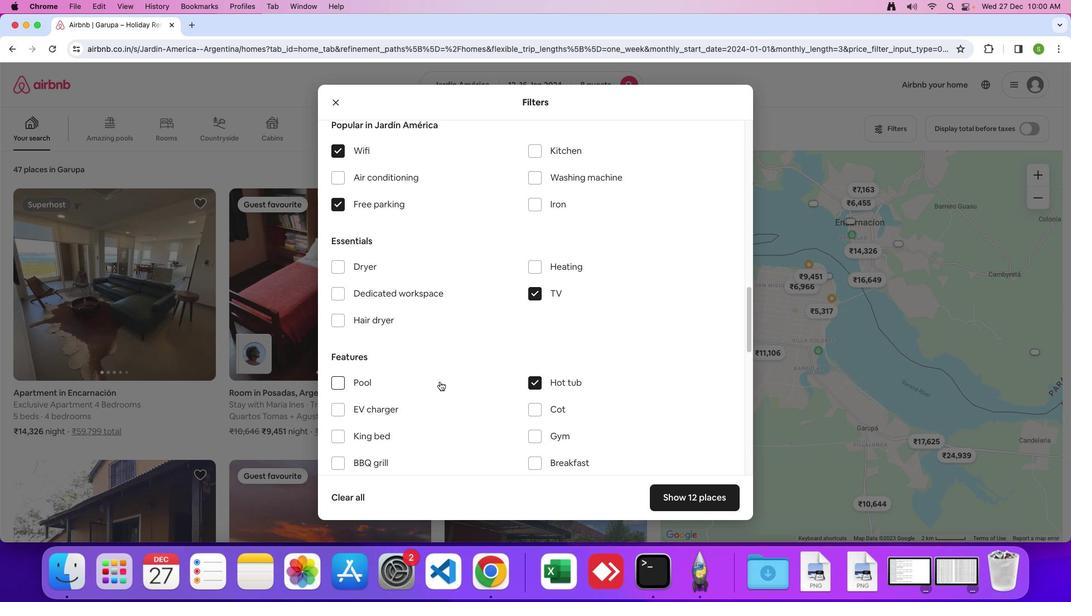 
Action: Mouse scrolled (439, 381) with delta (0, -1)
Screenshot: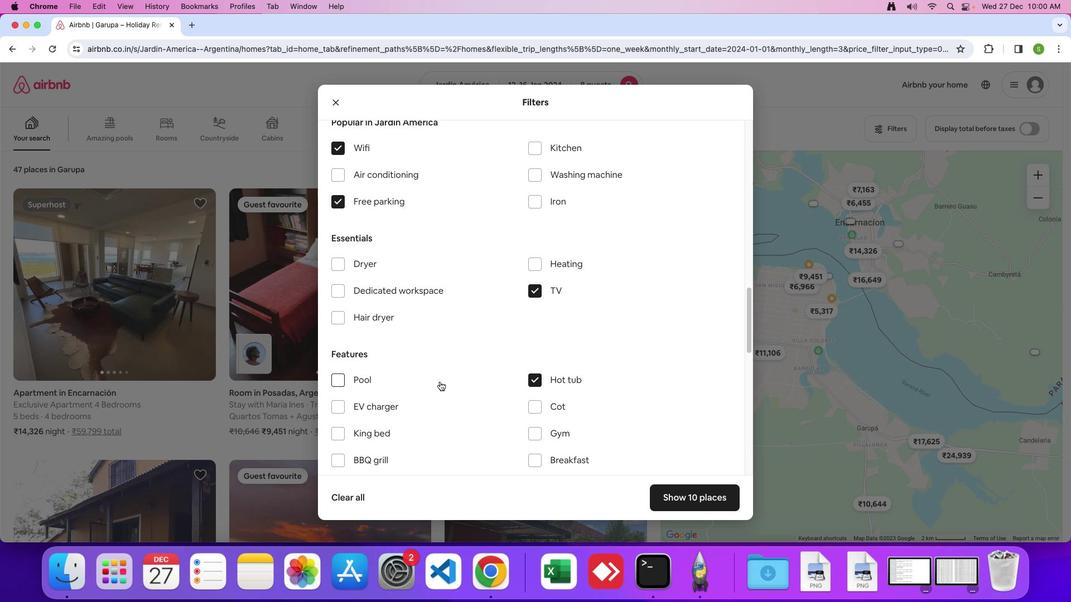 
Action: Mouse scrolled (439, 381) with delta (0, -1)
Screenshot: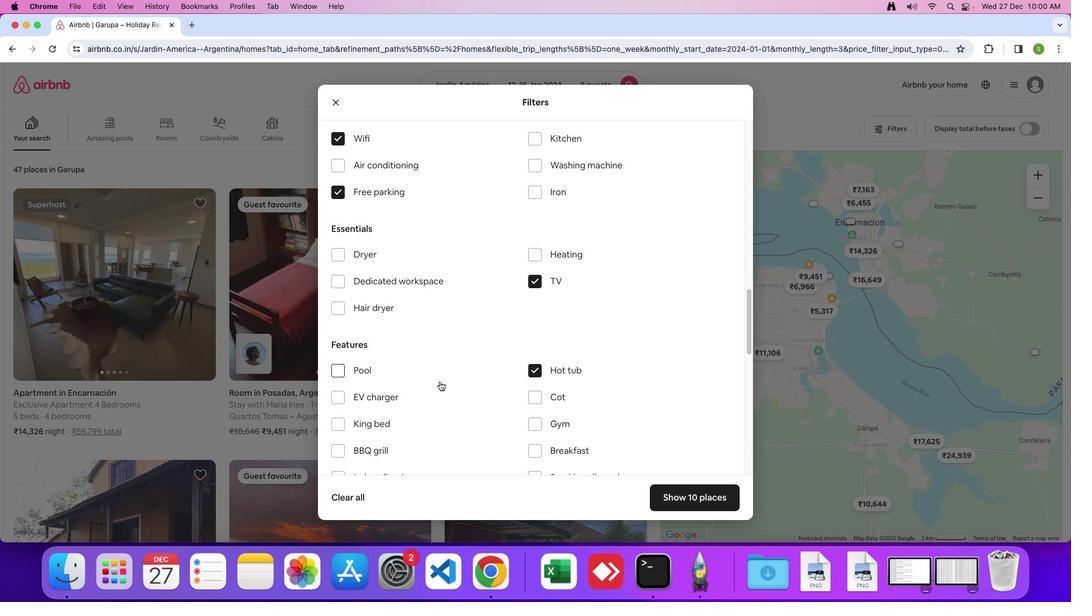 
Action: Mouse scrolled (439, 381) with delta (0, -1)
Screenshot: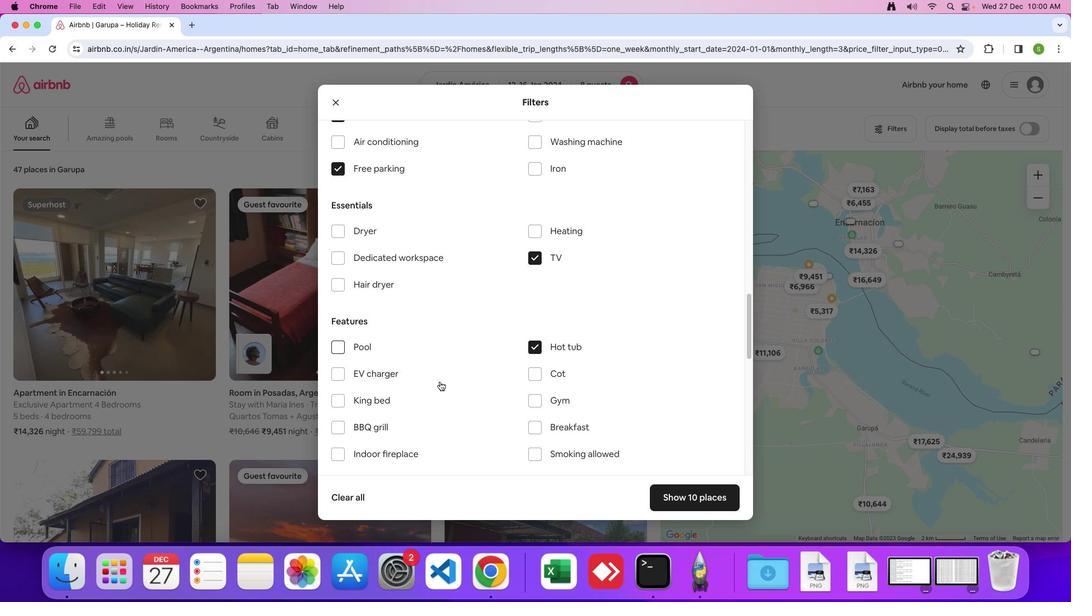 
Action: Mouse moved to (534, 388)
Screenshot: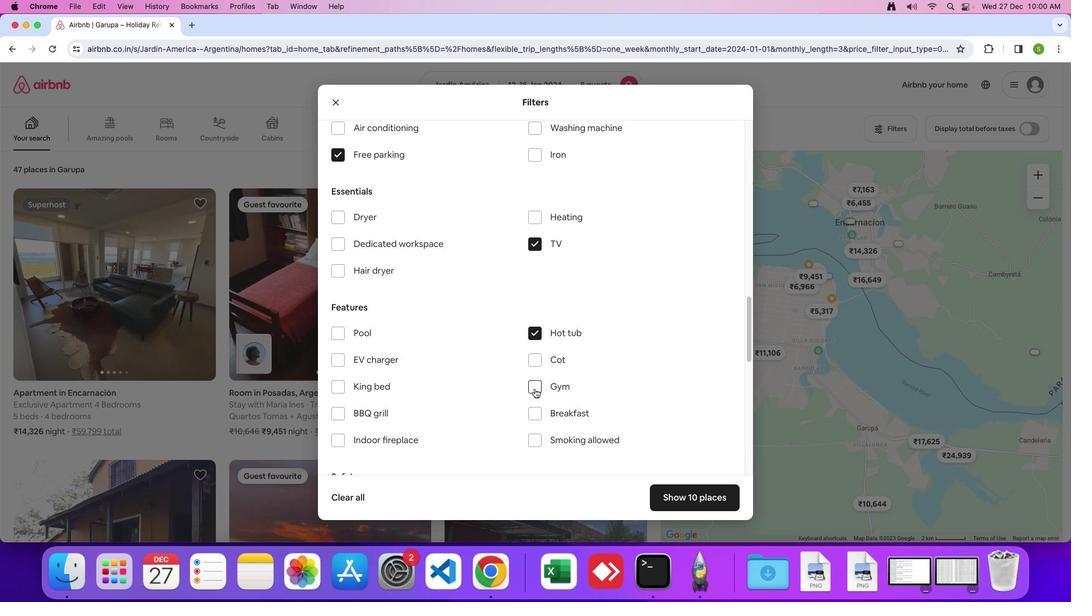 
Action: Mouse pressed left at (534, 388)
Screenshot: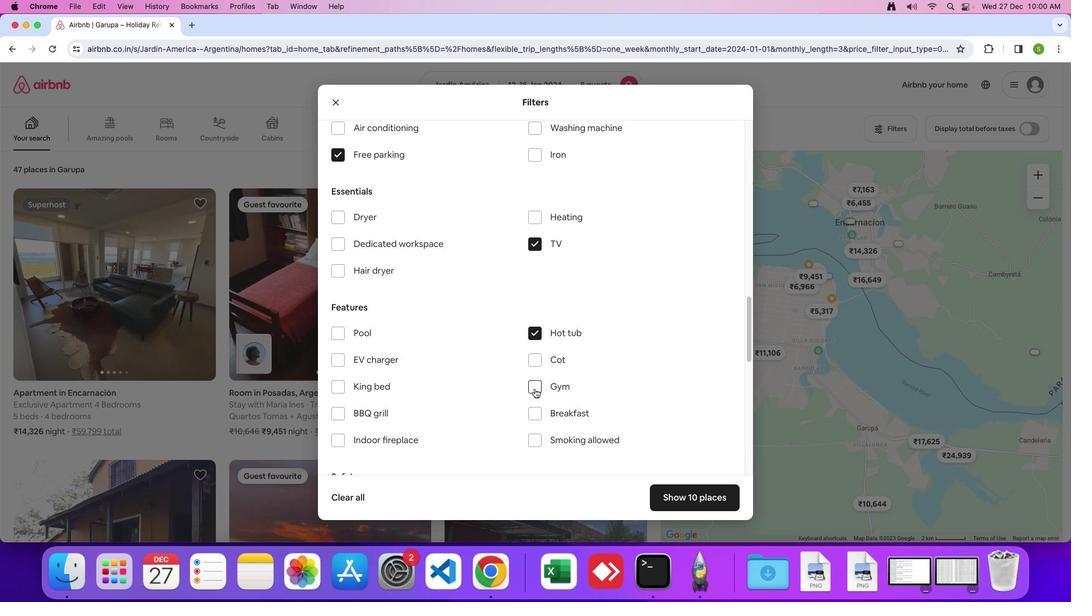 
Action: Mouse moved to (443, 389)
Screenshot: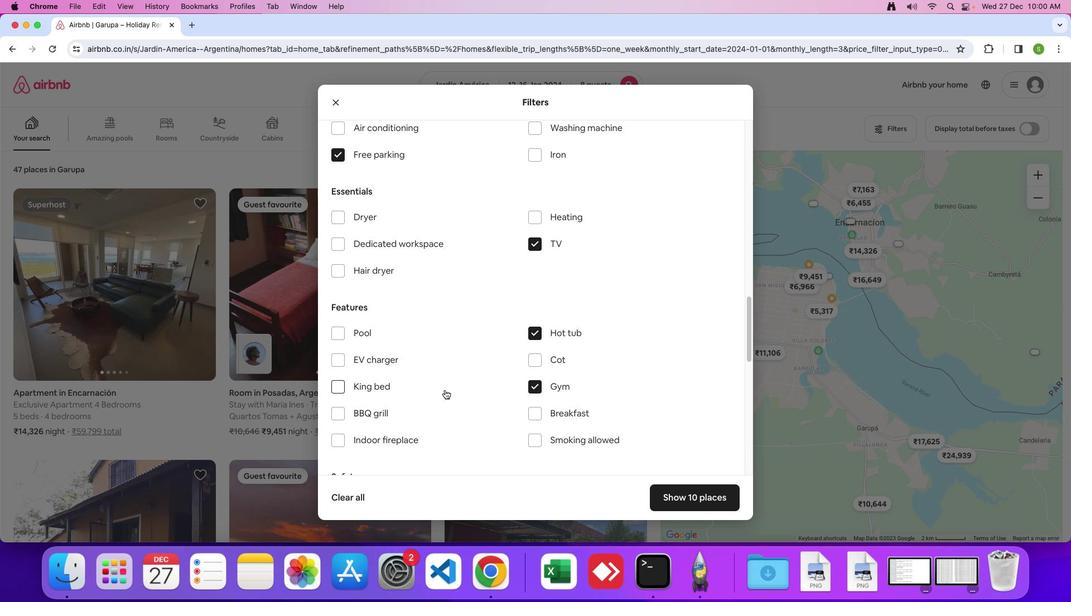 
Action: Mouse scrolled (443, 389) with delta (0, -1)
Screenshot: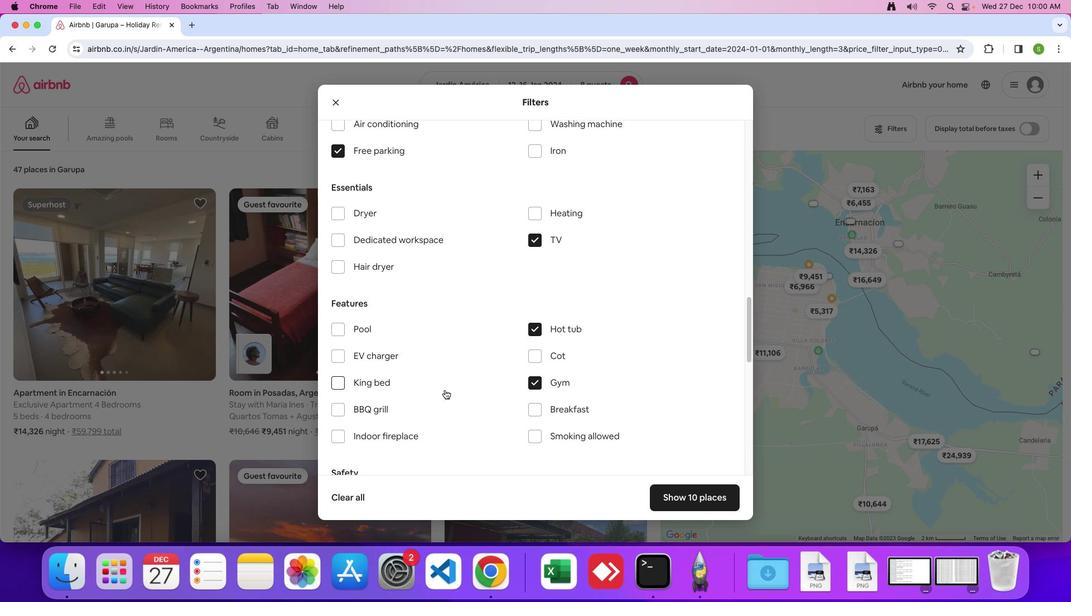 
Action: Mouse scrolled (443, 389) with delta (0, -1)
Screenshot: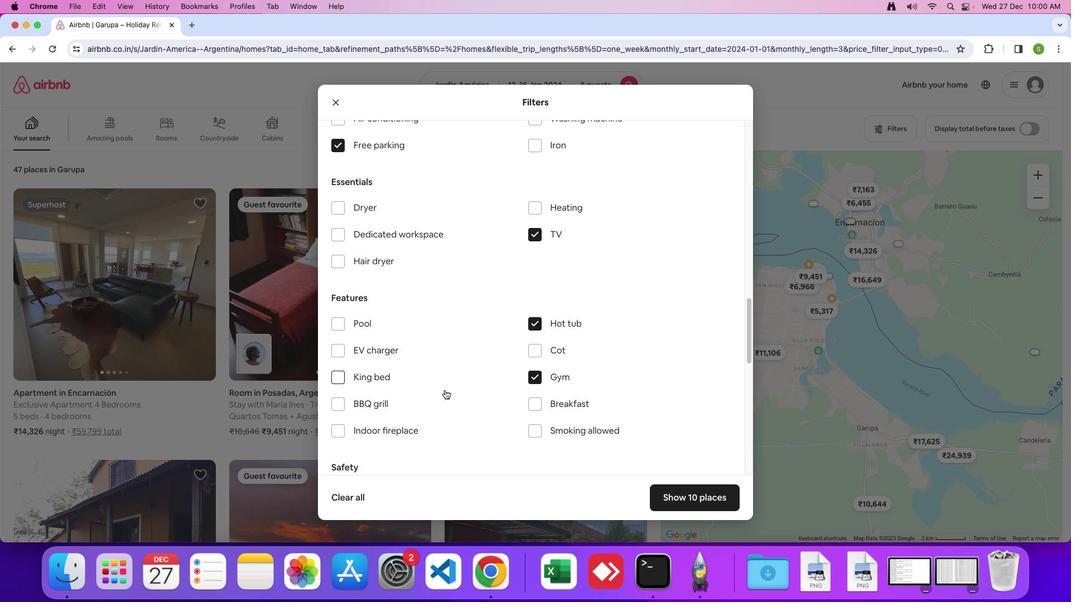 
Action: Mouse scrolled (443, 389) with delta (0, -1)
Screenshot: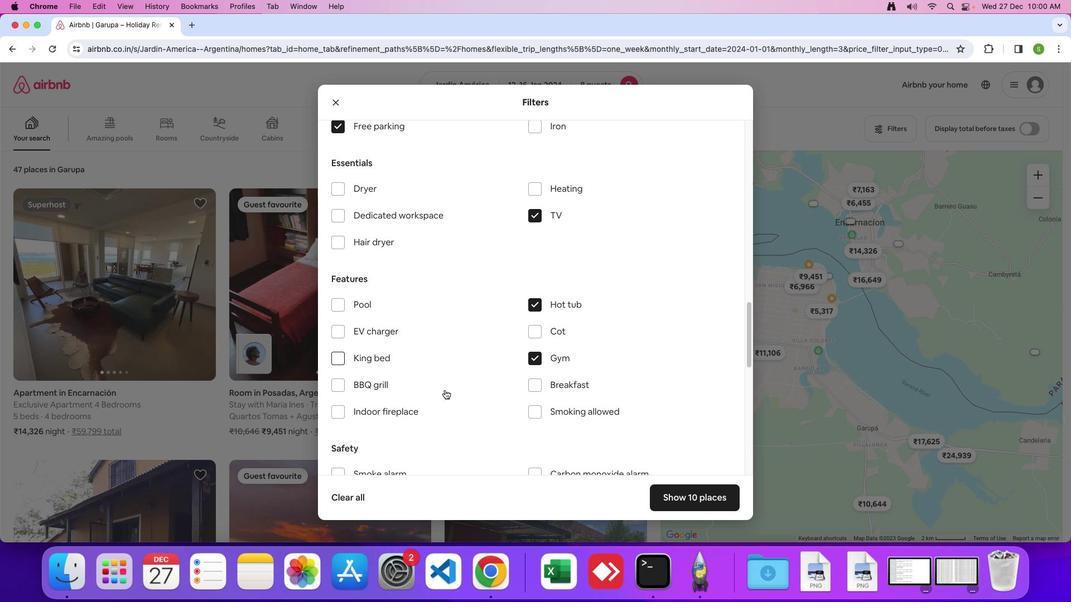 
Action: Mouse moved to (444, 389)
Screenshot: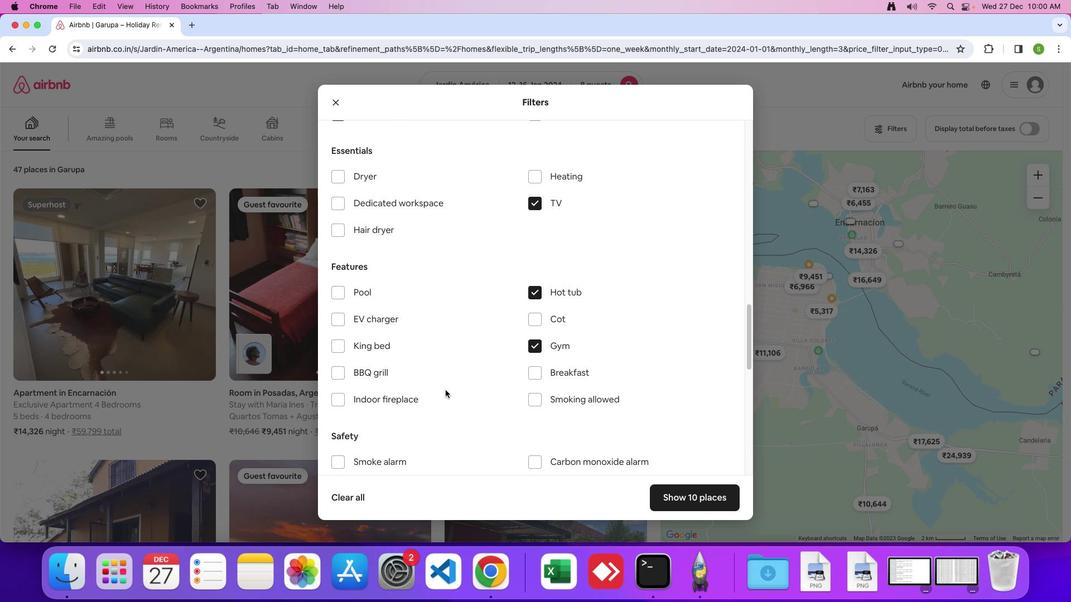 
Action: Mouse scrolled (444, 389) with delta (0, -1)
Screenshot: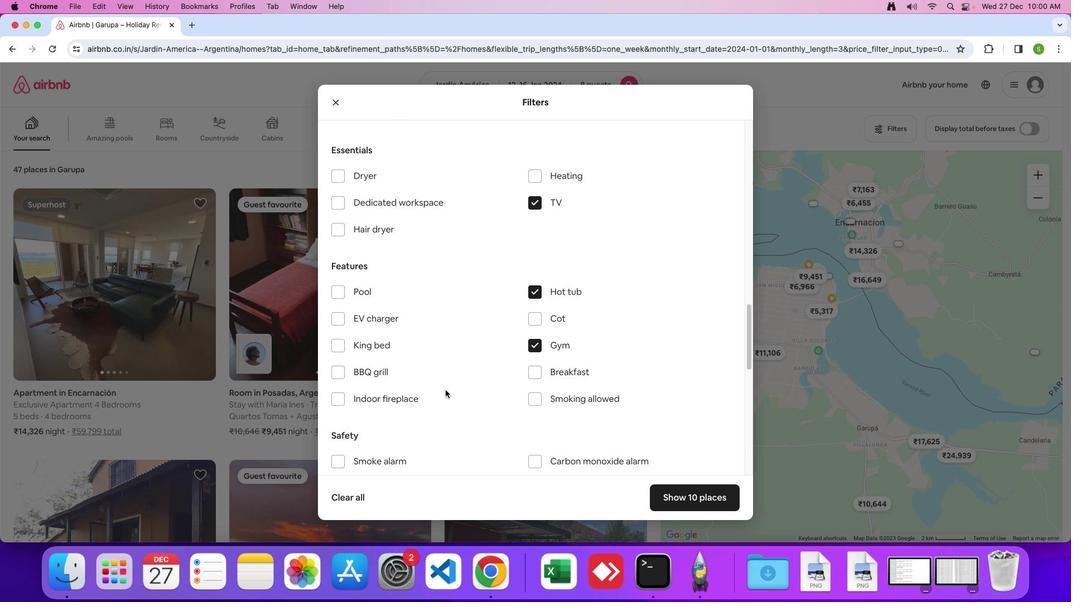 
Action: Mouse scrolled (444, 389) with delta (0, -1)
Screenshot: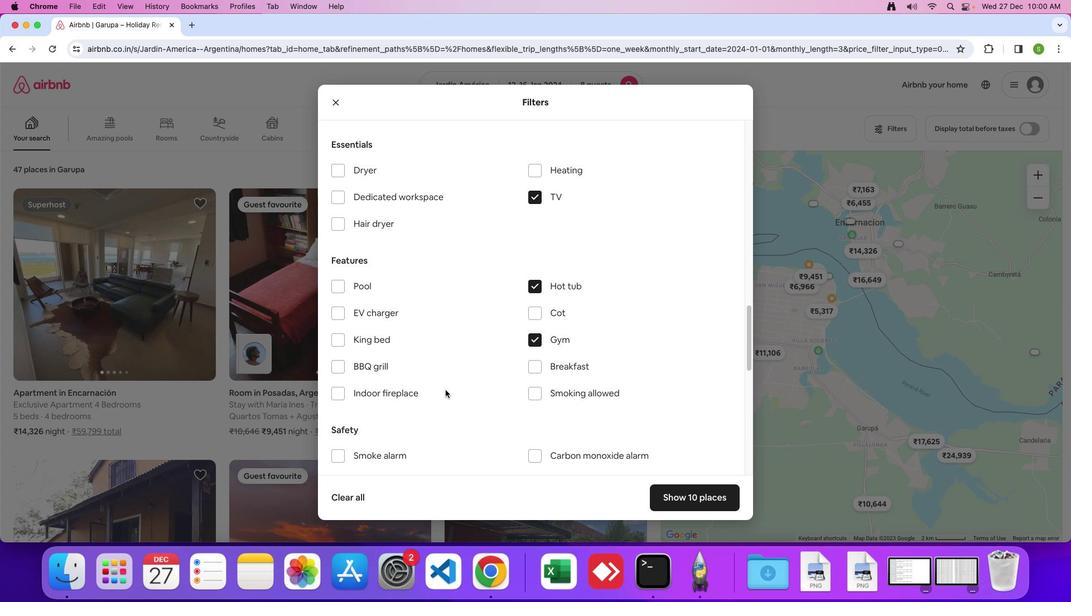 
Action: Mouse moved to (539, 389)
Screenshot: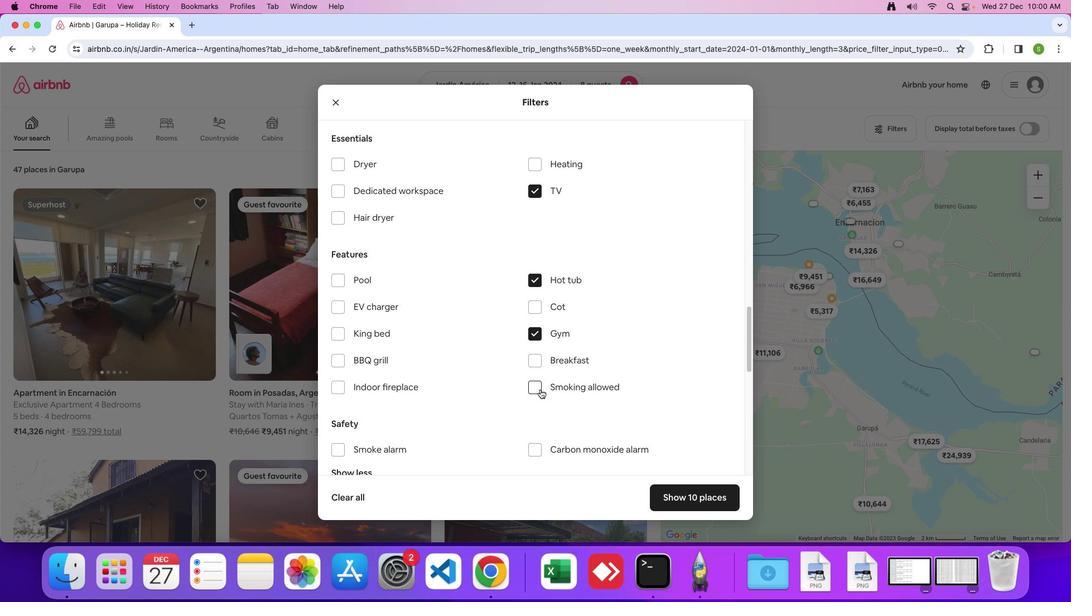 
Action: Mouse pressed left at (539, 389)
Screenshot: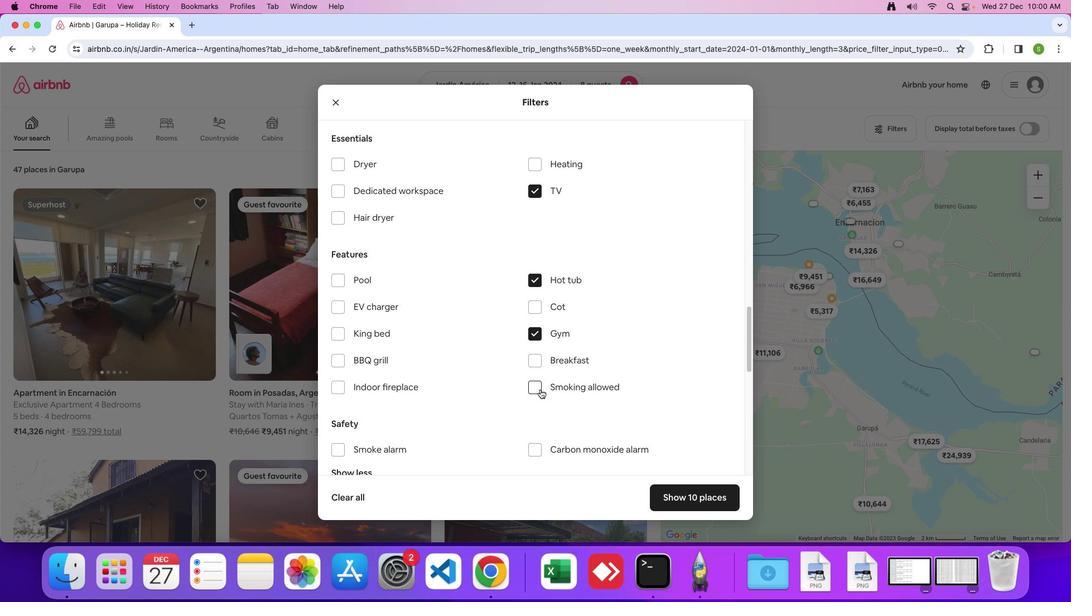 
Action: Mouse moved to (470, 390)
Screenshot: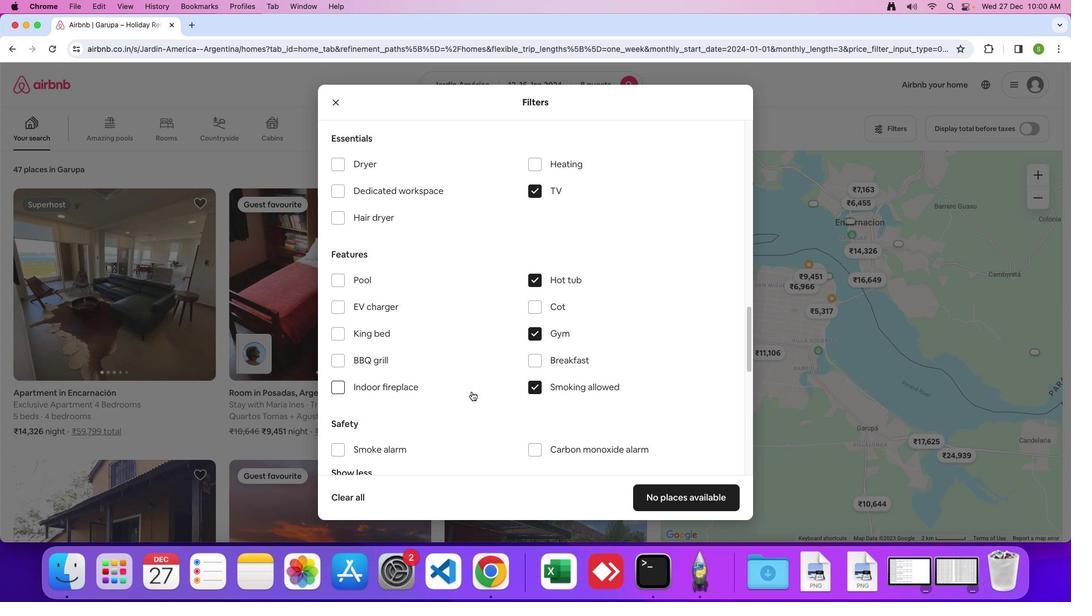 
Action: Mouse scrolled (470, 390) with delta (0, -1)
Screenshot: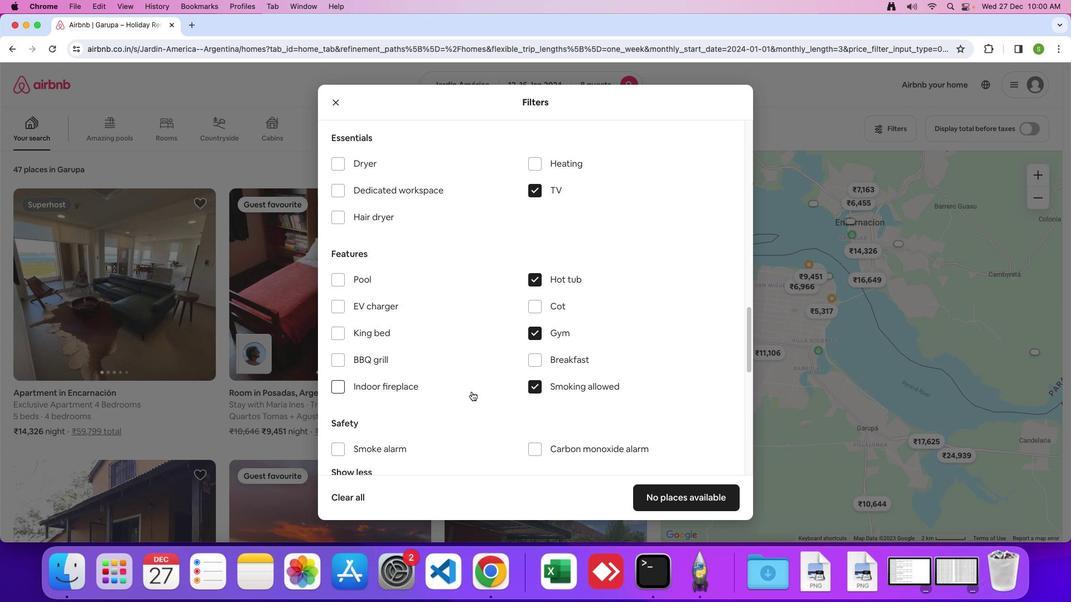
Action: Mouse scrolled (470, 390) with delta (0, -1)
Screenshot: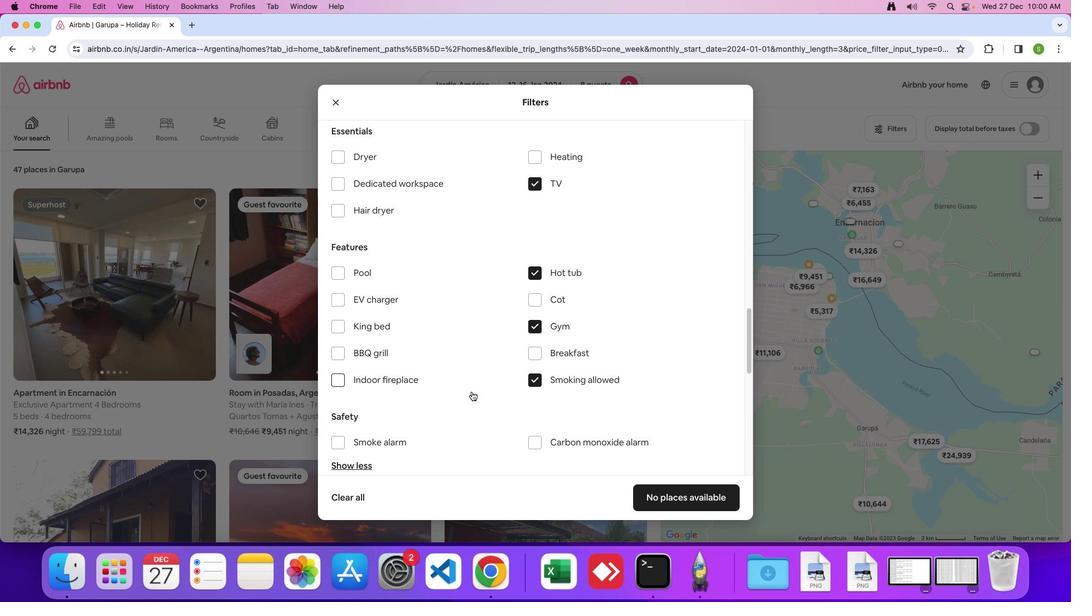 
Action: Mouse moved to (458, 398)
Screenshot: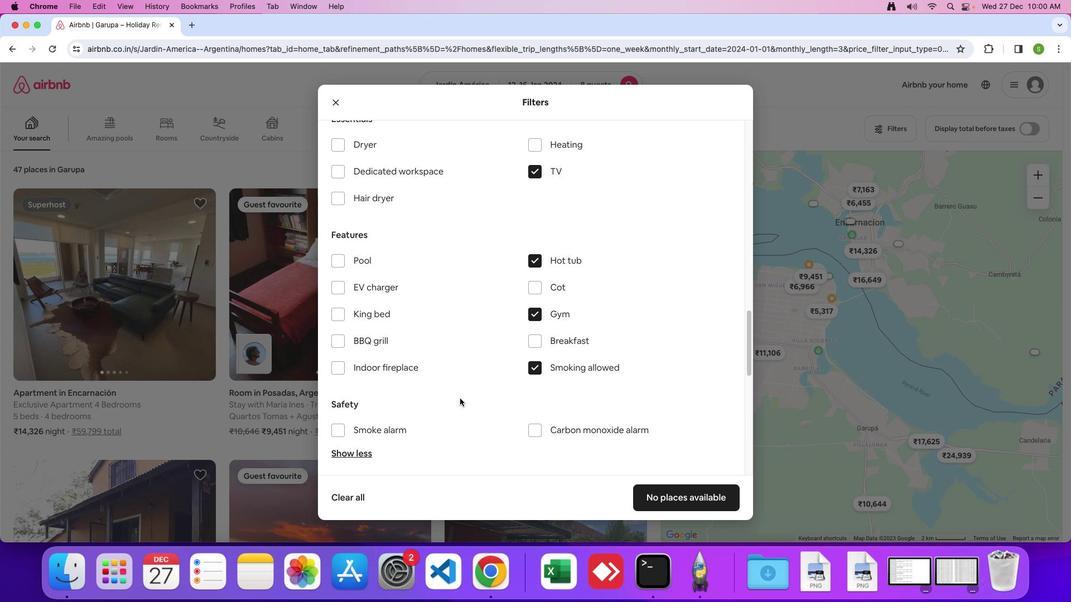 
Action: Mouse scrolled (458, 398) with delta (0, -1)
Screenshot: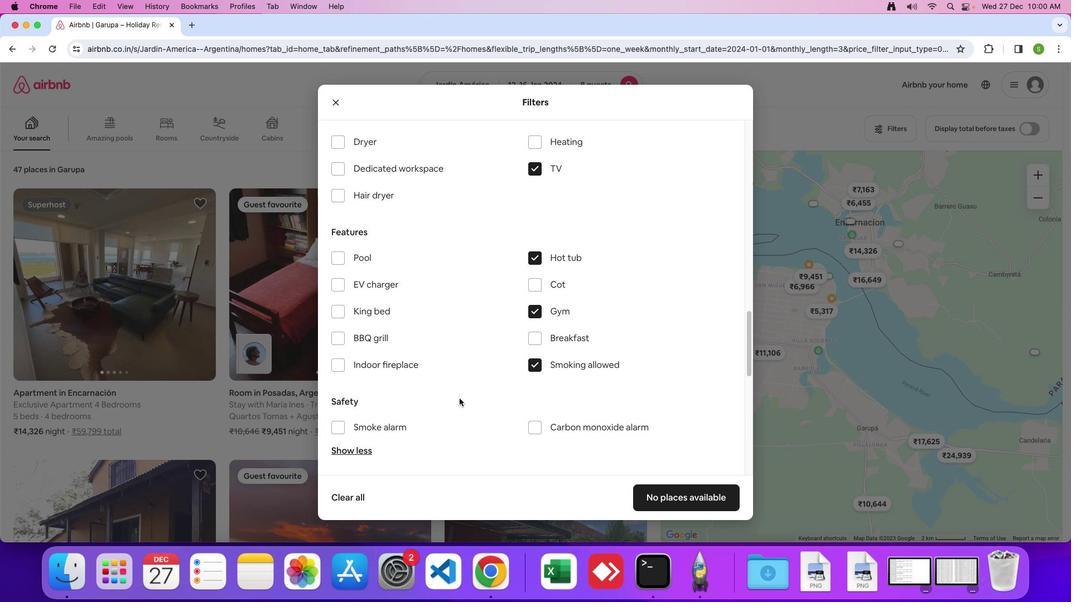 
Action: Mouse scrolled (458, 398) with delta (0, -1)
Screenshot: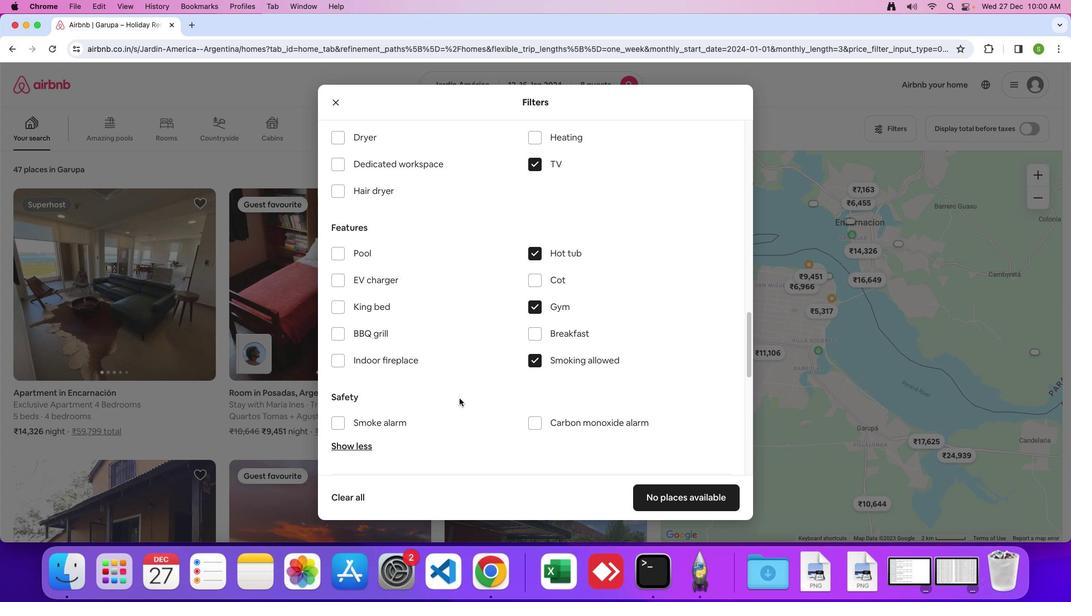 
Action: Mouse moved to (458, 398)
Screenshot: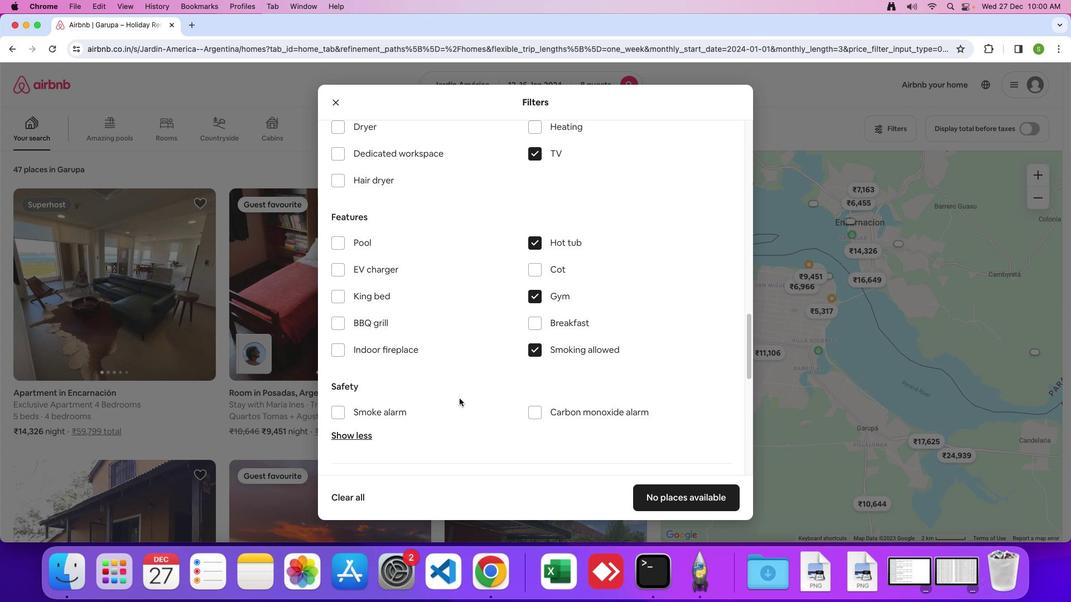 
Action: Mouse scrolled (458, 398) with delta (0, -1)
Screenshot: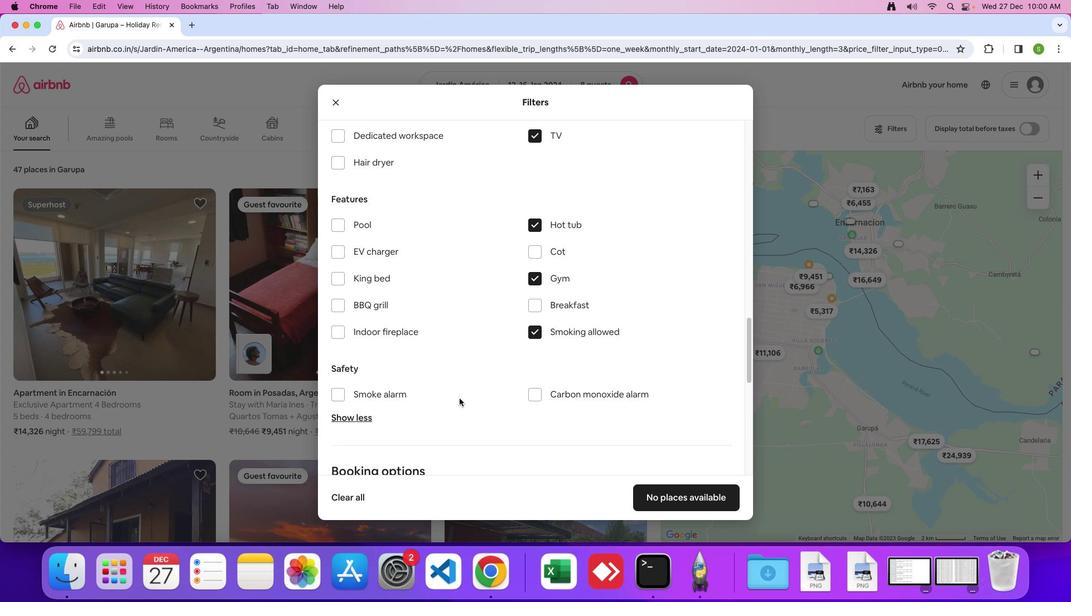 
Action: Mouse scrolled (458, 398) with delta (0, -1)
Screenshot: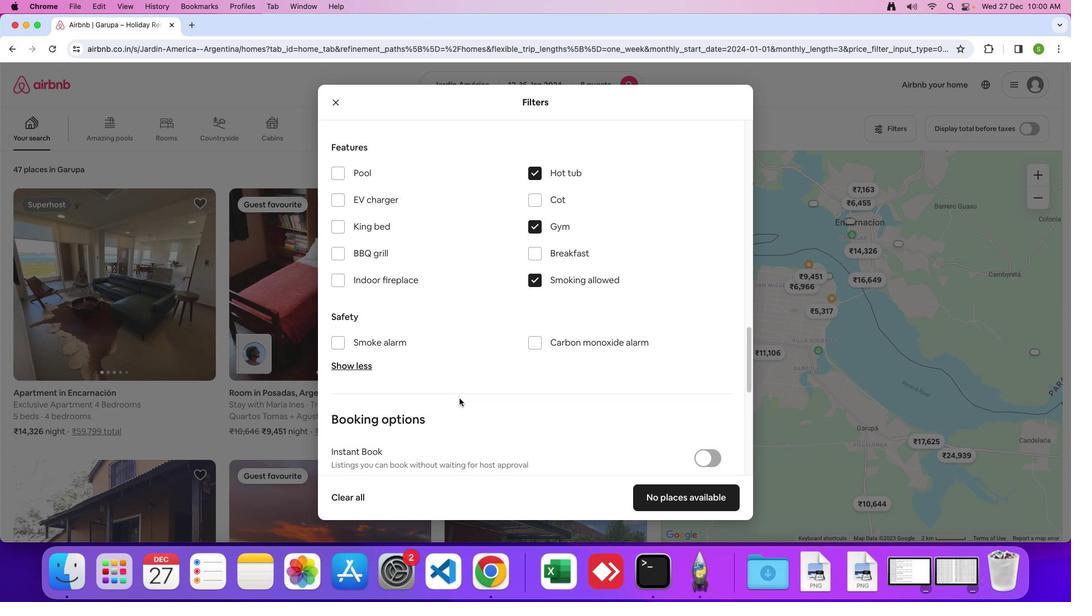 
Action: Mouse scrolled (458, 398) with delta (0, -1)
Screenshot: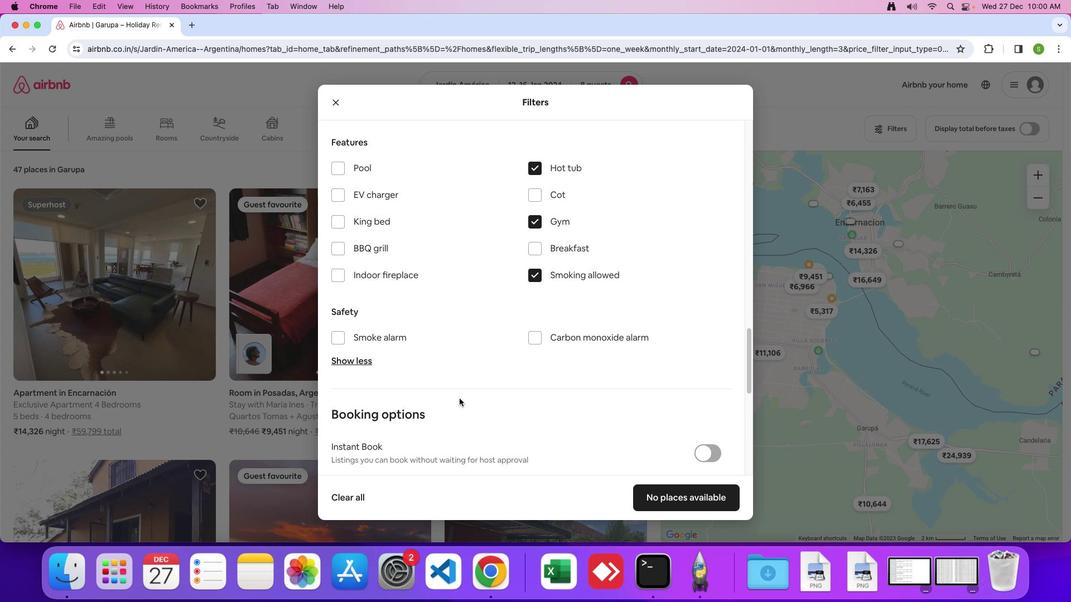 
Action: Mouse scrolled (458, 398) with delta (0, -1)
Screenshot: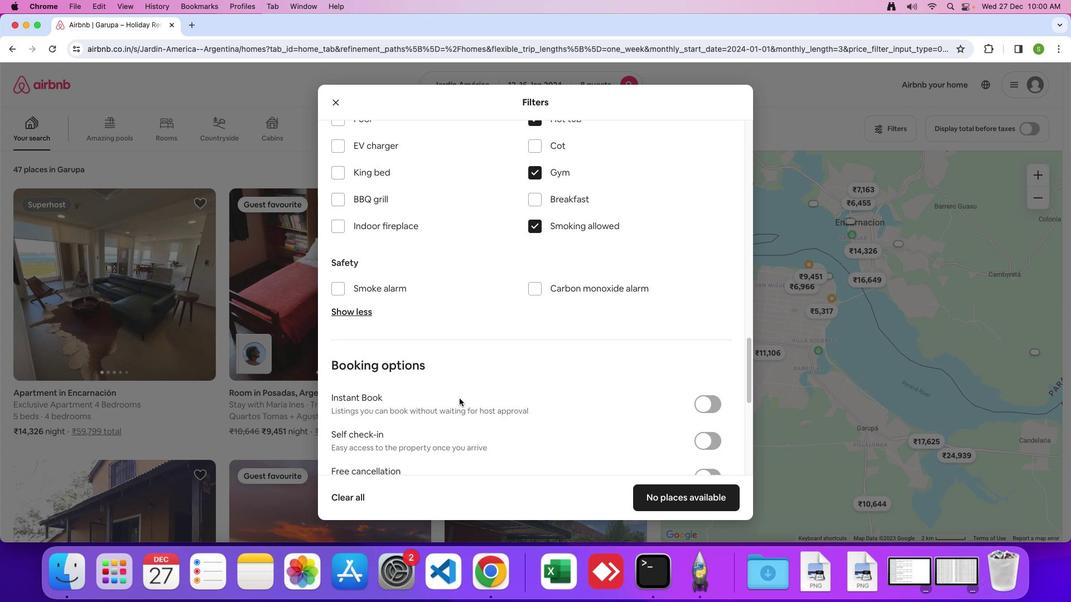 
Action: Mouse scrolled (458, 398) with delta (0, -1)
Screenshot: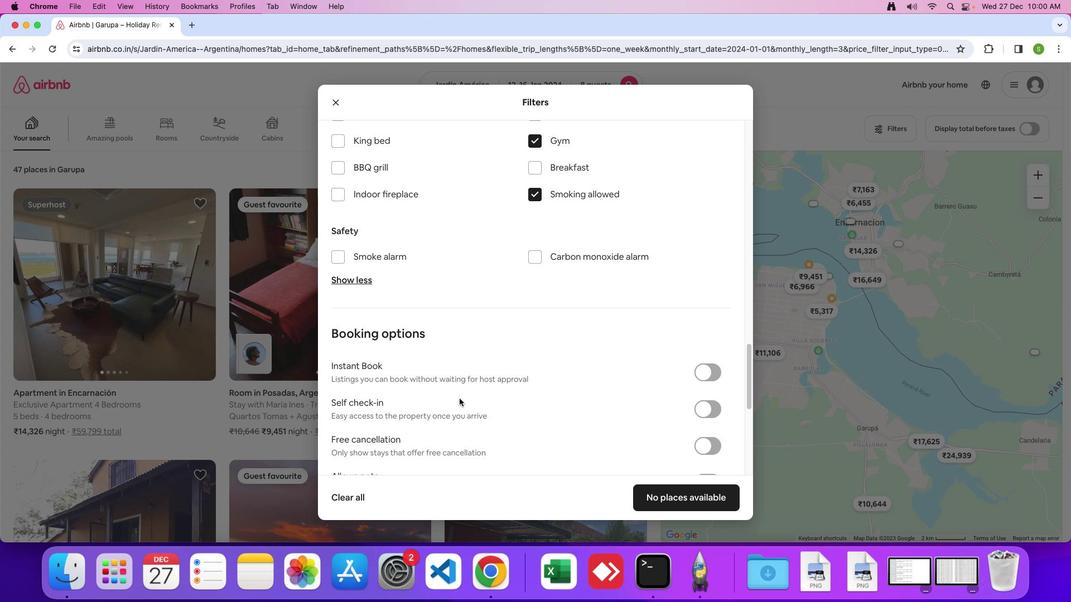 
Action: Mouse scrolled (458, 398) with delta (0, -1)
Screenshot: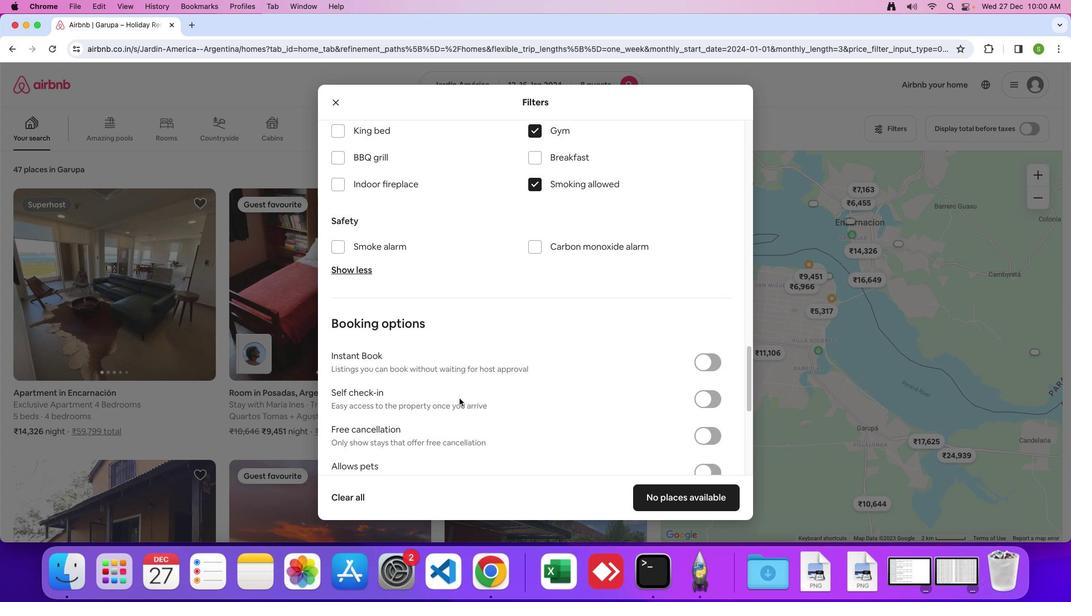 
Action: Mouse moved to (458, 397)
Screenshot: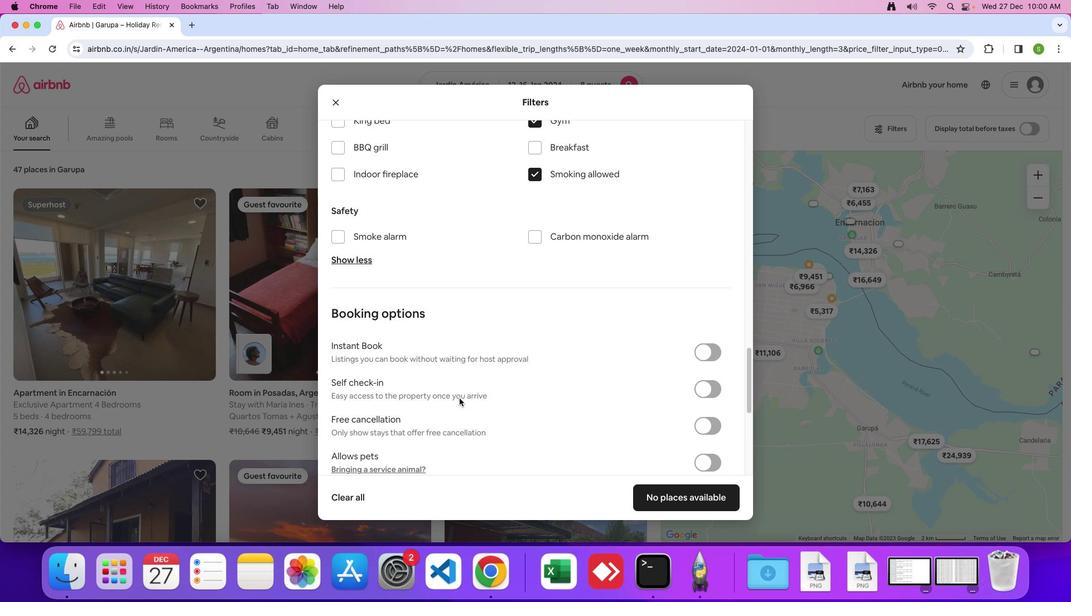 
Action: Mouse scrolled (458, 397) with delta (0, -1)
Screenshot: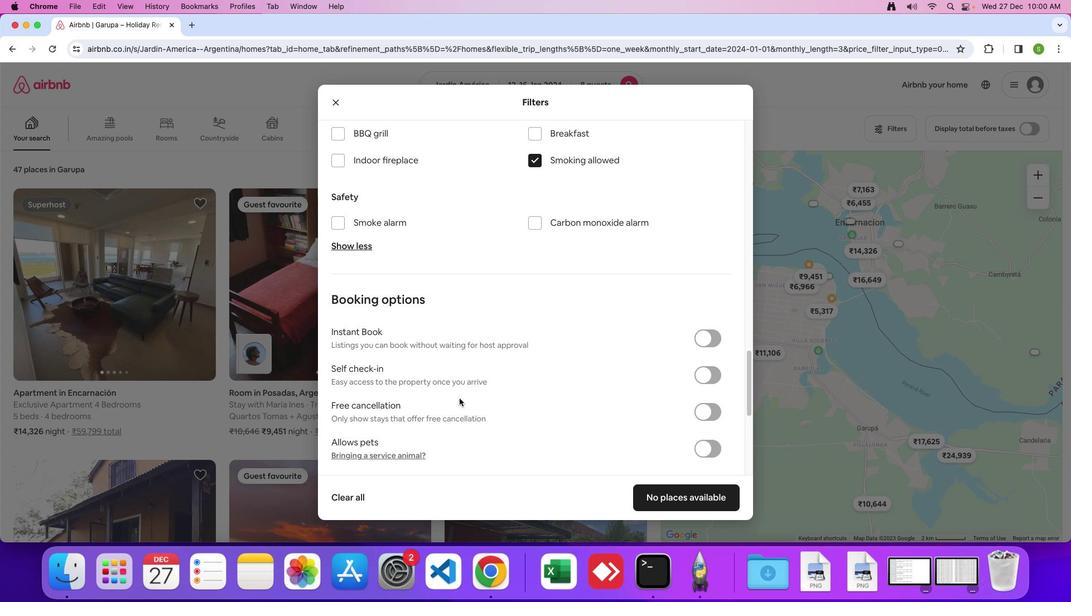 
Action: Mouse scrolled (458, 397) with delta (0, -1)
Screenshot: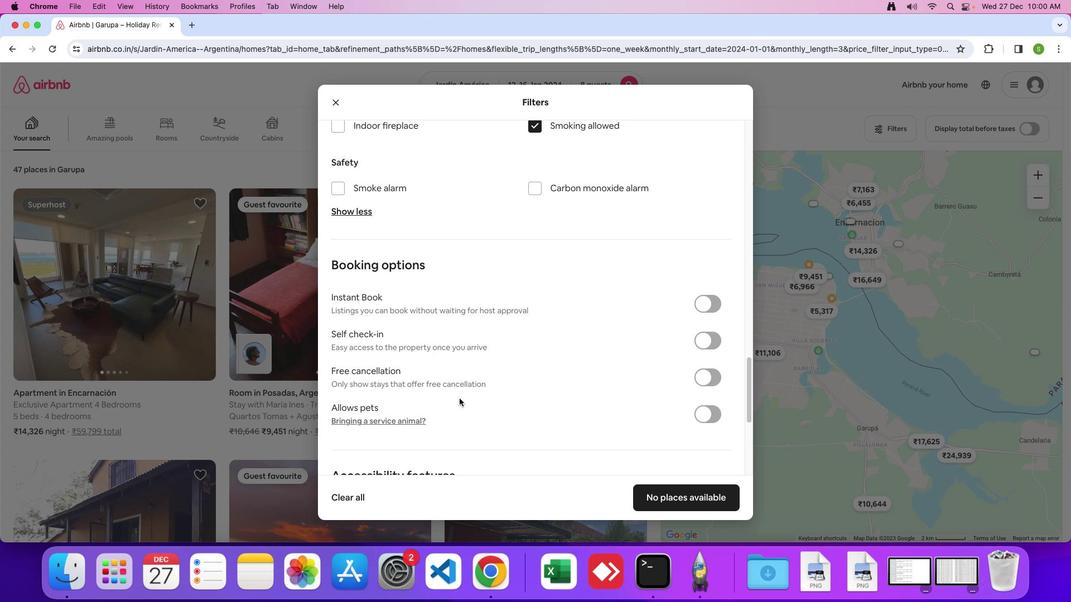
Action: Mouse scrolled (458, 397) with delta (0, -1)
Screenshot: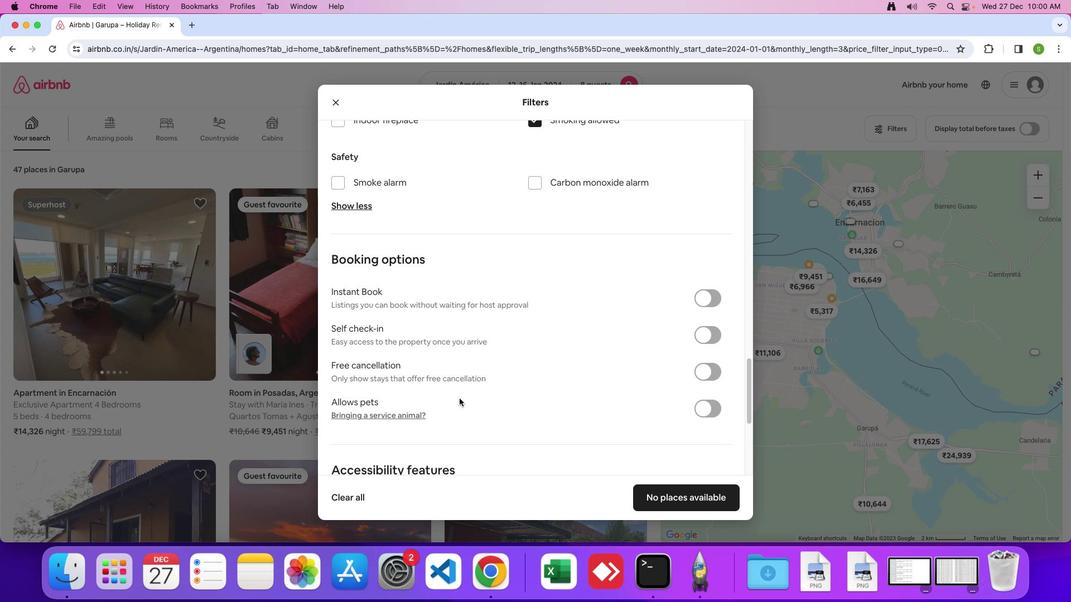 
Action: Mouse scrolled (458, 397) with delta (0, -2)
Screenshot: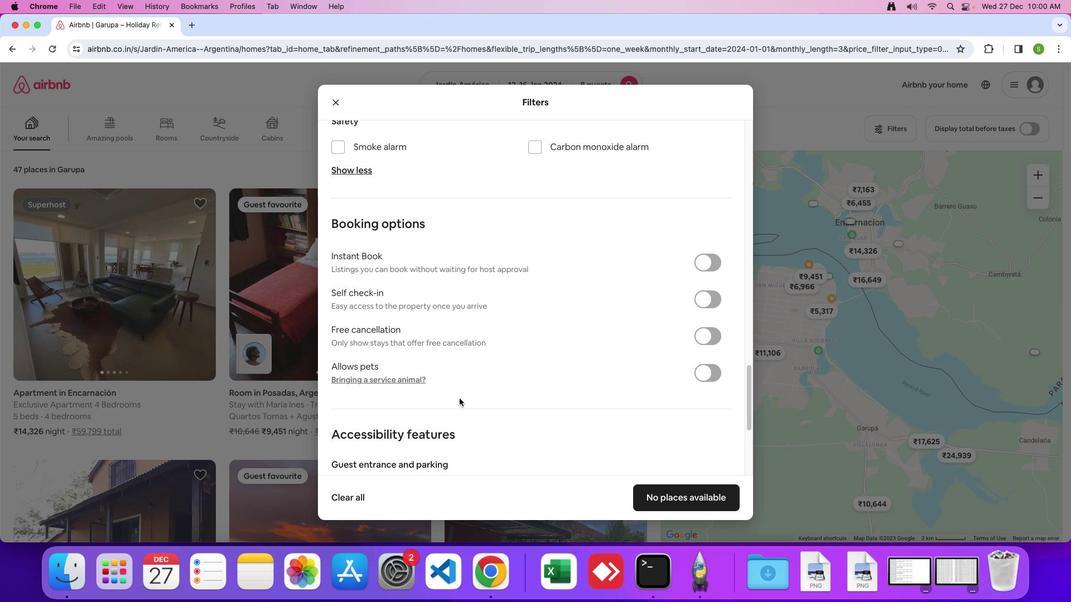 
Action: Mouse scrolled (458, 397) with delta (0, -1)
Screenshot: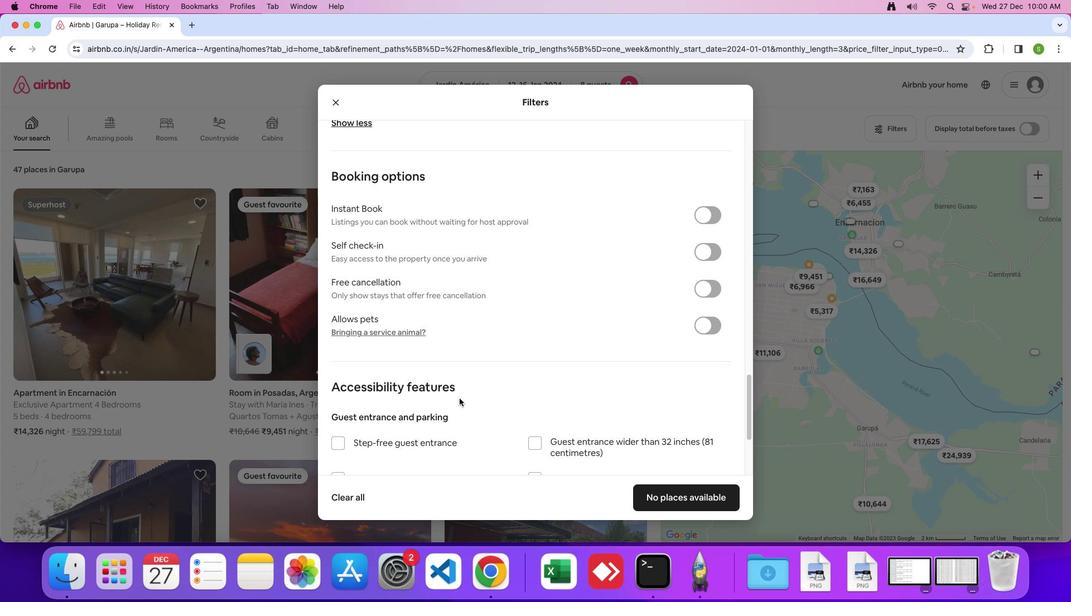 
Action: Mouse scrolled (458, 397) with delta (0, -1)
Screenshot: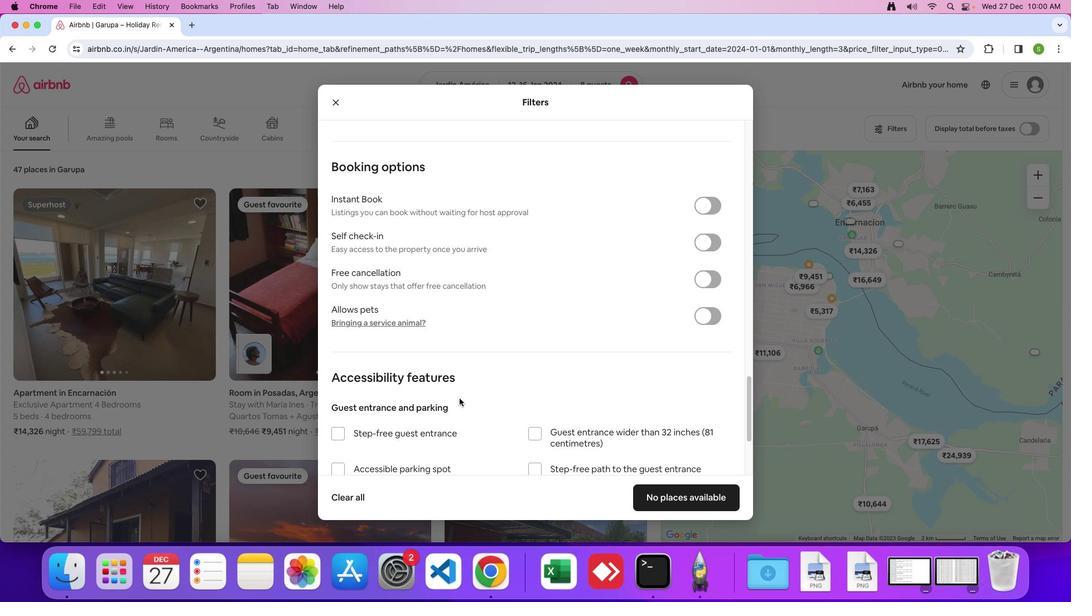 
Action: Mouse scrolled (458, 397) with delta (0, -1)
Screenshot: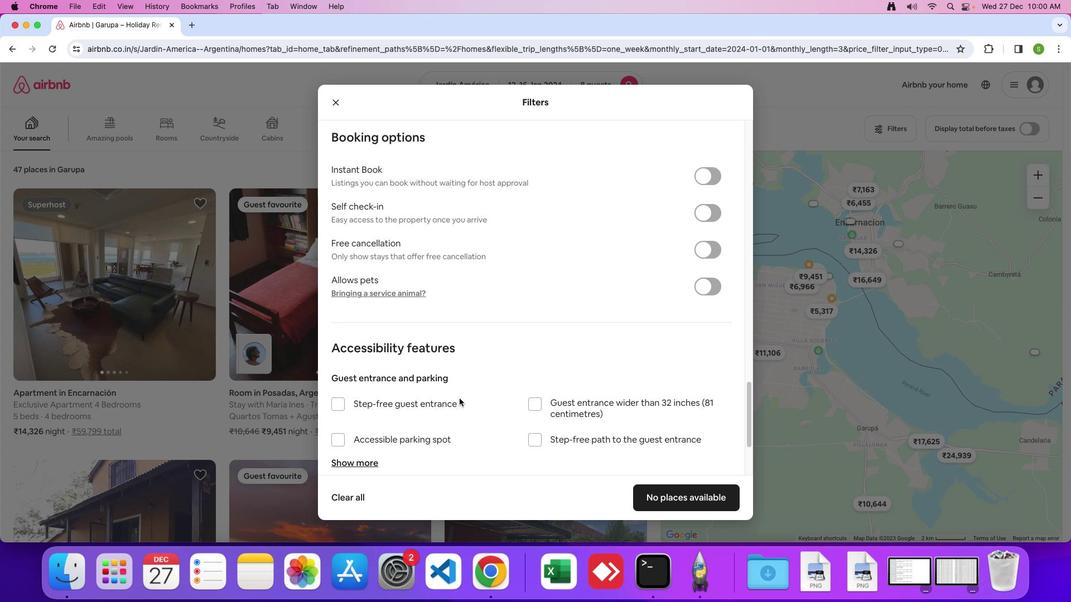 
Action: Mouse scrolled (458, 397) with delta (0, -1)
Screenshot: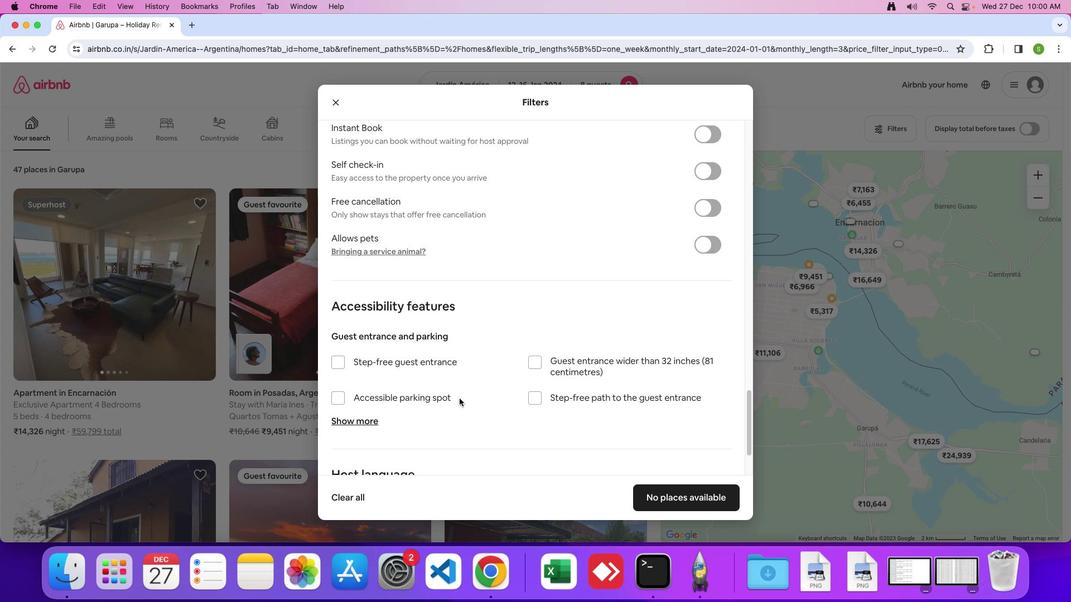 
Action: Mouse scrolled (458, 397) with delta (0, -1)
Screenshot: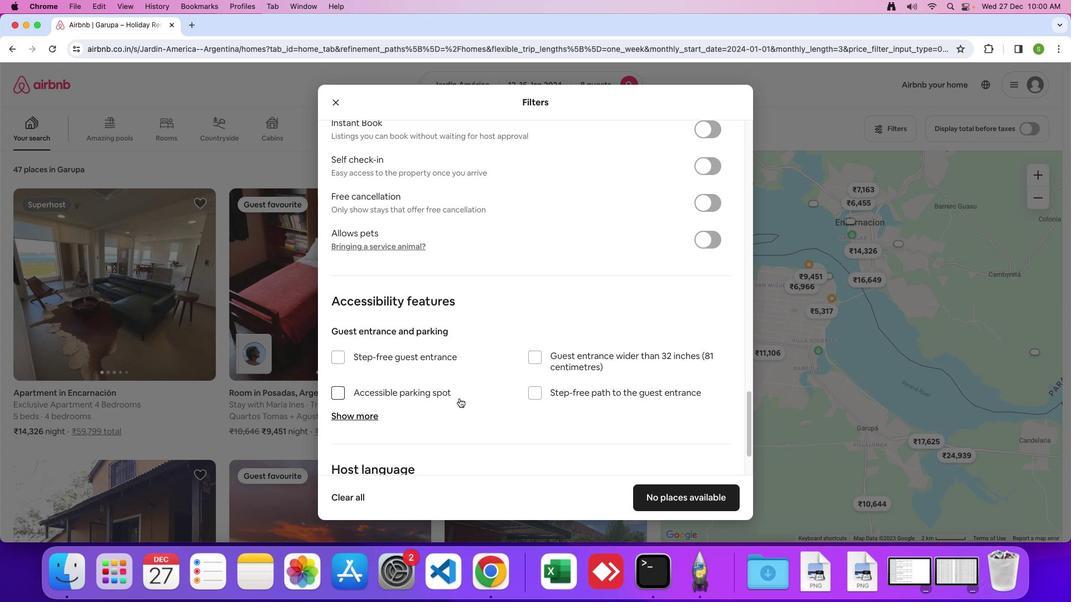 
Action: Mouse scrolled (458, 397) with delta (0, -1)
Screenshot: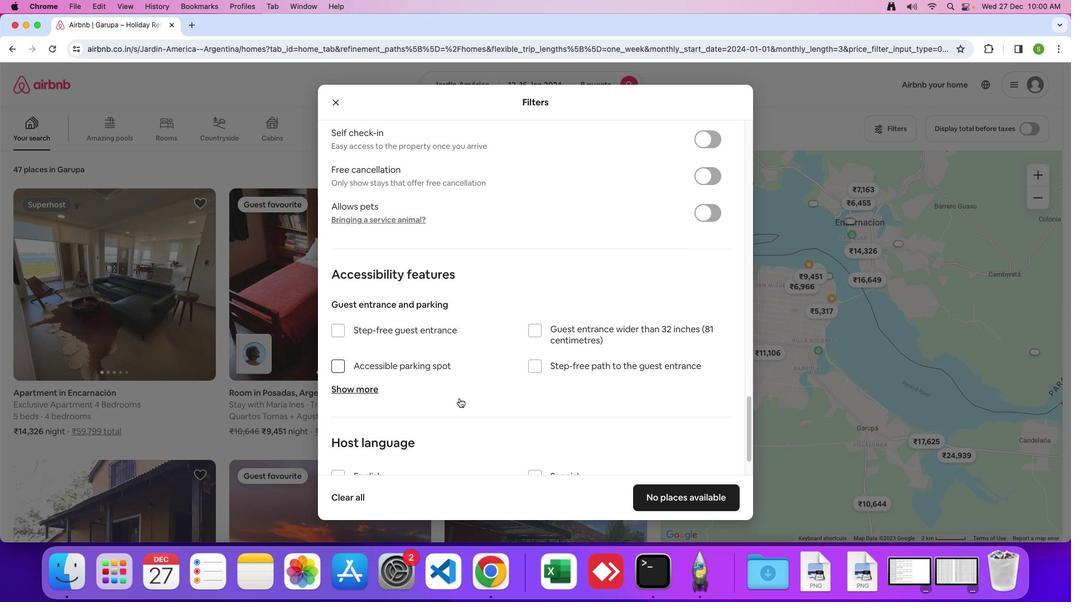 
Action: Mouse scrolled (458, 397) with delta (0, -1)
Screenshot: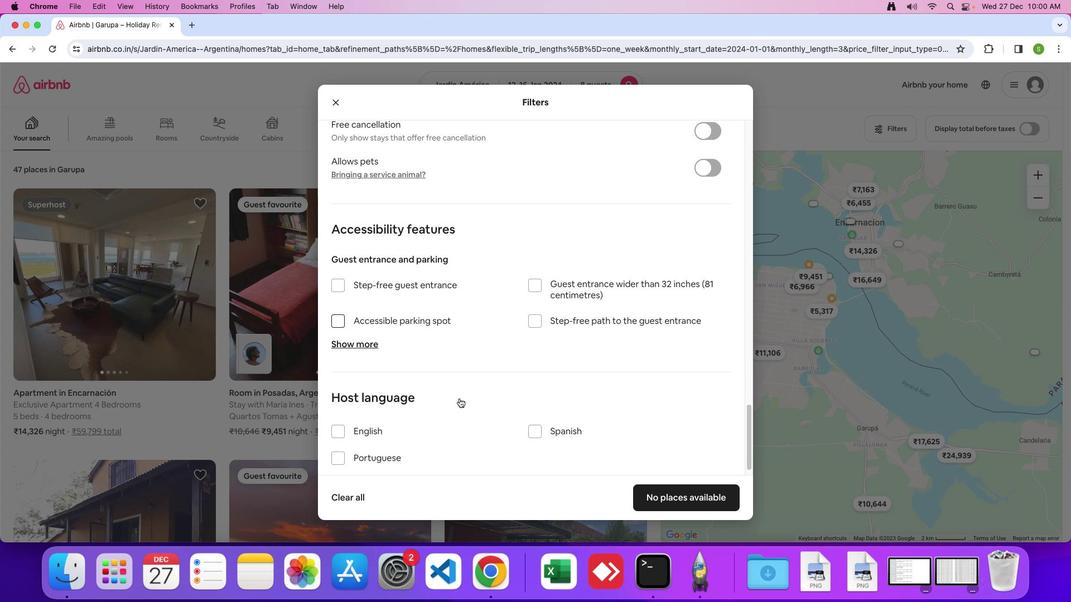 
Action: Mouse scrolled (458, 397) with delta (0, -1)
Screenshot: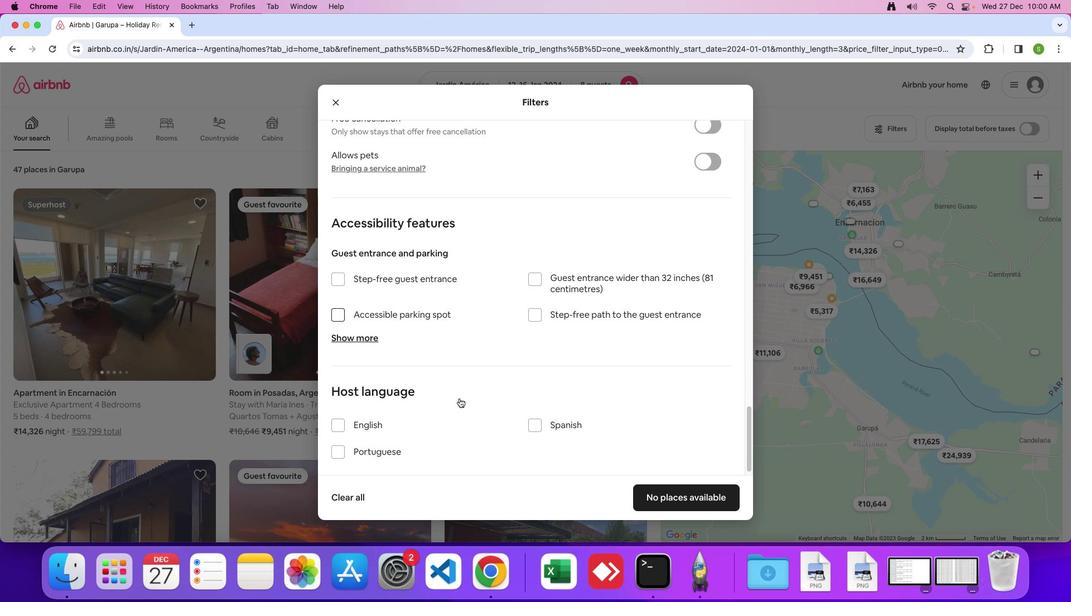 
Action: Mouse scrolled (458, 397) with delta (0, -1)
Screenshot: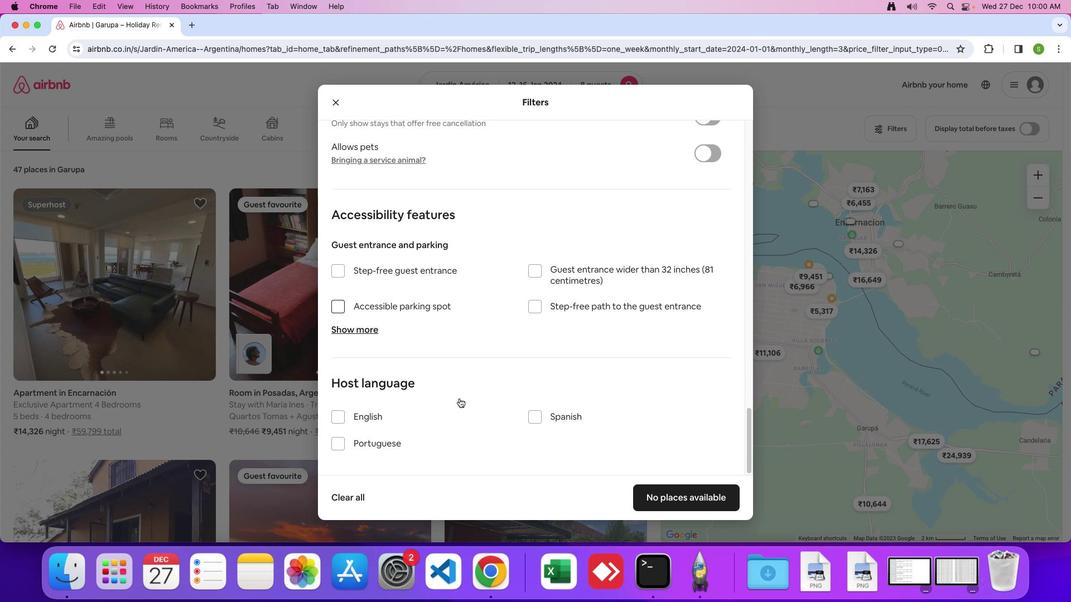
Action: Mouse moved to (654, 491)
Screenshot: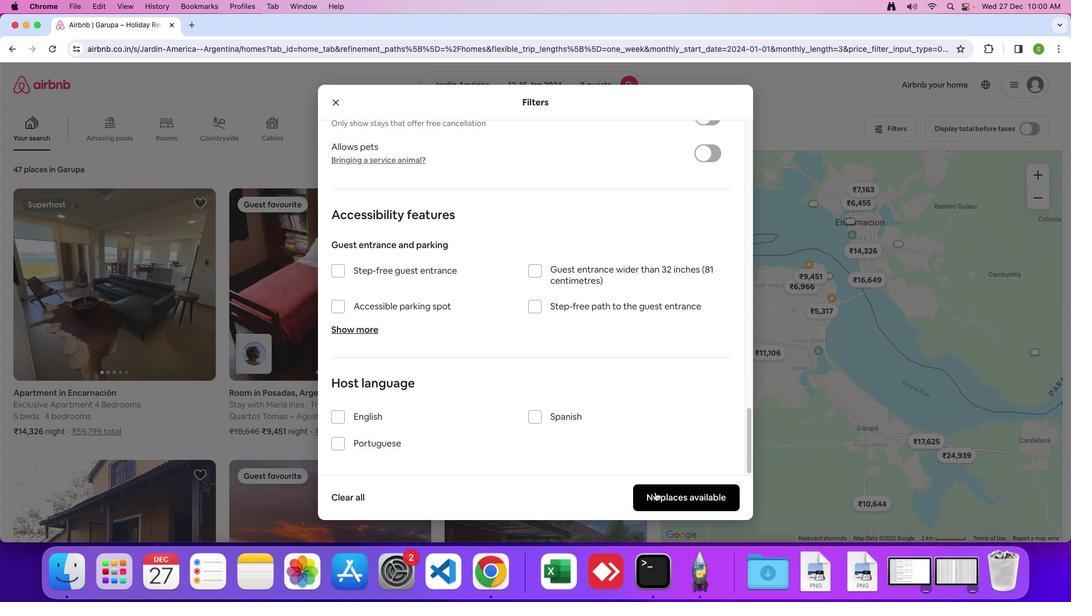 
Action: Mouse pressed left at (654, 491)
Screenshot: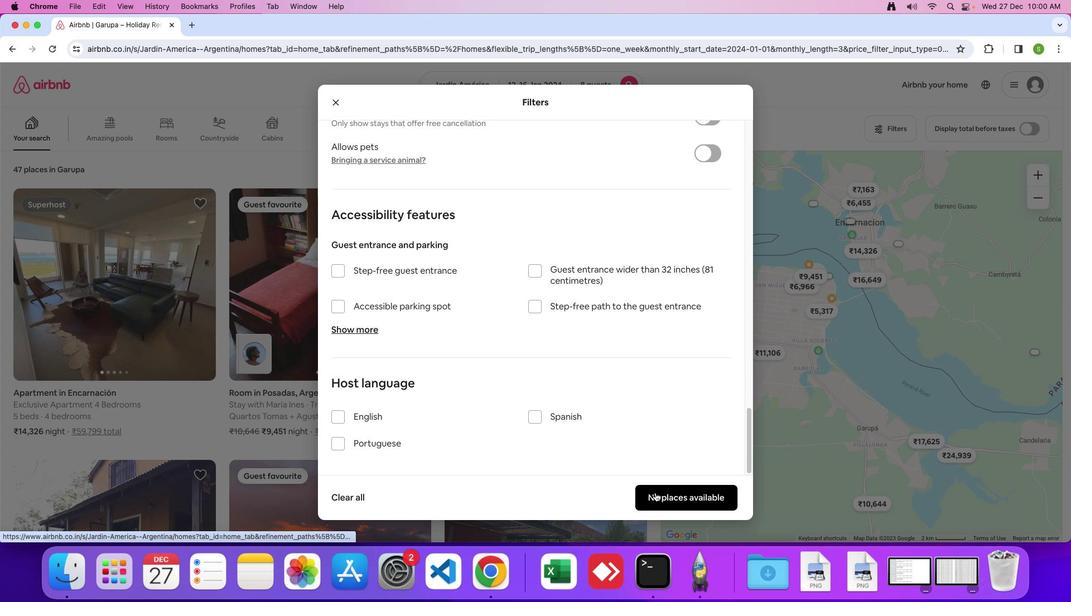 
Action: Mouse moved to (441, 321)
Screenshot: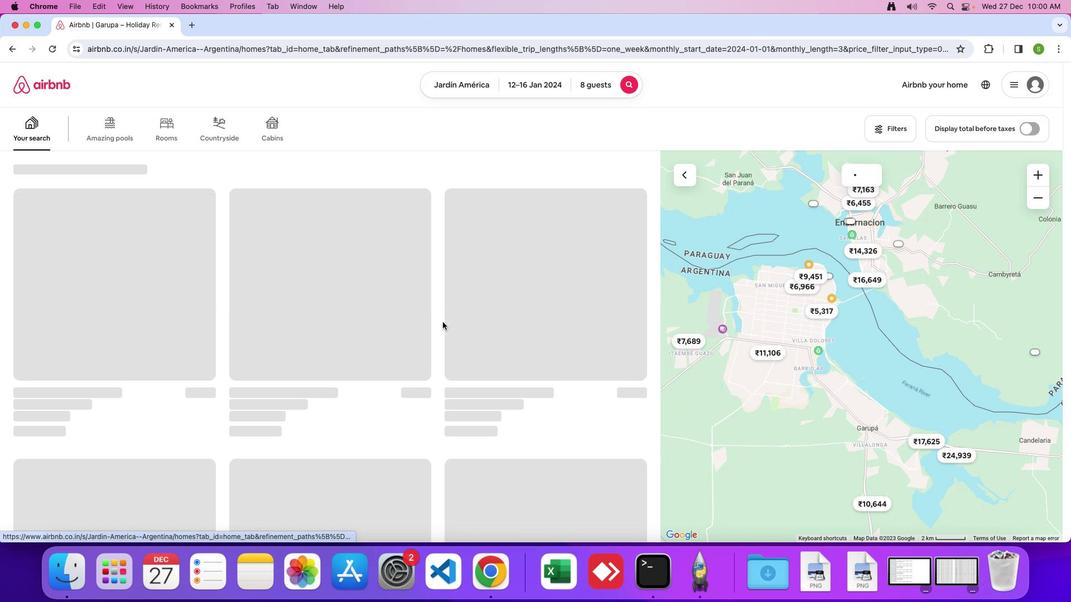 
